 Task: Go to Program & Features. Select Whole Food Market. Add to cart Organic Potatoes-3. Select Amazon Health. Add to cart Magnesium supplement-2. Place order for Denise Davis, _x000D_
Po Box 227_x000D_
Lake Lure, North Carolina(NC), 28746, Cell Number (828) 625-8075
Action: Mouse moved to (350, 26)
Screenshot: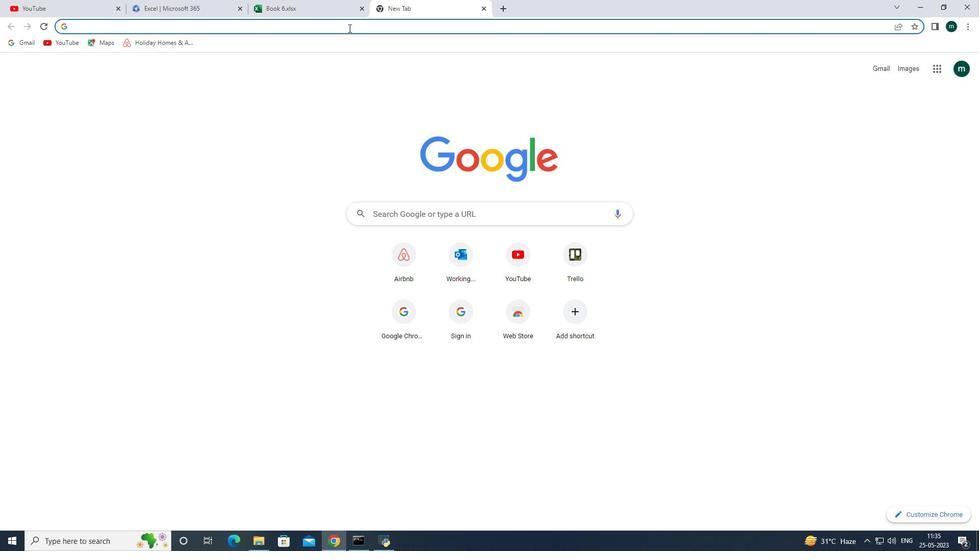
Action: Mouse pressed left at (350, 26)
Screenshot: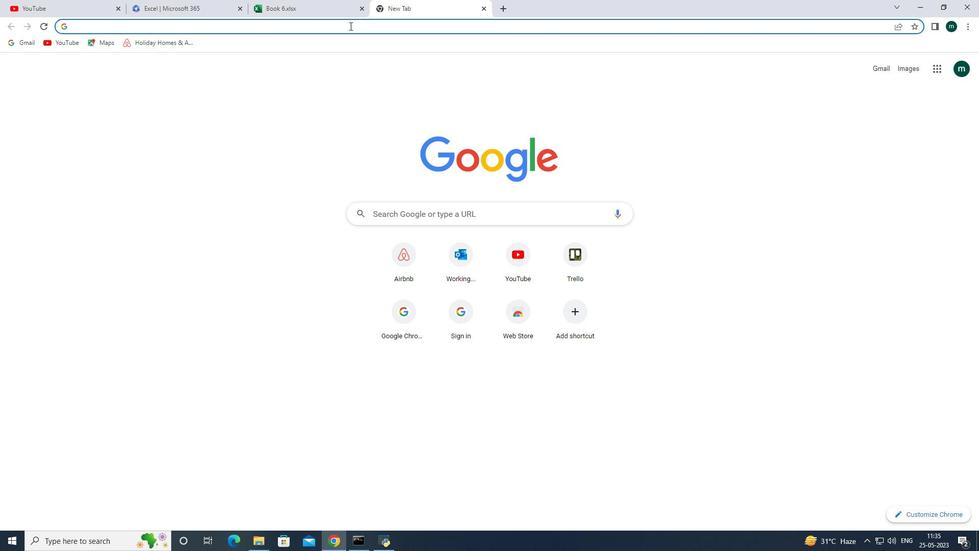 
Action: Mouse moved to (349, 26)
Screenshot: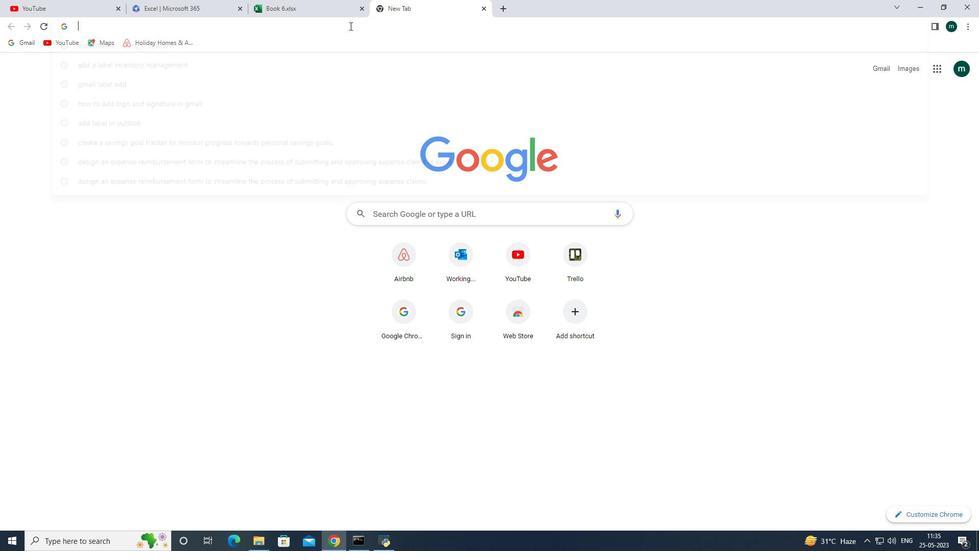 
Action: Key pressed amazon<Key.enter>
Screenshot: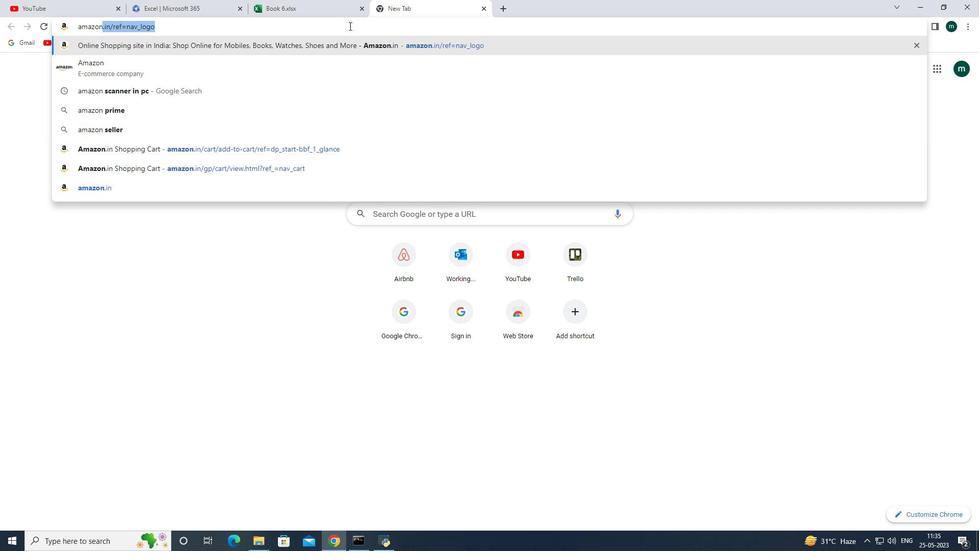 
Action: Mouse moved to (29, 96)
Screenshot: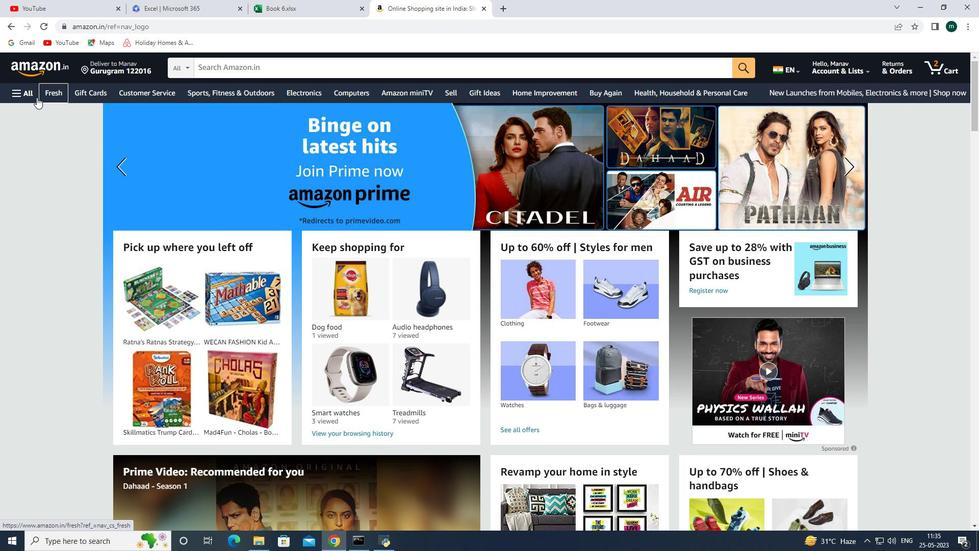 
Action: Mouse pressed left at (29, 96)
Screenshot: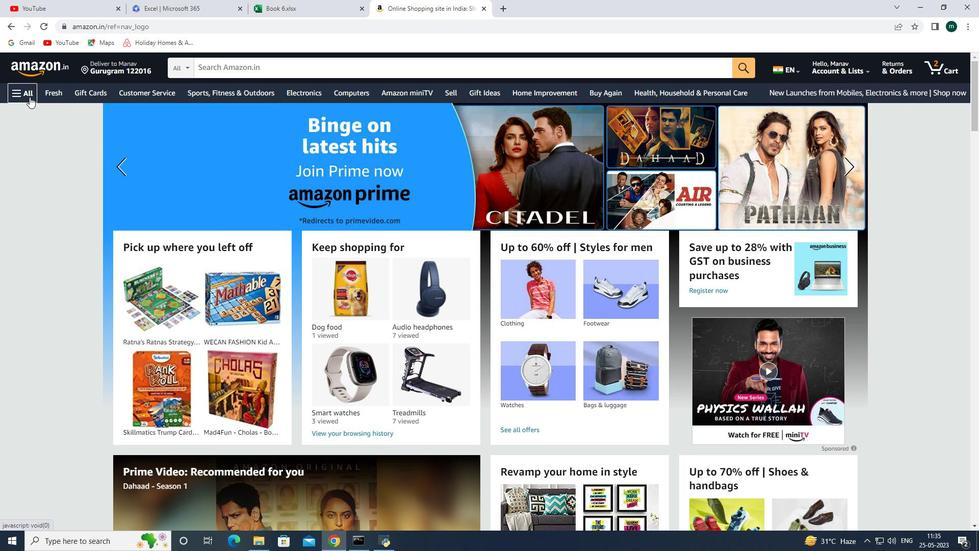 
Action: Mouse moved to (117, 383)
Screenshot: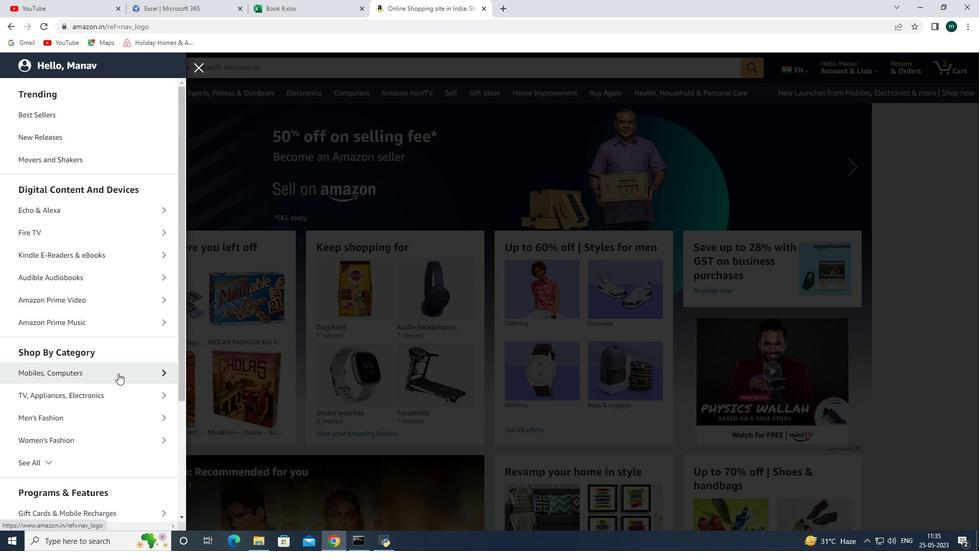 
Action: Mouse scrolled (117, 383) with delta (0, 0)
Screenshot: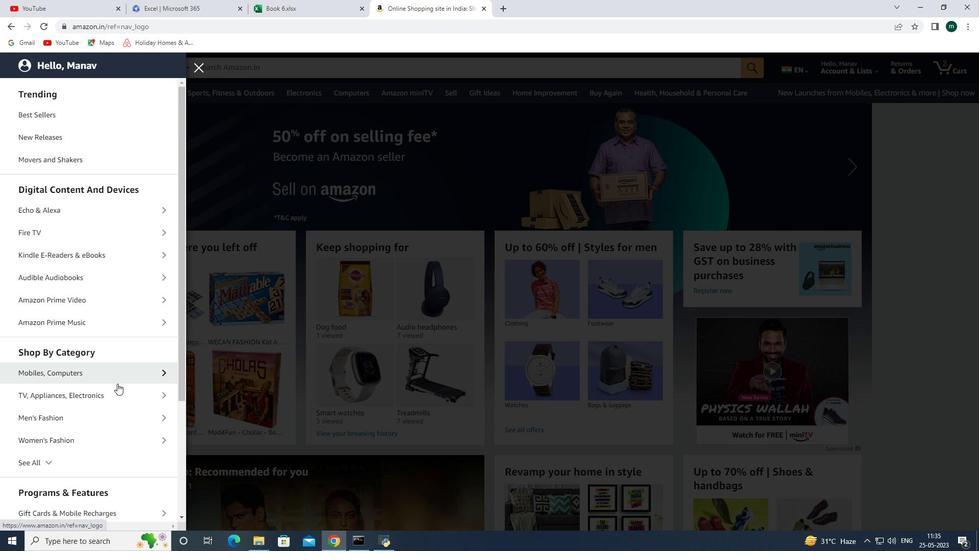 
Action: Mouse scrolled (117, 383) with delta (0, 0)
Screenshot: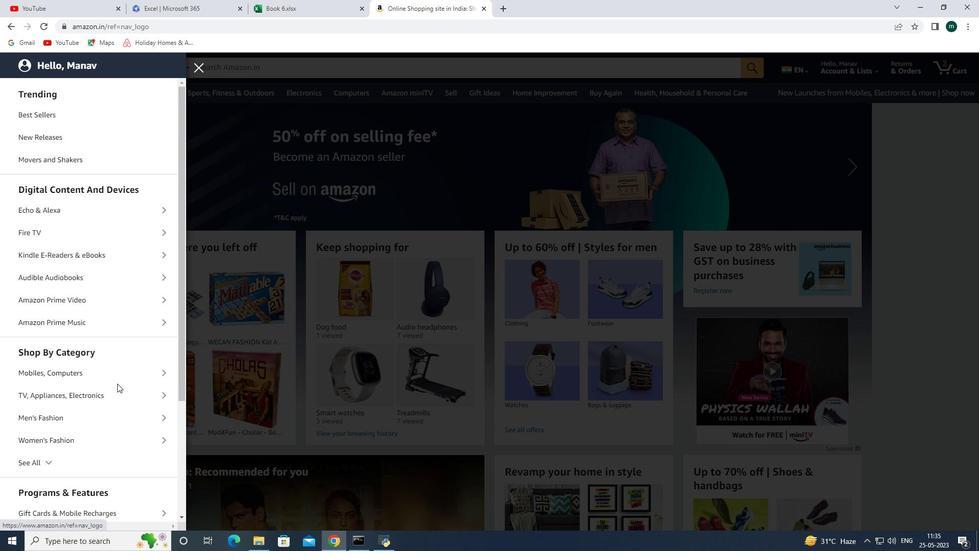 
Action: Mouse scrolled (117, 383) with delta (0, 0)
Screenshot: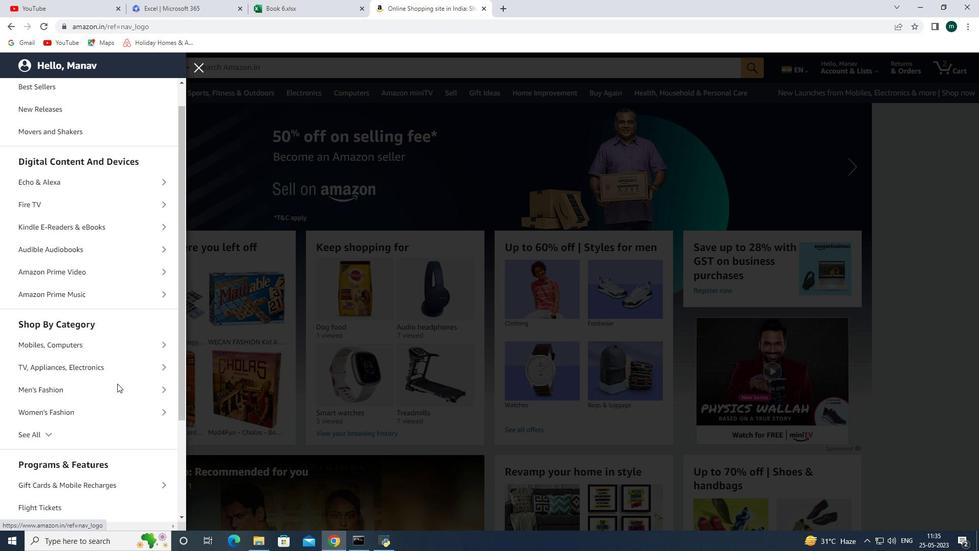 
Action: Mouse scrolled (117, 383) with delta (0, 0)
Screenshot: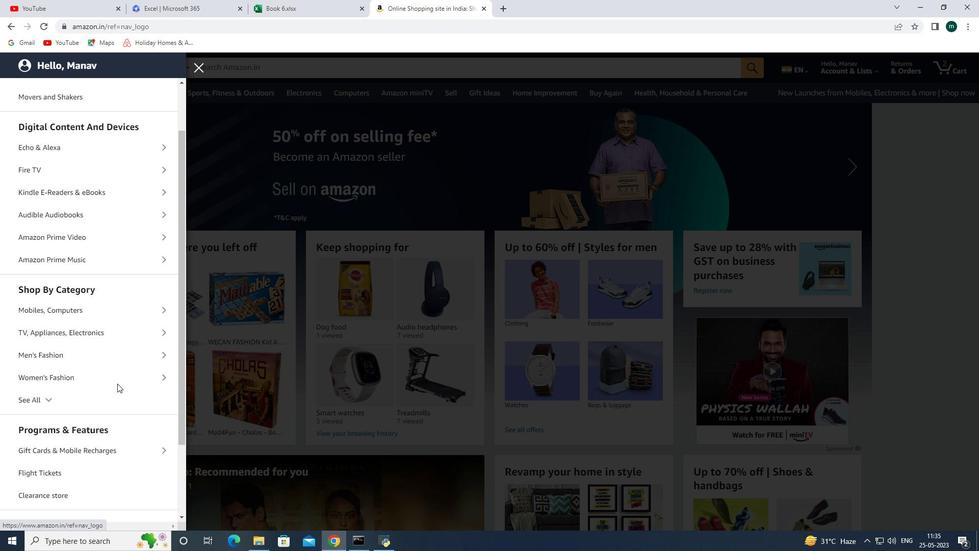 
Action: Mouse moved to (108, 223)
Screenshot: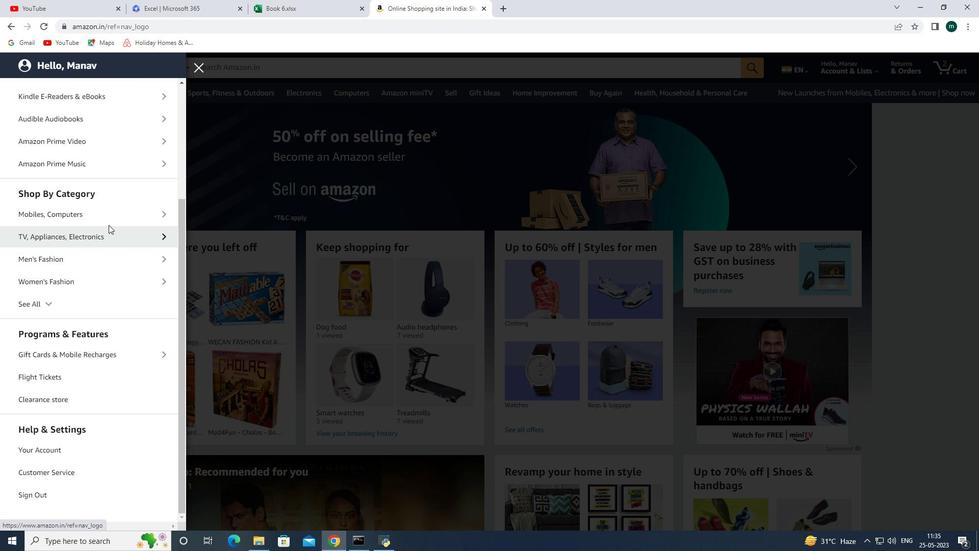 
Action: Mouse scrolled (108, 224) with delta (0, 0)
Screenshot: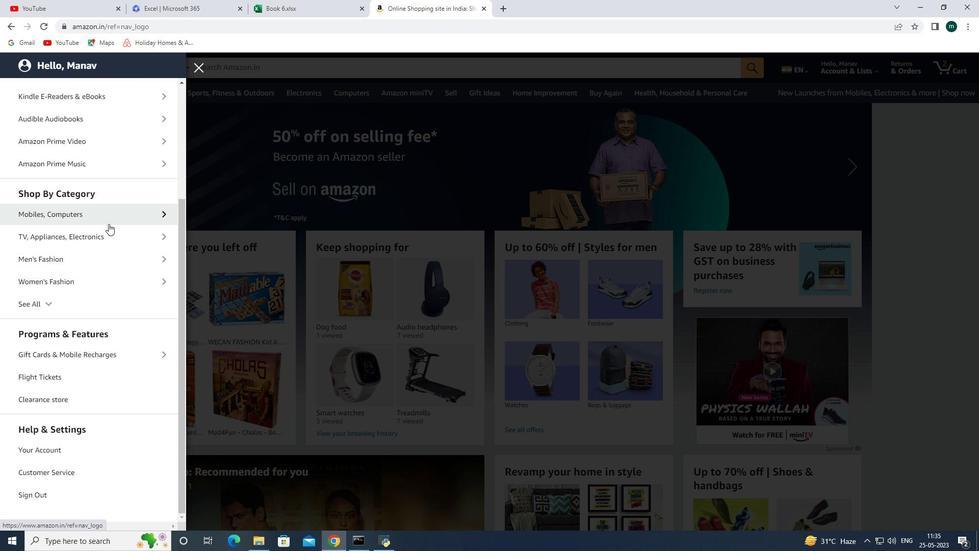 
Action: Mouse scrolled (108, 224) with delta (0, 0)
Screenshot: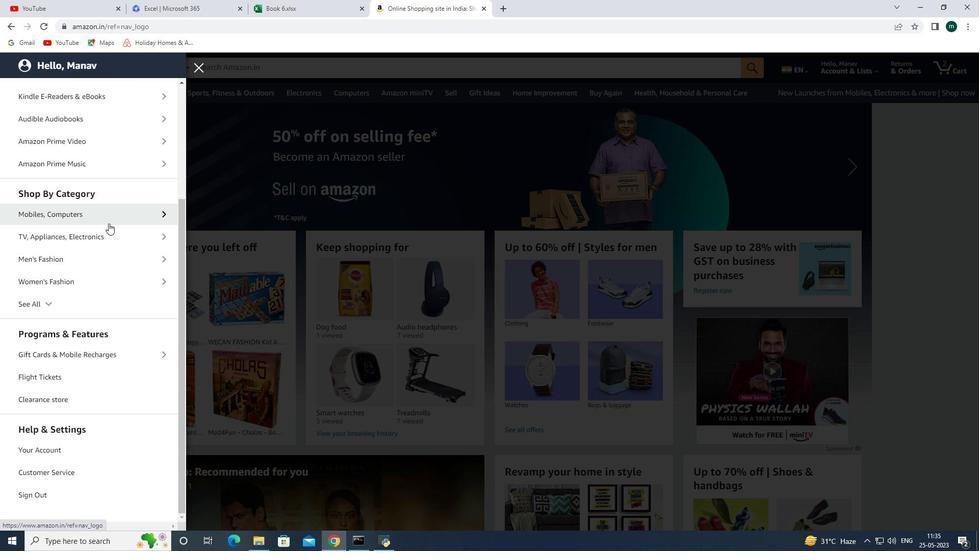 
Action: Mouse scrolled (108, 224) with delta (0, 0)
Screenshot: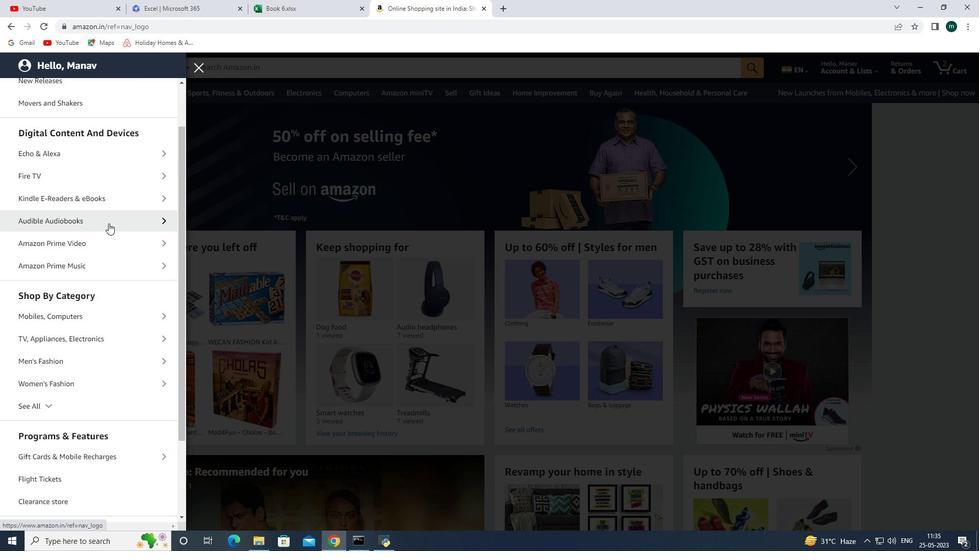 
Action: Mouse scrolled (108, 224) with delta (0, 0)
Screenshot: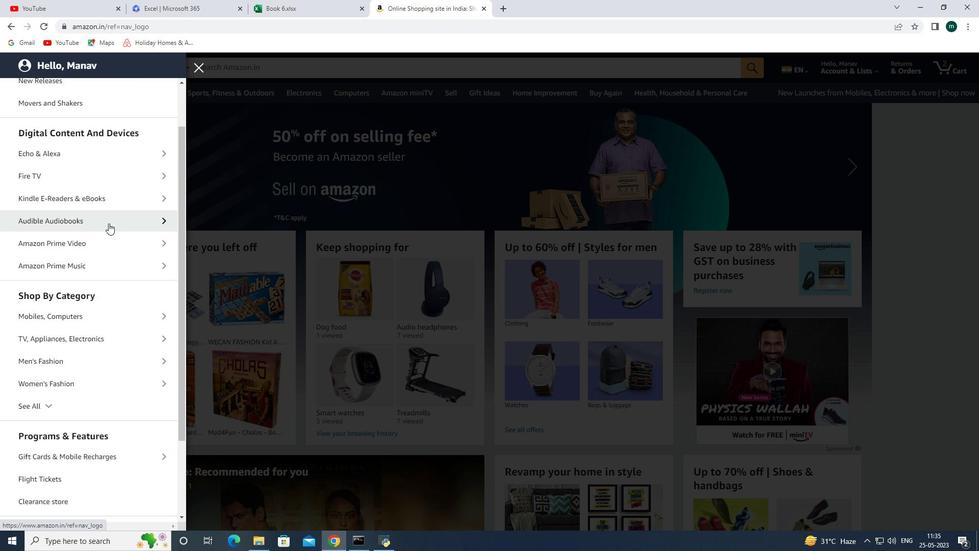 
Action: Mouse moved to (106, 147)
Screenshot: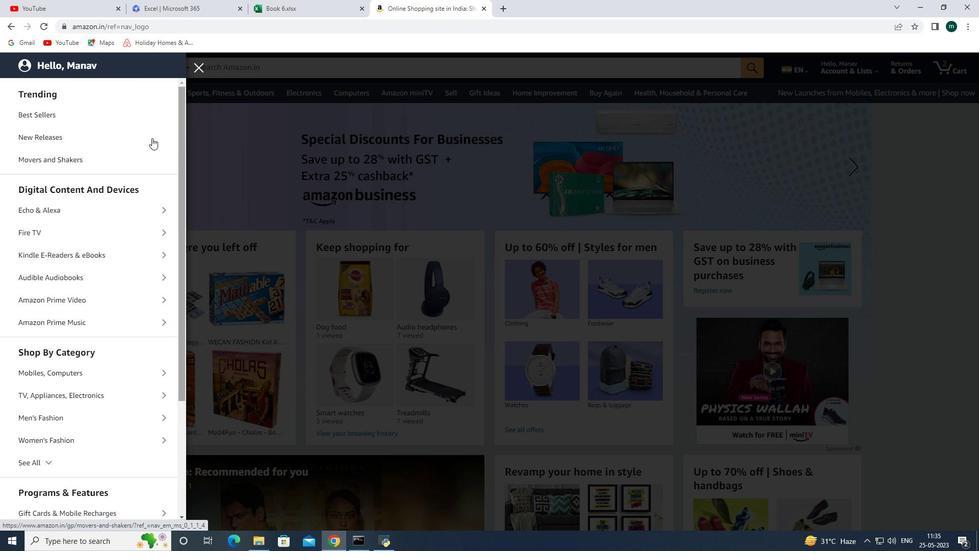 
Action: Mouse scrolled (106, 148) with delta (0, 0)
Screenshot: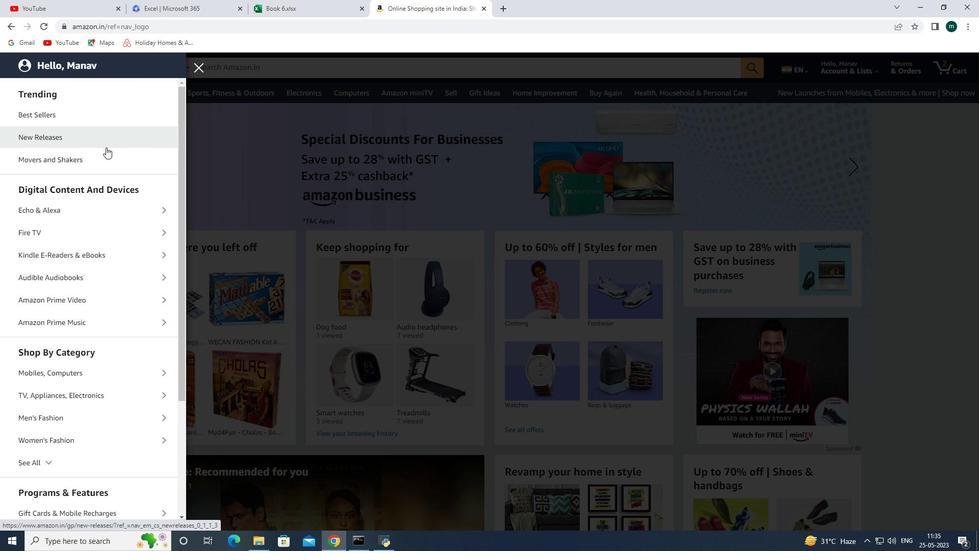 
Action: Mouse scrolled (106, 148) with delta (0, 0)
Screenshot: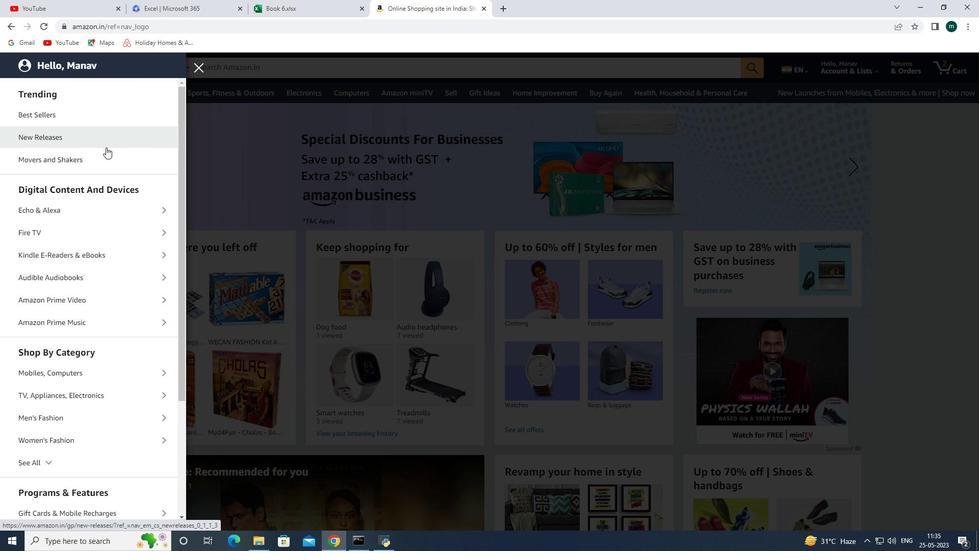 
Action: Mouse scrolled (106, 148) with delta (0, 0)
Screenshot: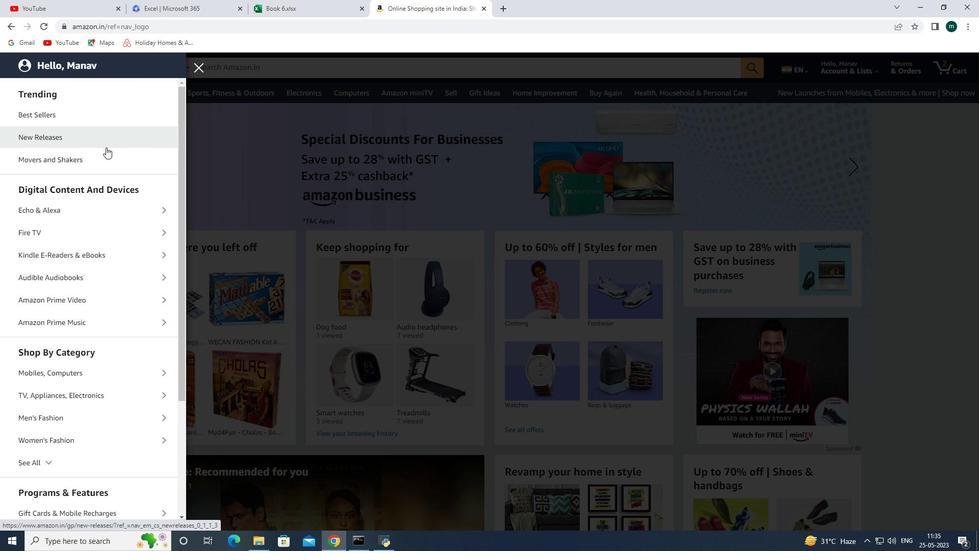 
Action: Mouse scrolled (106, 148) with delta (0, 0)
Screenshot: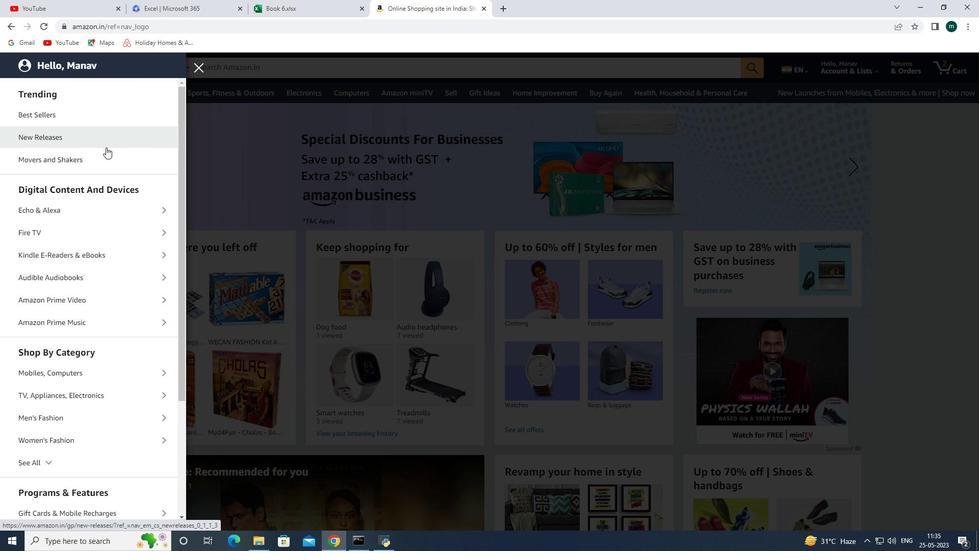 
Action: Mouse moved to (224, 111)
Screenshot: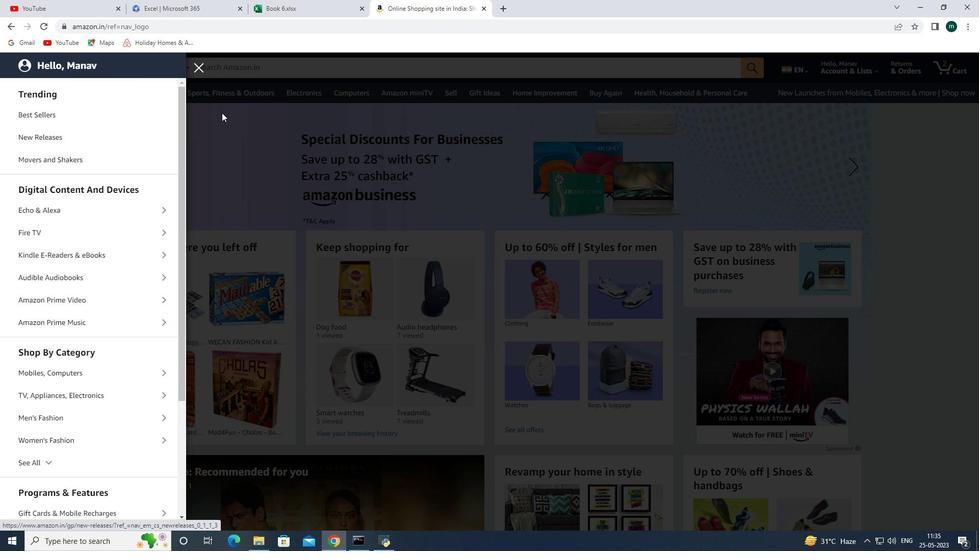 
Action: Mouse pressed left at (224, 111)
Screenshot: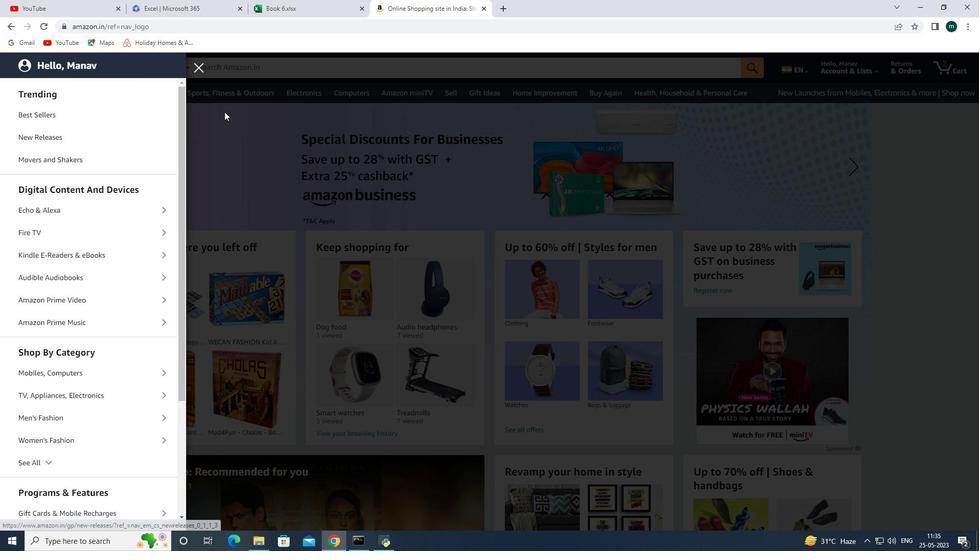
Action: Mouse moved to (59, 77)
Screenshot: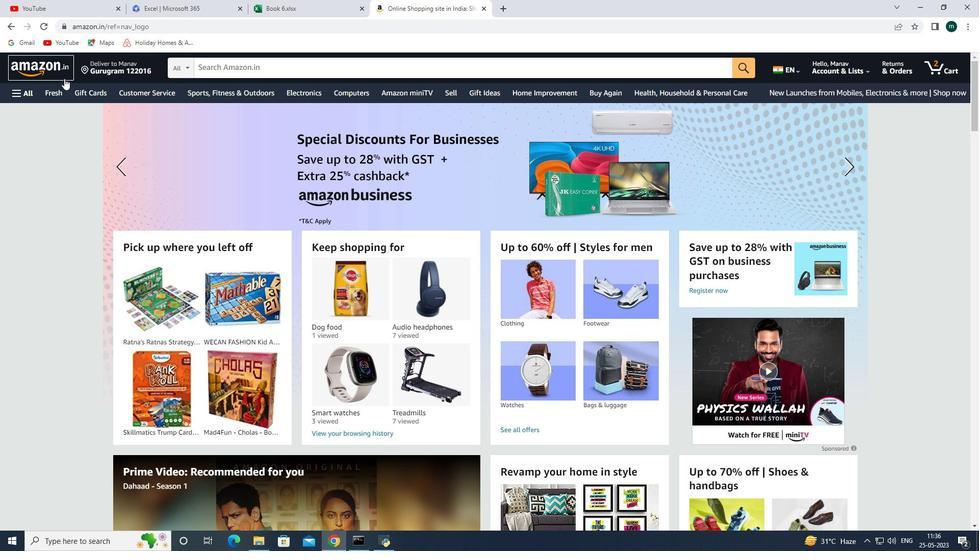 
Action: Mouse pressed left at (59, 77)
Screenshot: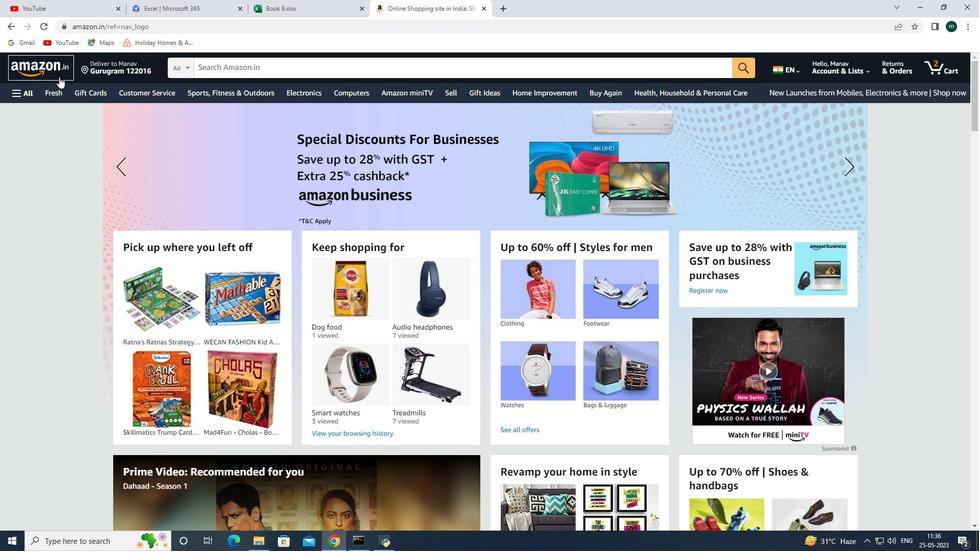 
Action: Mouse moved to (585, 68)
Screenshot: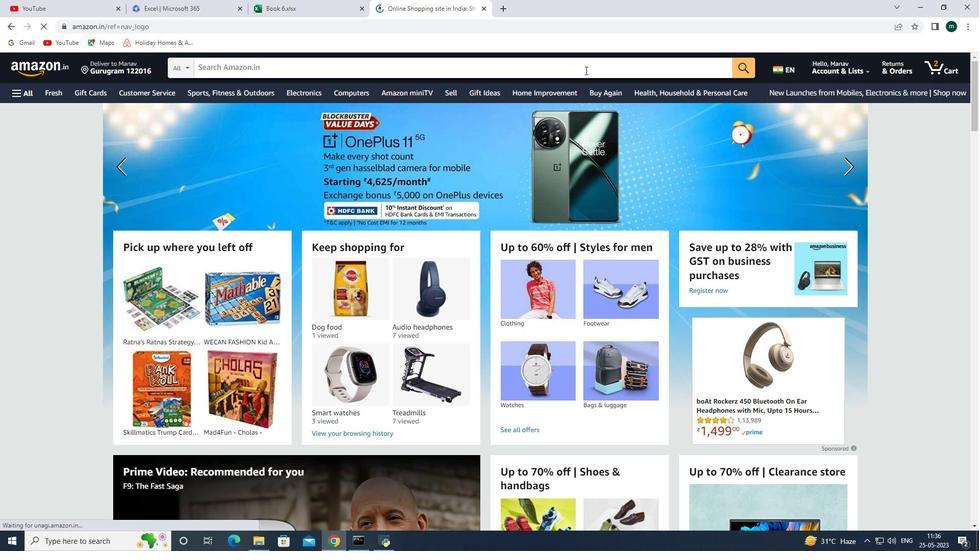 
Action: Mouse pressed left at (585, 68)
Screenshot: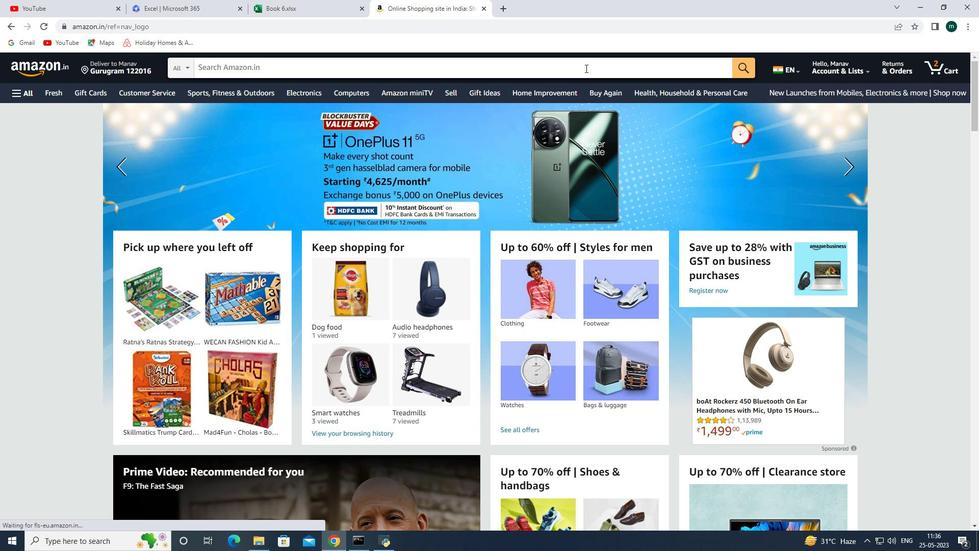 
Action: Key pressed <Key.shift><Key.shift><Key.shift><Key.shift><Key.shift><Key.shift><Key.shift><Key.shift><Key.shift><Key.shift><Key.shift><Key.shift>Program<Key.space><Key.shift>&<Key.space>fe
Screenshot: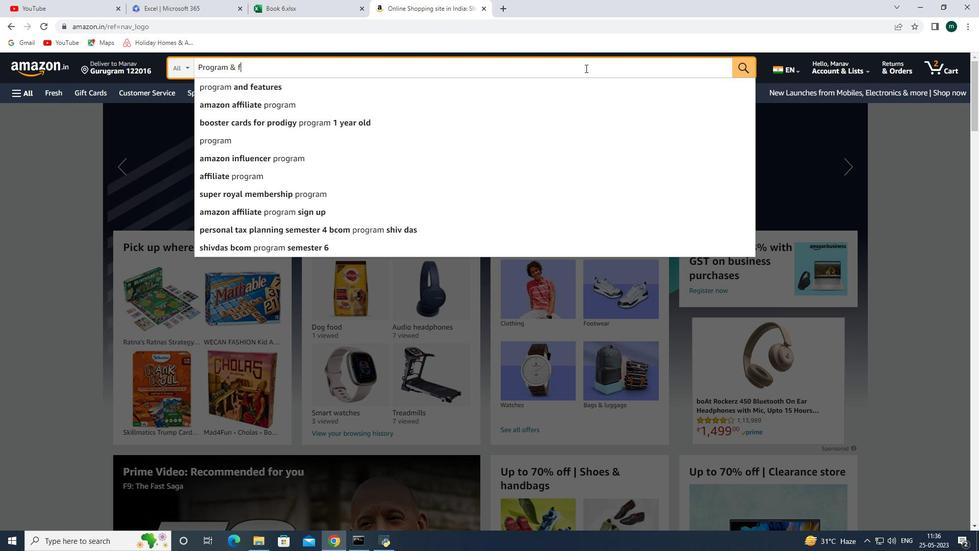 
Action: Mouse moved to (321, 86)
Screenshot: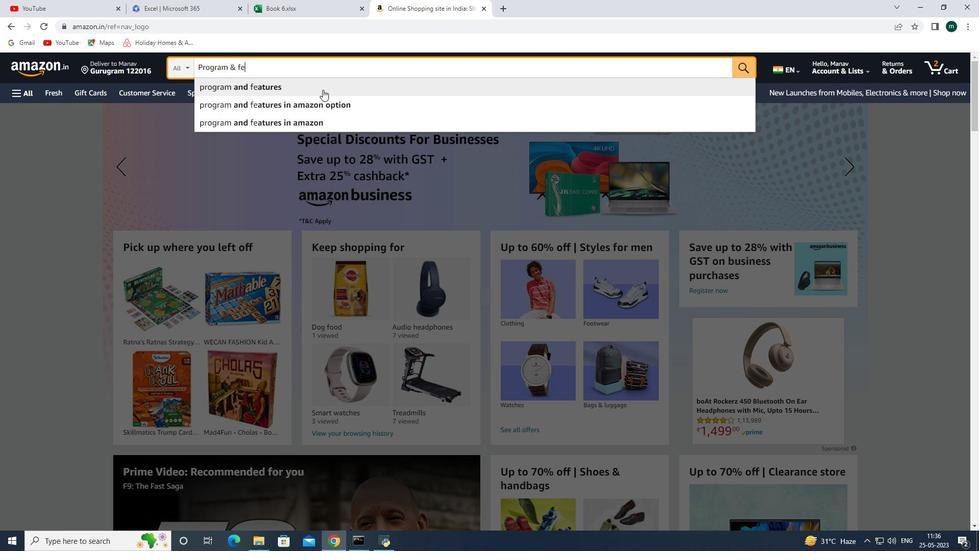 
Action: Mouse pressed left at (321, 86)
Screenshot: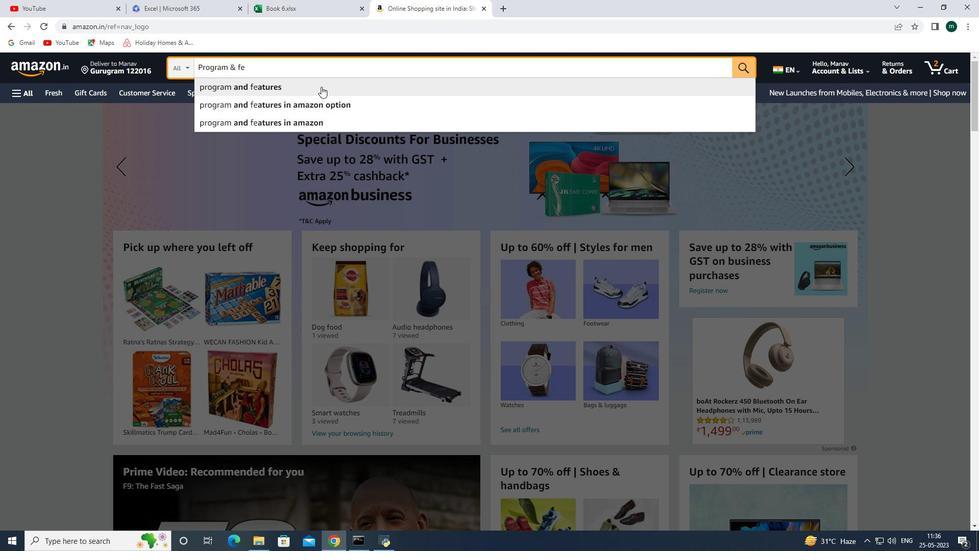 
Action: Mouse moved to (26, 71)
Screenshot: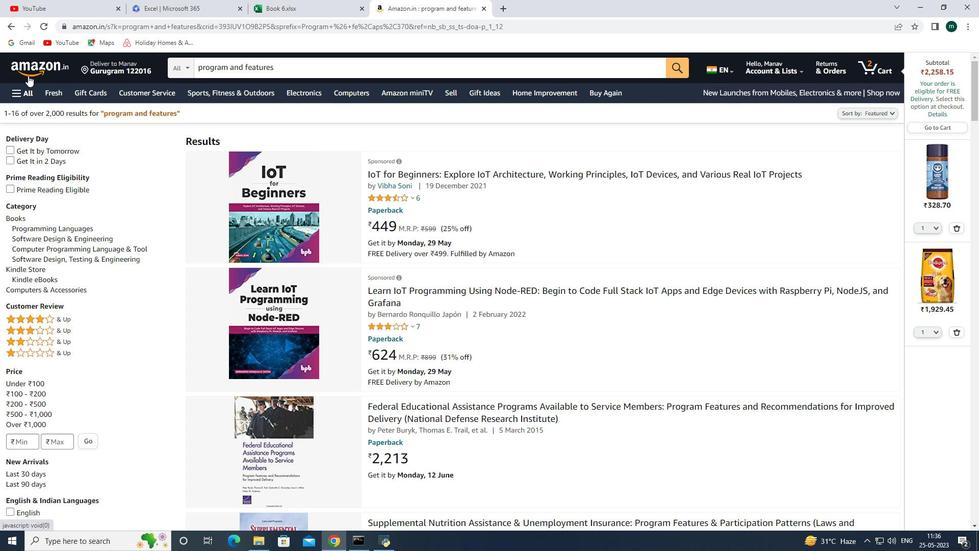 
Action: Mouse pressed left at (26, 71)
Screenshot: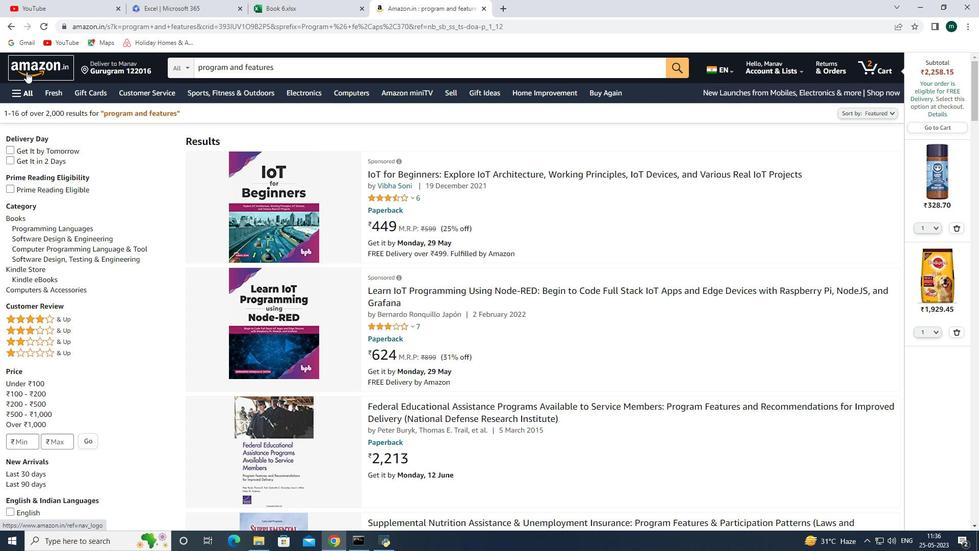
Action: Mouse moved to (26, 92)
Screenshot: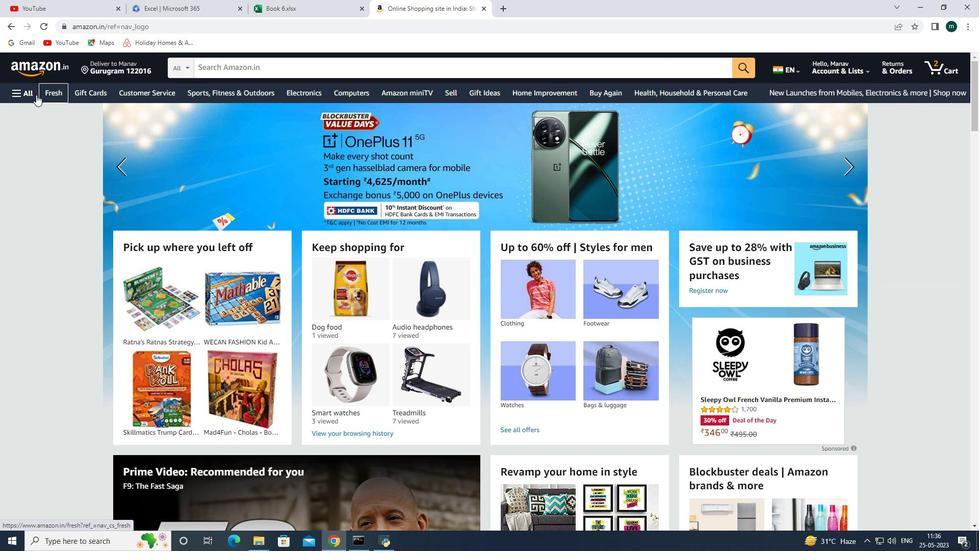 
Action: Mouse pressed left at (26, 92)
Screenshot: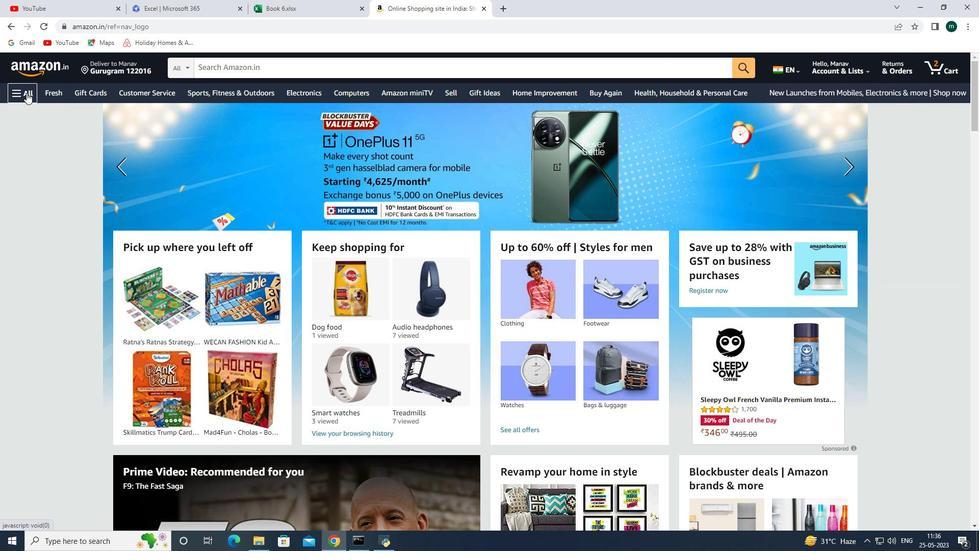 
Action: Mouse moved to (68, 267)
Screenshot: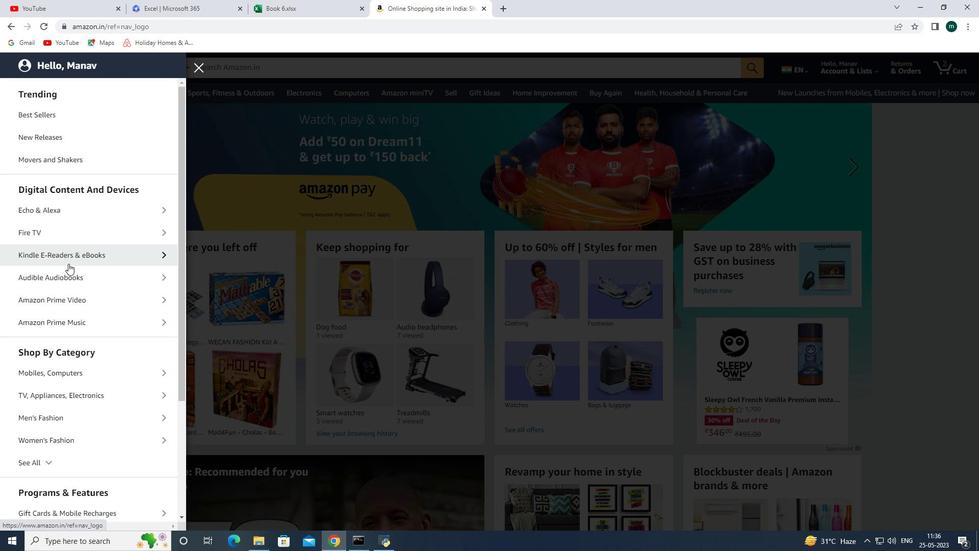 
Action: Mouse scrolled (68, 267) with delta (0, 0)
Screenshot: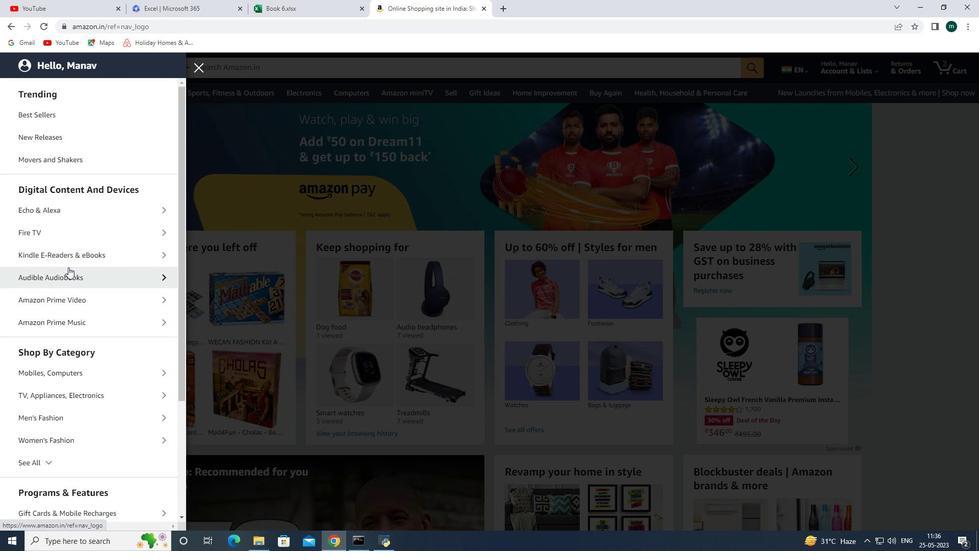 
Action: Mouse scrolled (68, 267) with delta (0, 0)
Screenshot: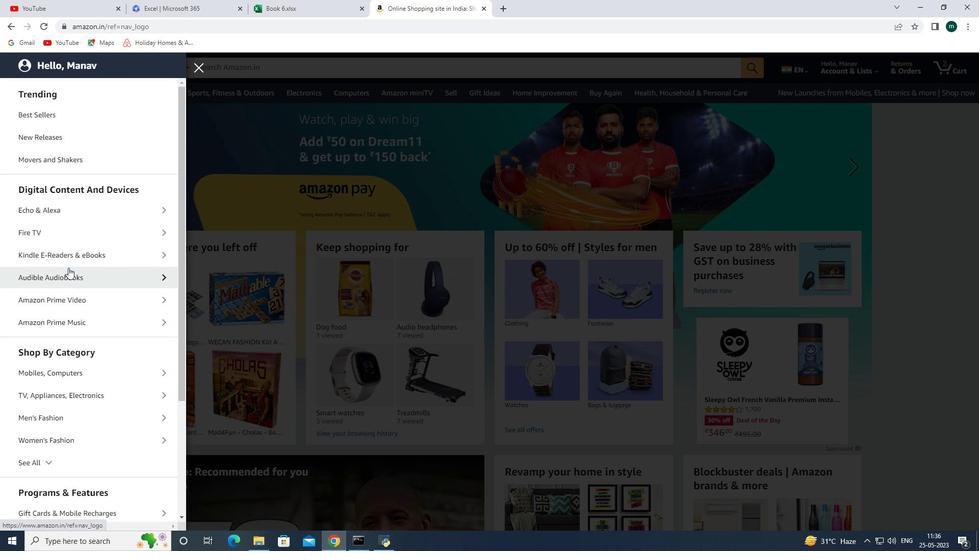 
Action: Mouse scrolled (68, 267) with delta (0, 0)
Screenshot: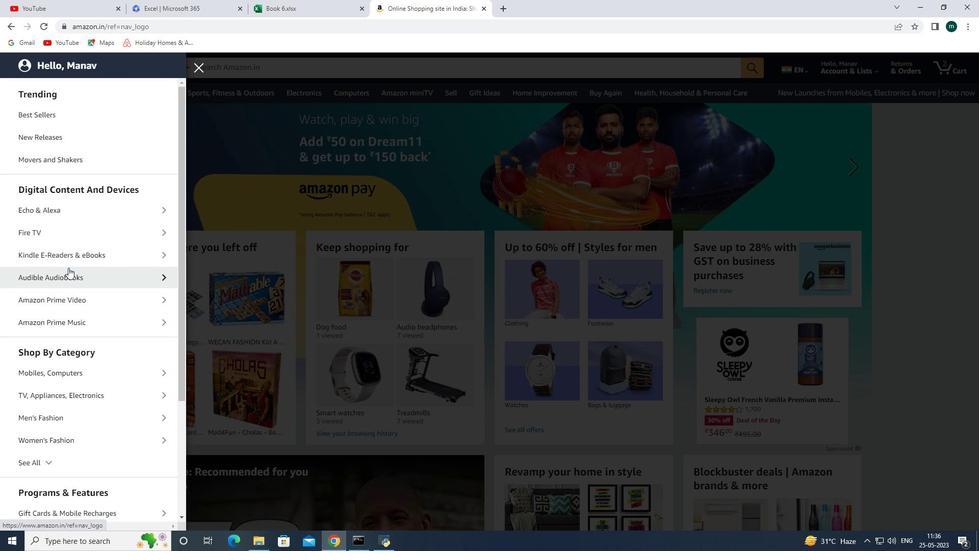 
Action: Mouse scrolled (68, 267) with delta (0, 0)
Screenshot: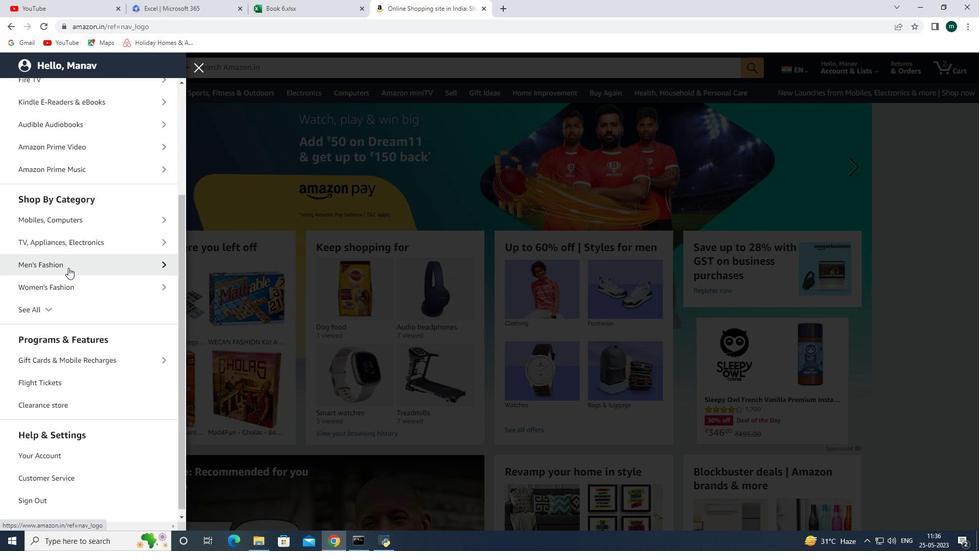 
Action: Mouse scrolled (68, 267) with delta (0, 0)
Screenshot: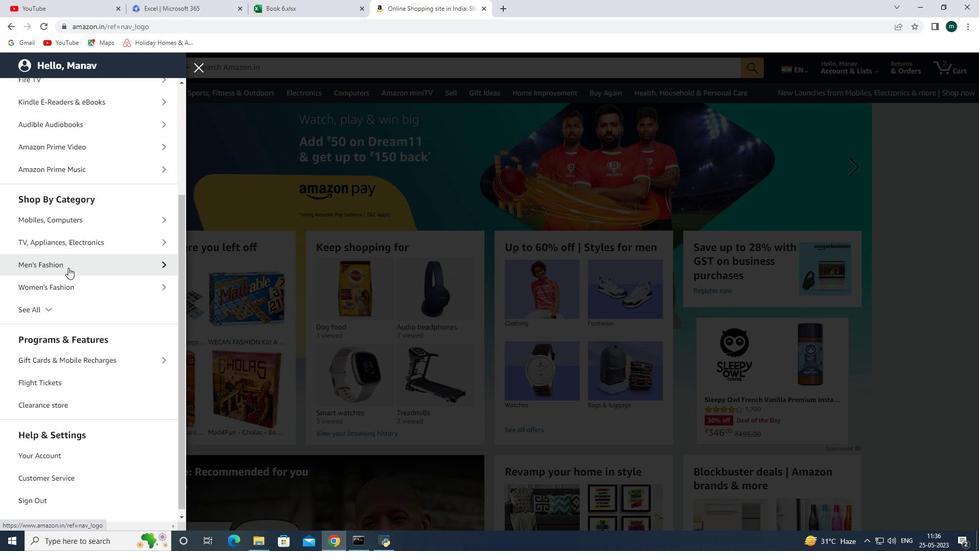 
Action: Mouse scrolled (68, 267) with delta (0, 0)
Screenshot: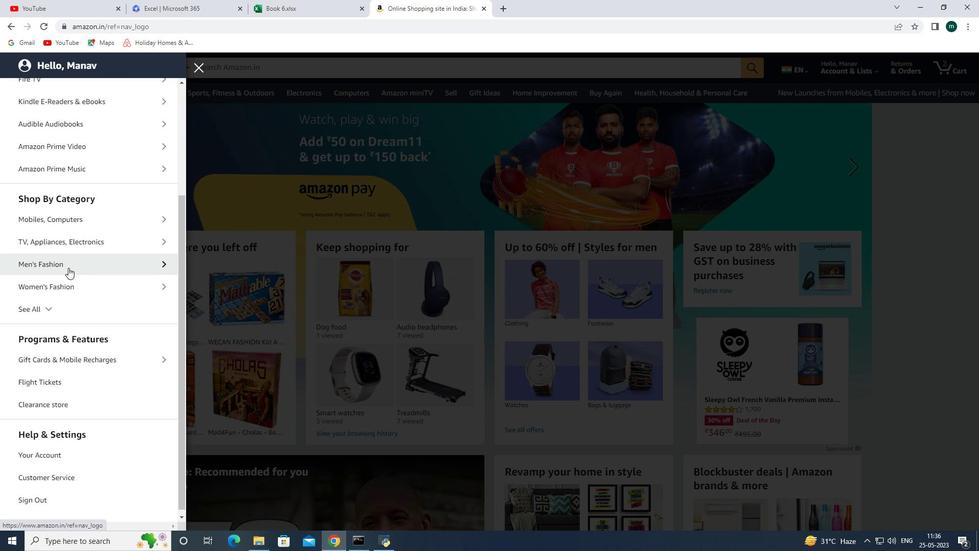 
Action: Mouse moved to (217, 164)
Screenshot: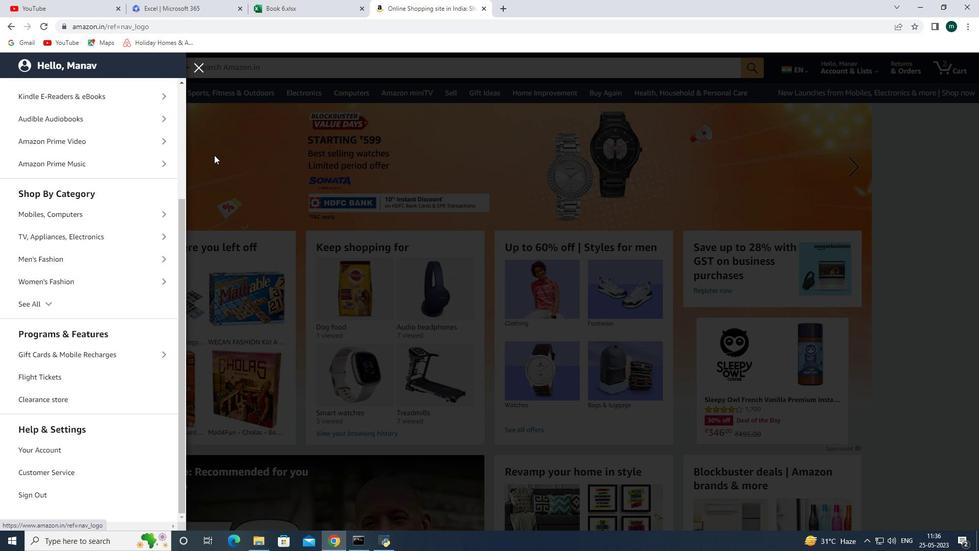 
Action: Mouse scrolled (217, 164) with delta (0, 0)
Screenshot: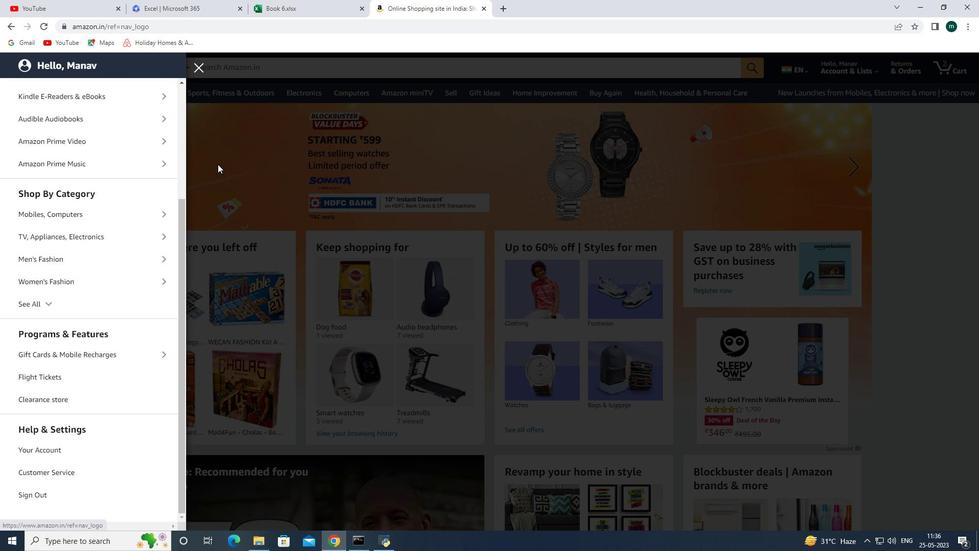 
Action: Mouse scrolled (217, 164) with delta (0, 0)
Screenshot: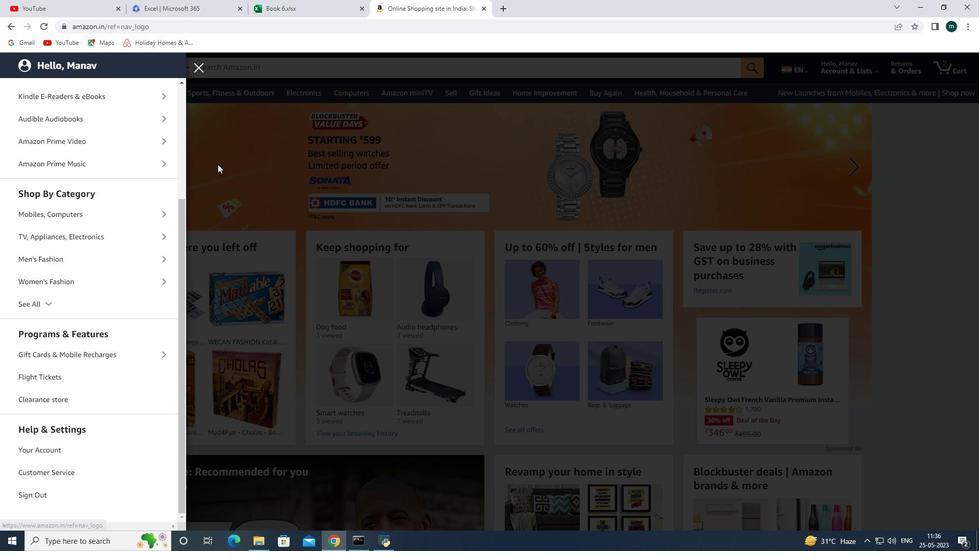 
Action: Mouse scrolled (217, 164) with delta (0, 0)
Screenshot: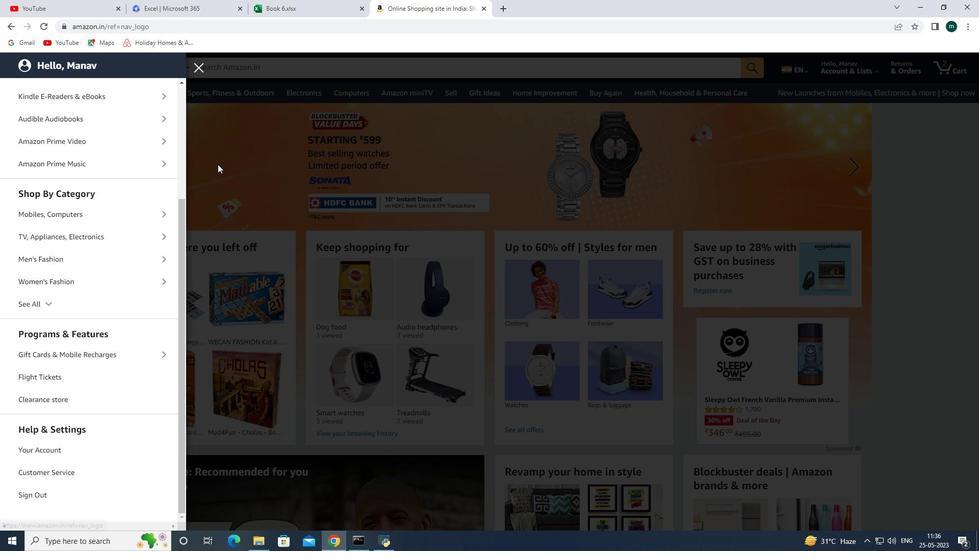 
Action: Mouse moved to (242, 148)
Screenshot: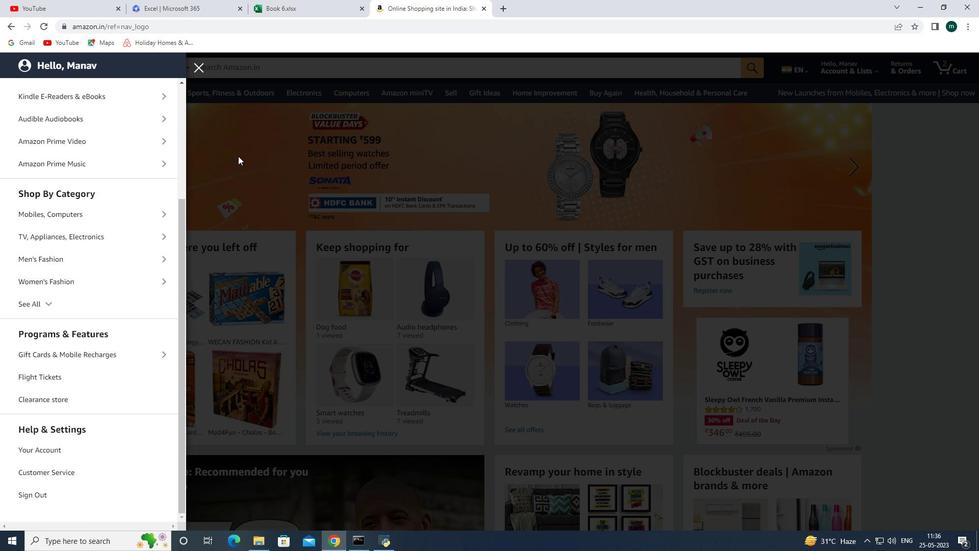 
Action: Mouse pressed left at (242, 148)
Screenshot: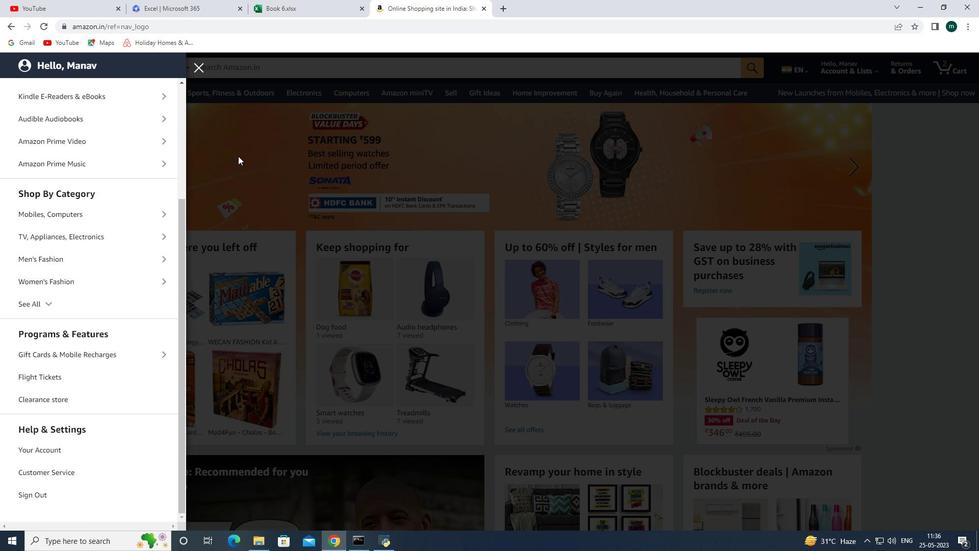 
Action: Mouse moved to (503, 7)
Screenshot: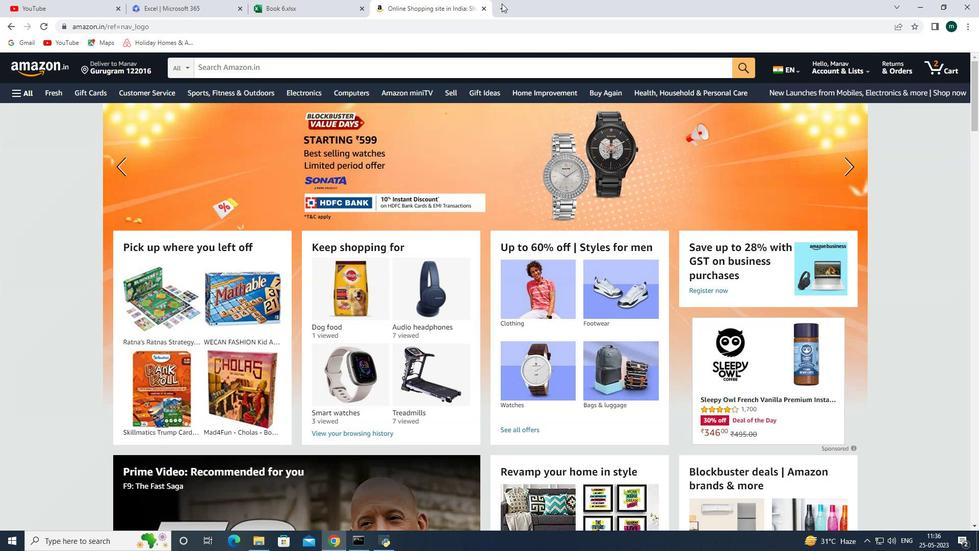 
Action: Mouse pressed left at (503, 7)
Screenshot: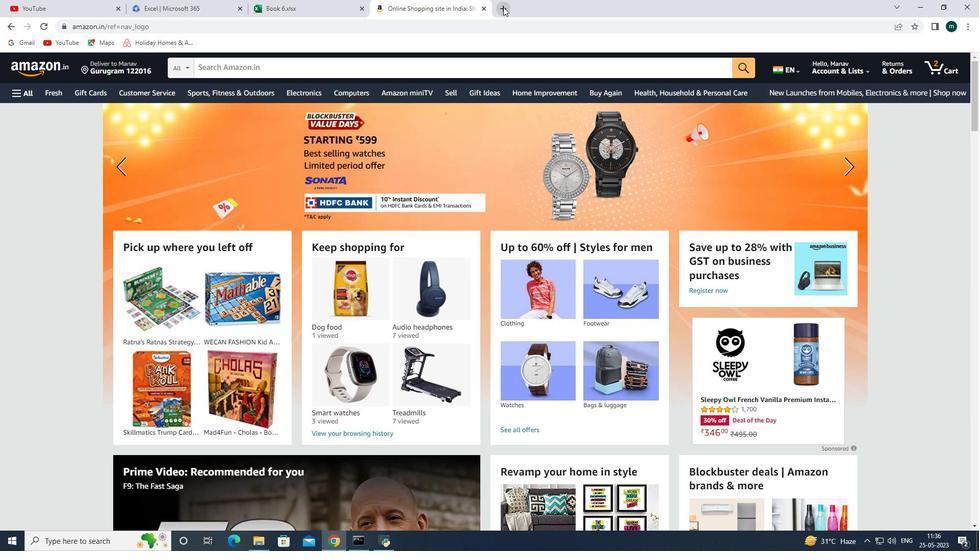 
Action: Mouse moved to (209, 30)
Screenshot: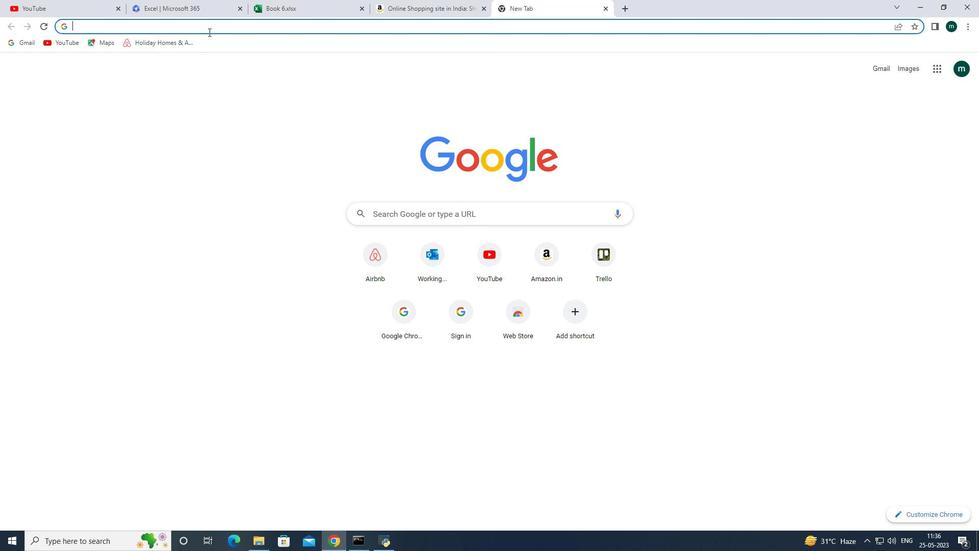 
Action: Key pressed how<Key.space>to<Key.space>ap<Key.backspace><Key.backspace>opr<Key.backspace>en<Key.space>program<Key.space>and<Key.space><Key.shift><Key.shift>Features<Key.space>in<Key.space>amazon<Key.enter>
Screenshot: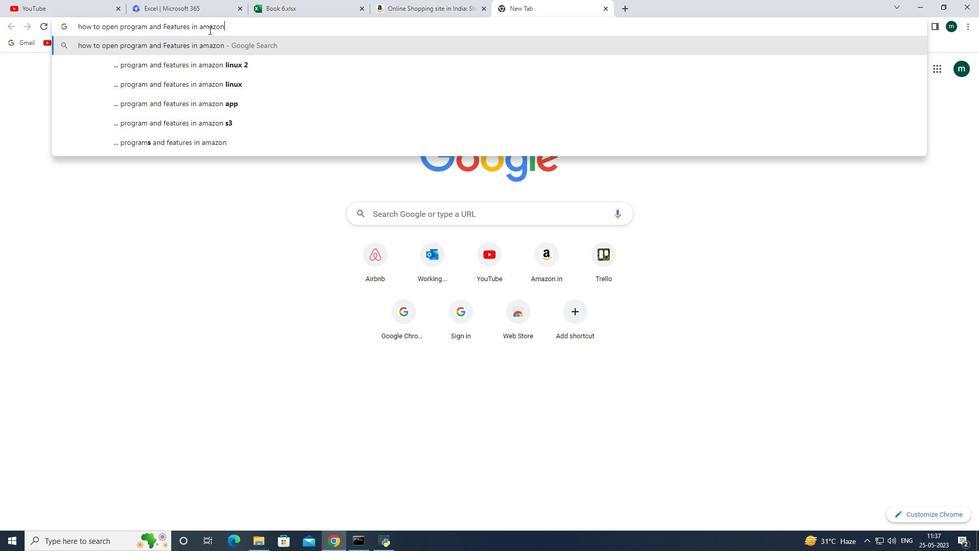 
Action: Mouse moved to (251, 247)
Screenshot: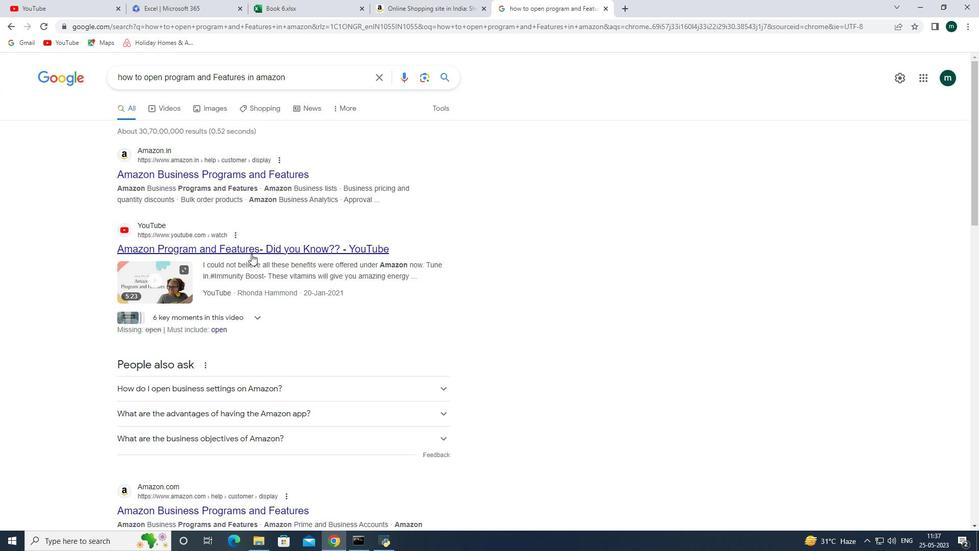 
Action: Mouse pressed left at (251, 247)
Screenshot: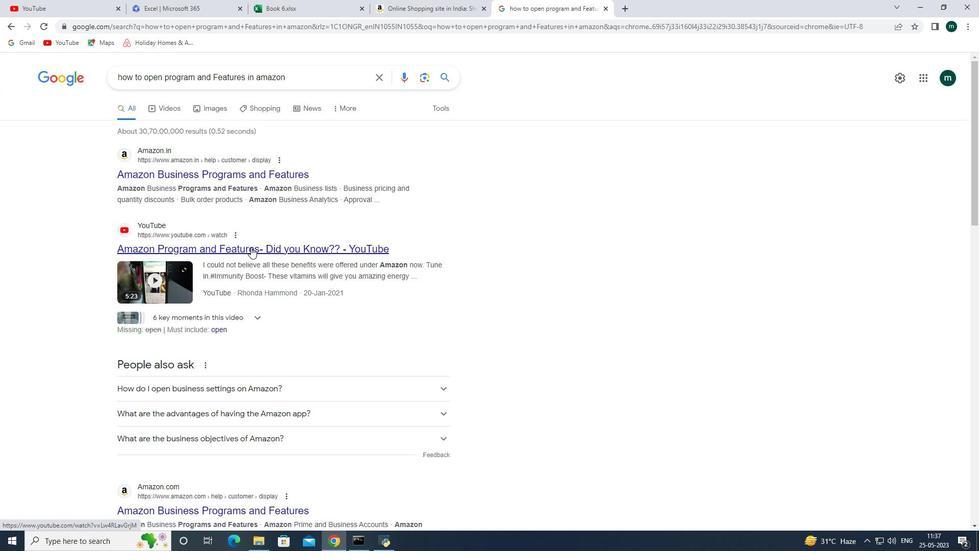 
Action: Mouse moved to (692, 447)
Screenshot: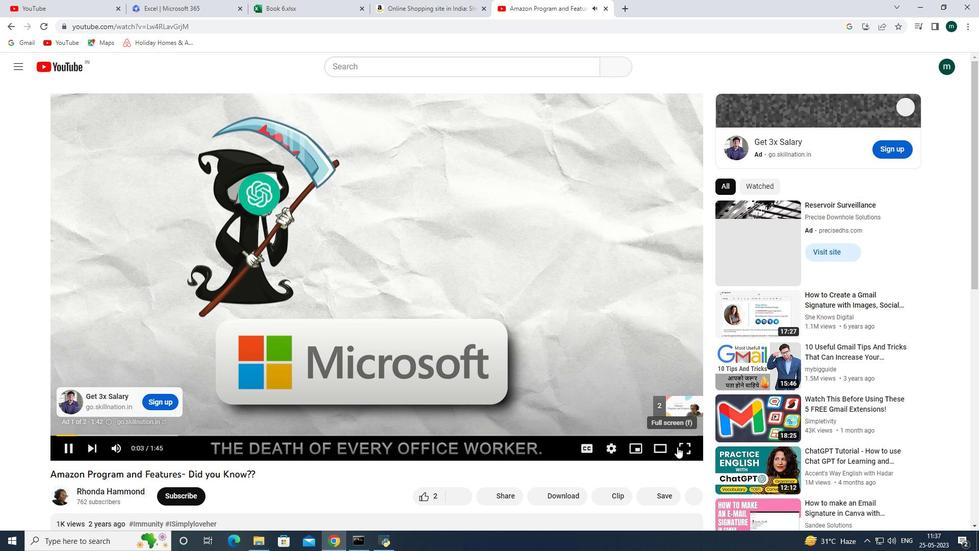 
Action: Mouse pressed left at (692, 447)
Screenshot: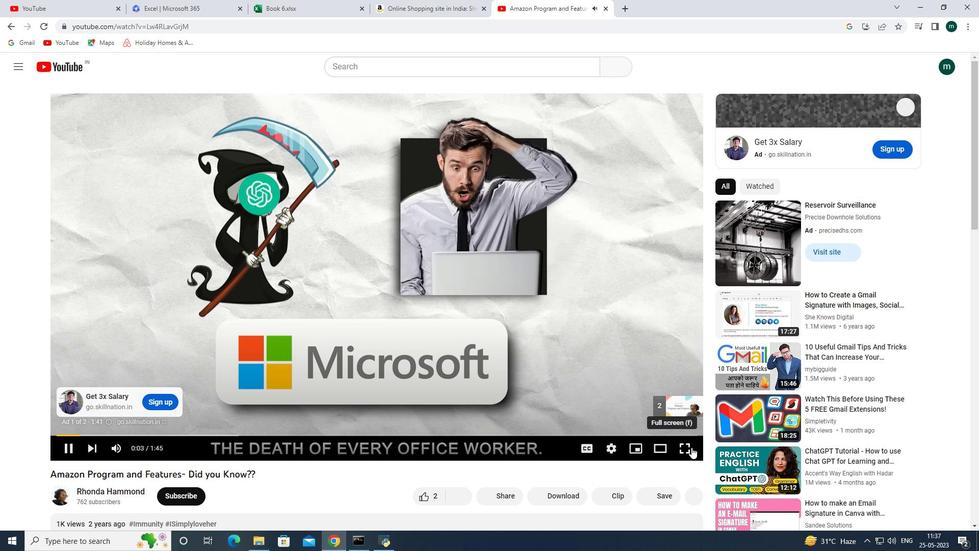 
Action: Mouse moved to (968, 492)
Screenshot: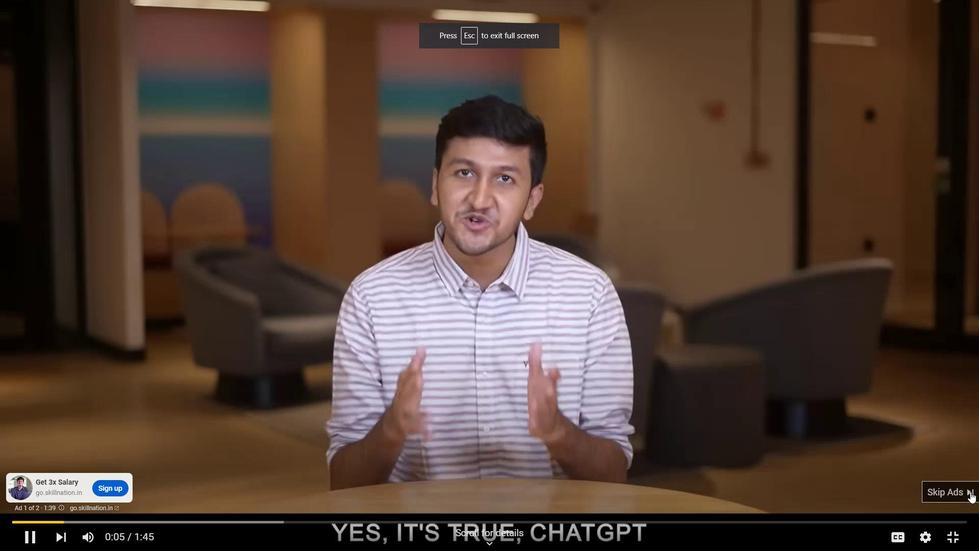 
Action: Mouse pressed left at (968, 492)
Screenshot: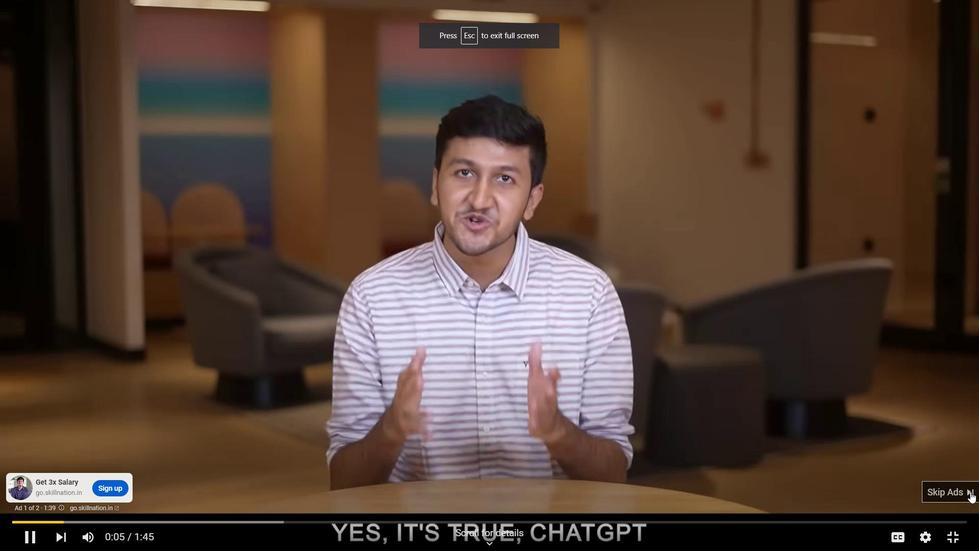 
Action: Mouse moved to (691, 292)
Screenshot: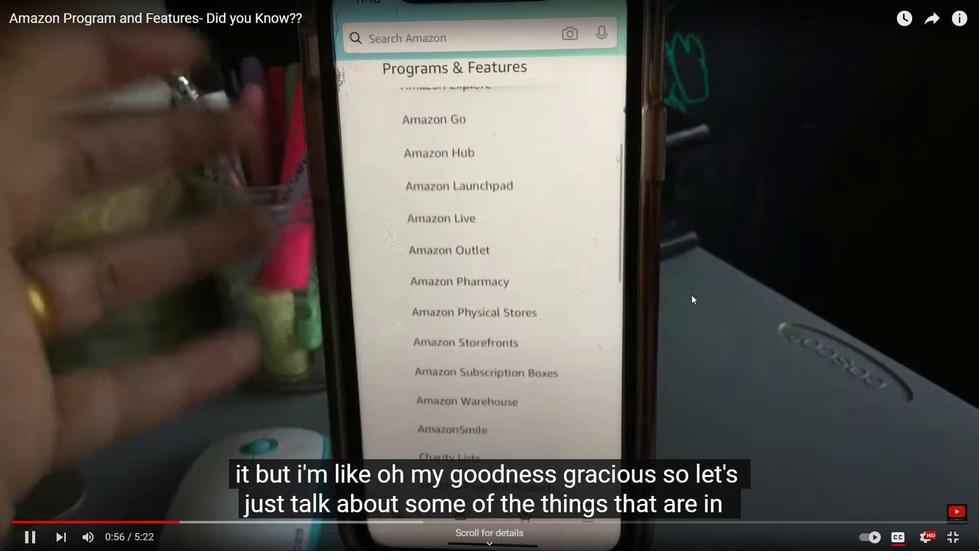 
Action: Mouse pressed left at (691, 292)
Screenshot: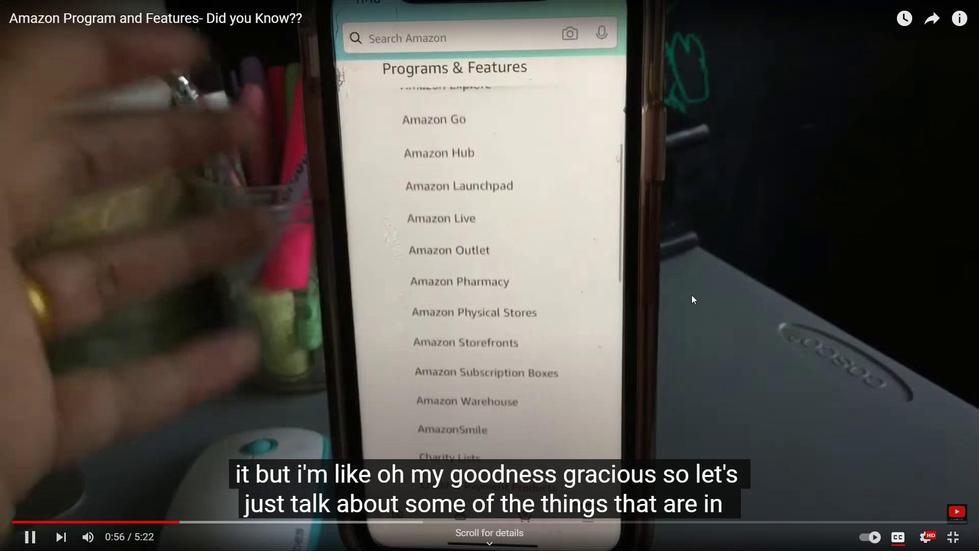 
Action: Mouse pressed left at (691, 292)
Screenshot: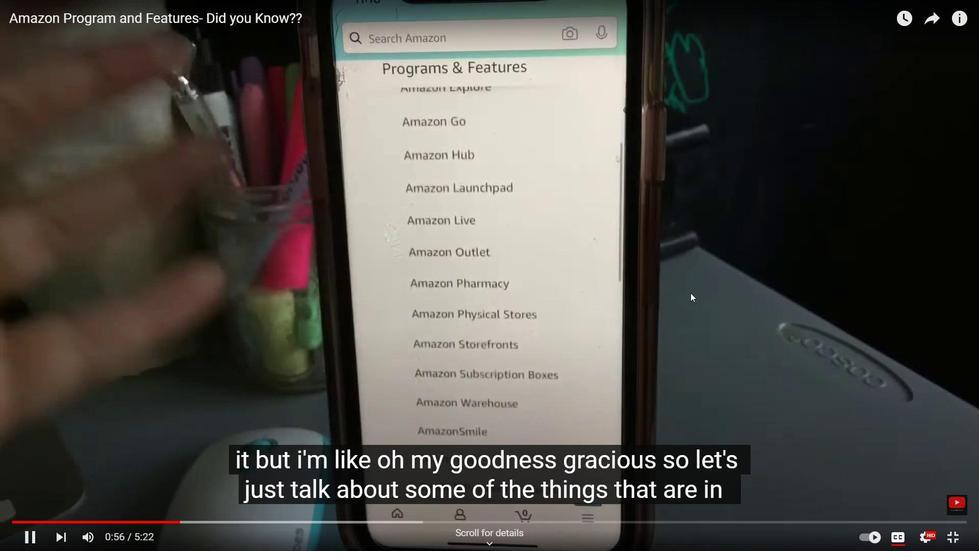 
Action: Mouse moved to (349, 286)
Screenshot: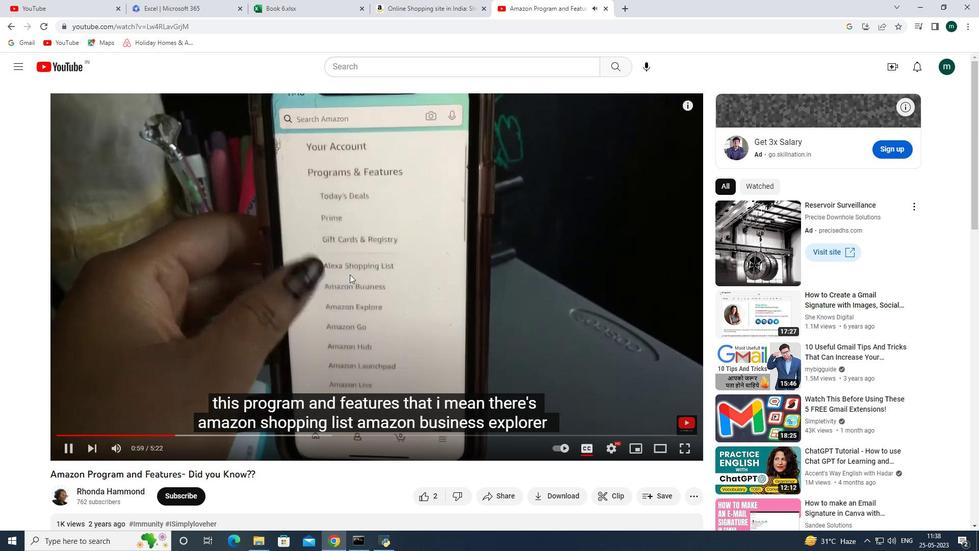 
Action: Mouse pressed left at (349, 286)
Screenshot: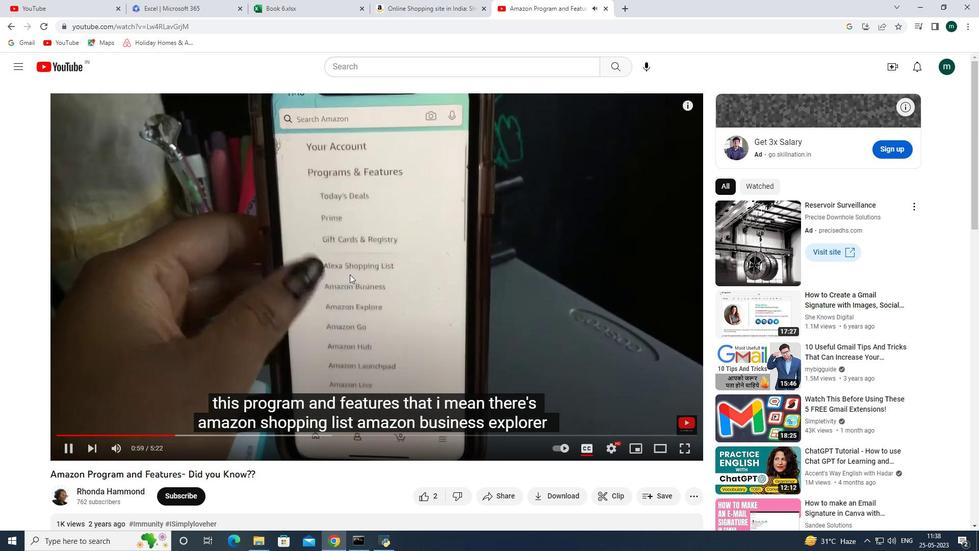 
Action: Mouse moved to (411, 10)
Screenshot: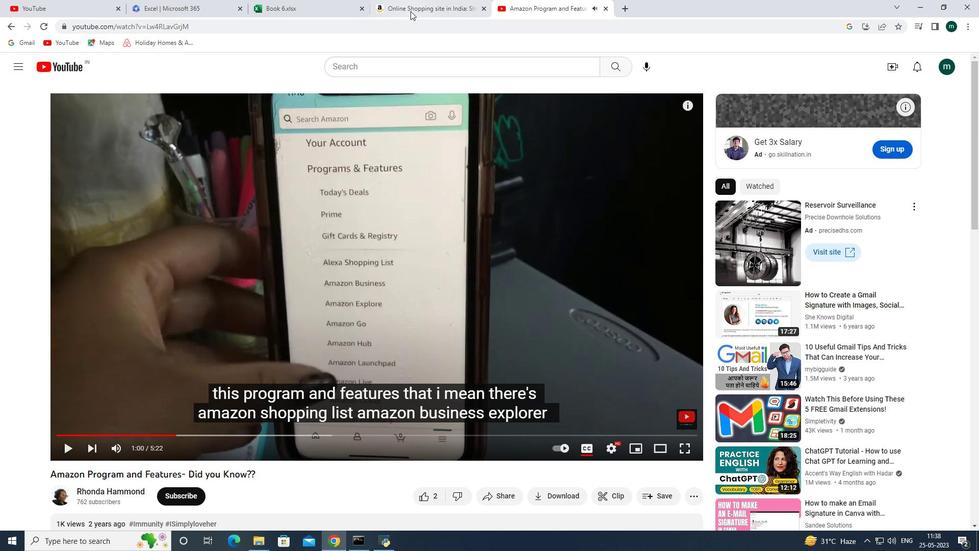 
Action: Mouse pressed left at (411, 10)
Screenshot: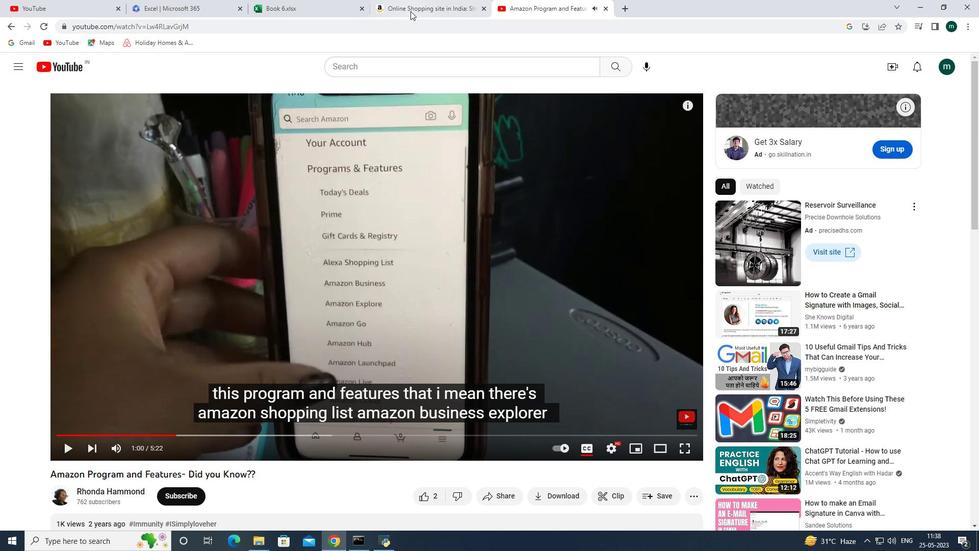 
Action: Mouse moved to (24, 95)
Screenshot: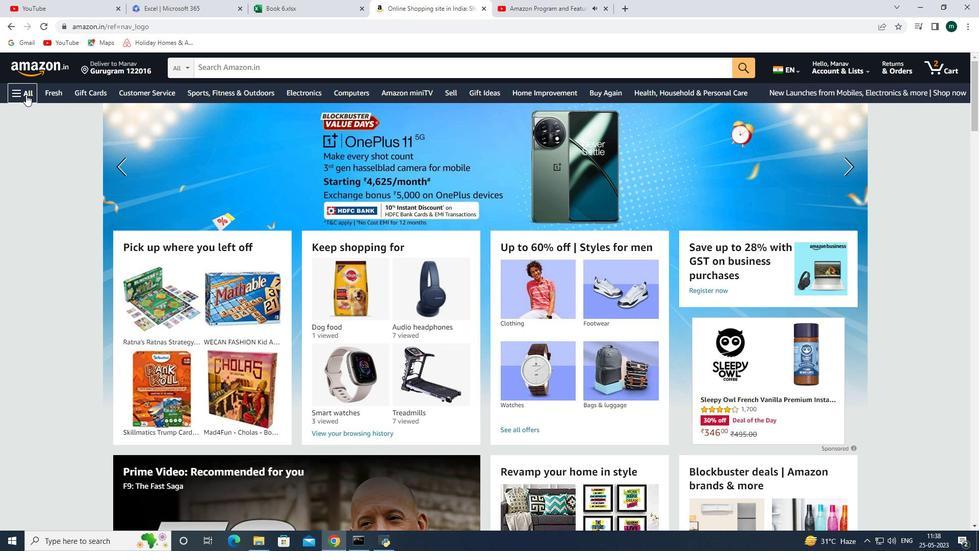 
Action: Mouse pressed left at (24, 95)
Screenshot: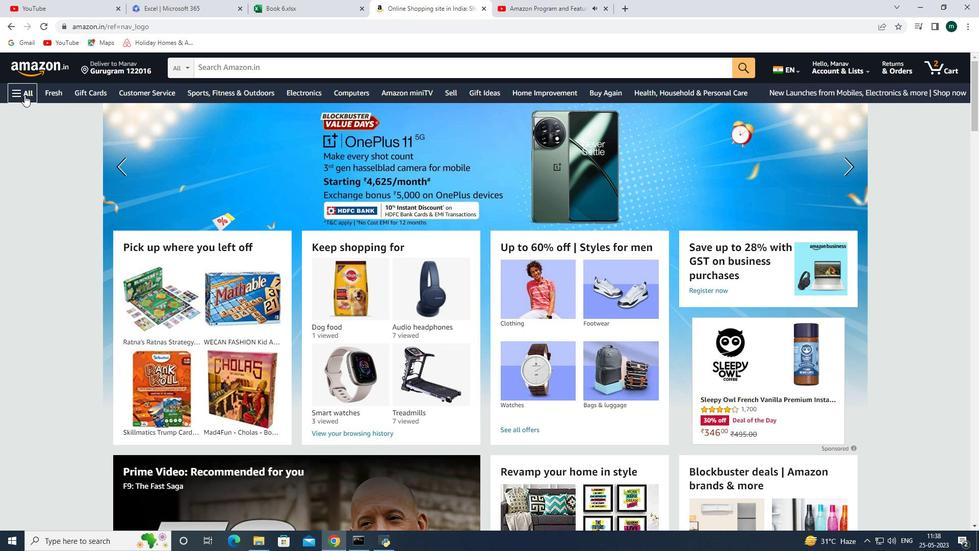 
Action: Mouse moved to (66, 358)
Screenshot: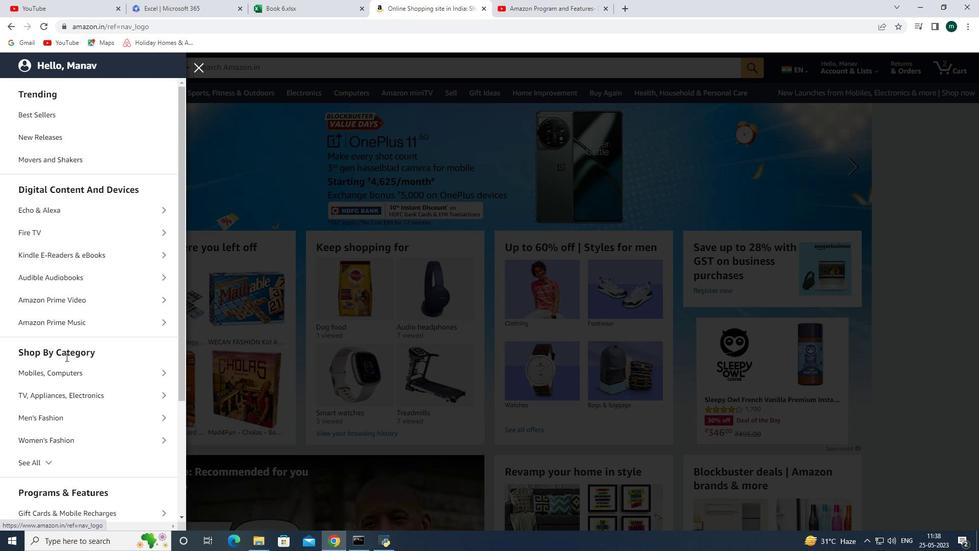 
Action: Mouse scrolled (66, 357) with delta (0, 0)
Screenshot: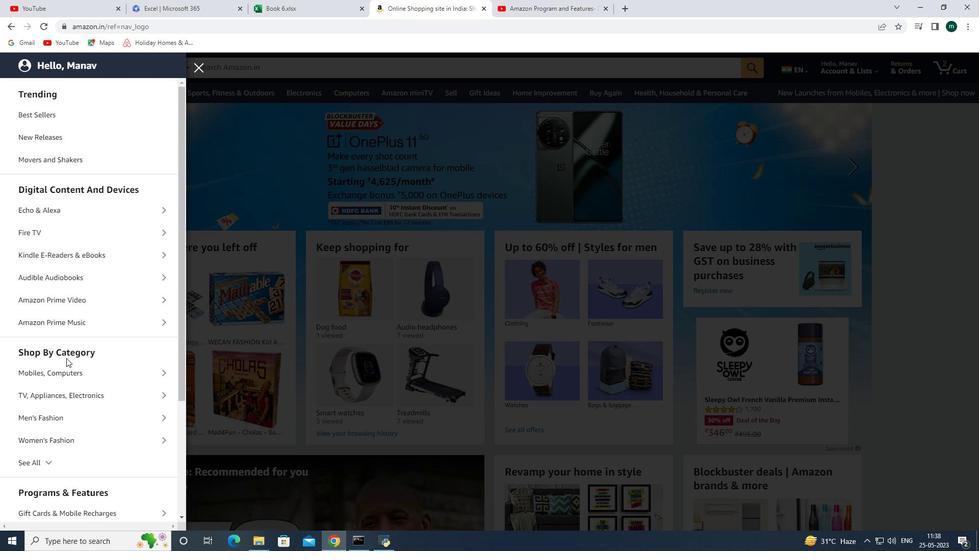 
Action: Mouse moved to (84, 414)
Screenshot: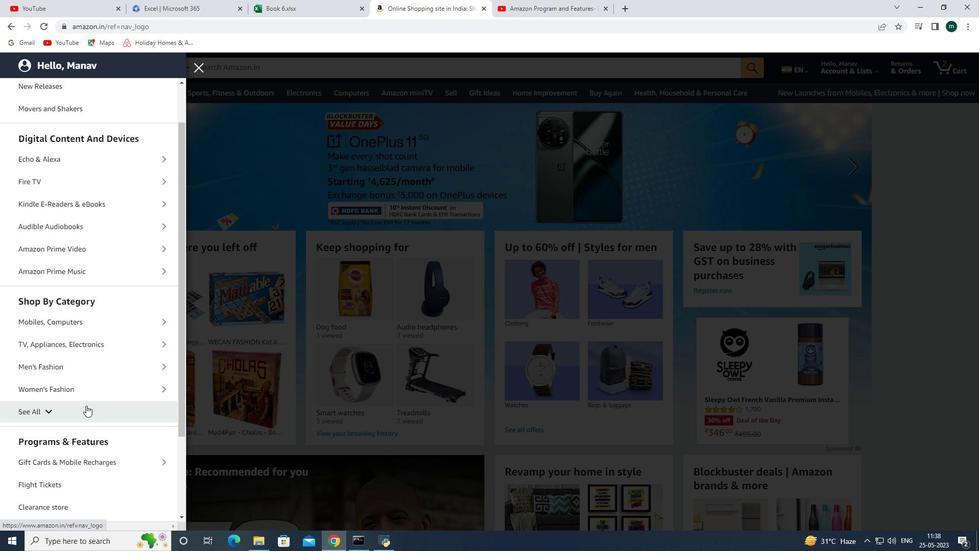 
Action: Mouse pressed left at (84, 414)
Screenshot: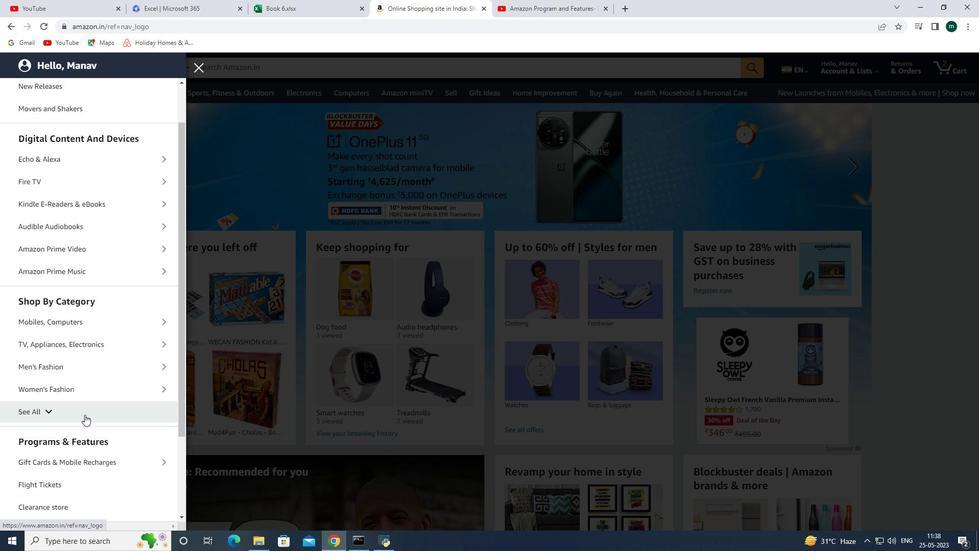 
Action: Mouse moved to (85, 319)
Screenshot: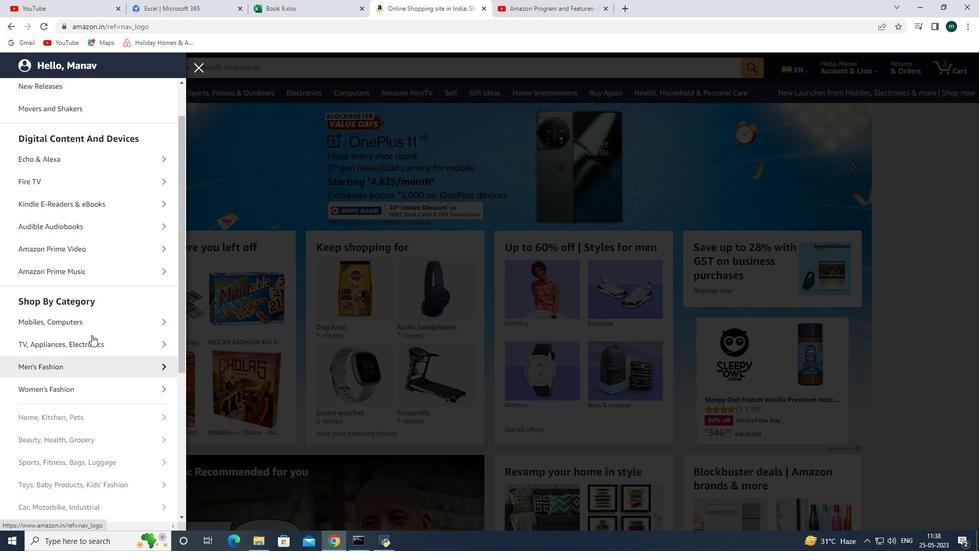 
Action: Mouse scrolled (85, 318) with delta (0, 0)
Screenshot: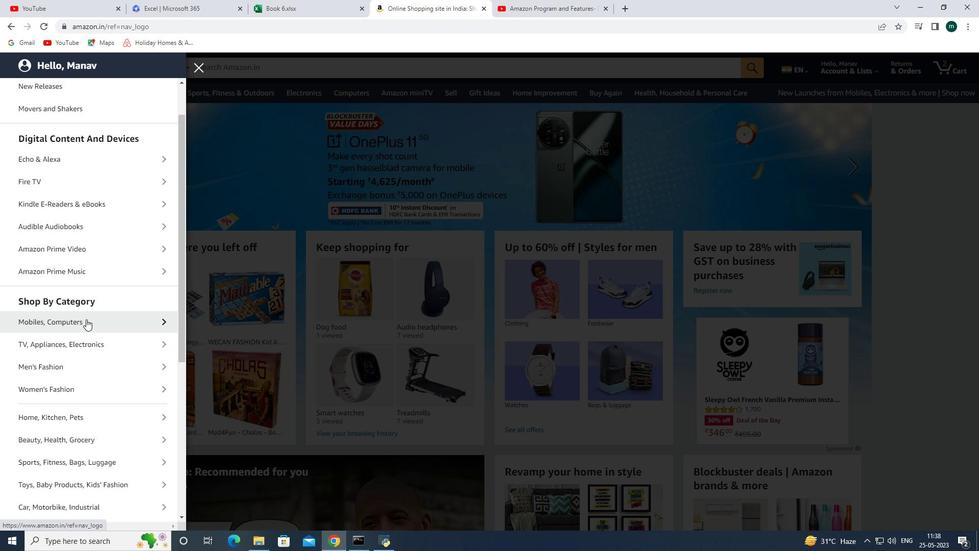 
Action: Mouse scrolled (85, 318) with delta (0, 0)
Screenshot: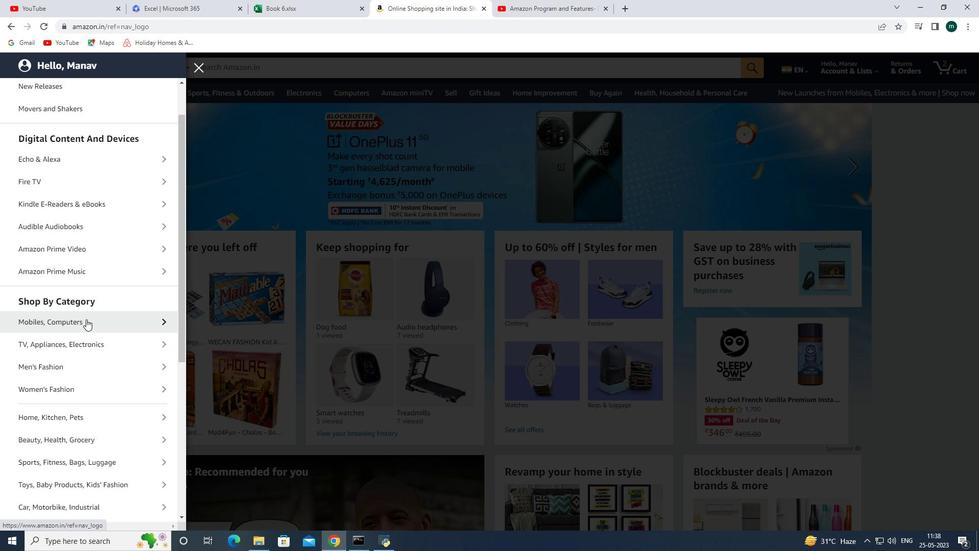 
Action: Mouse scrolled (85, 318) with delta (0, 0)
Screenshot: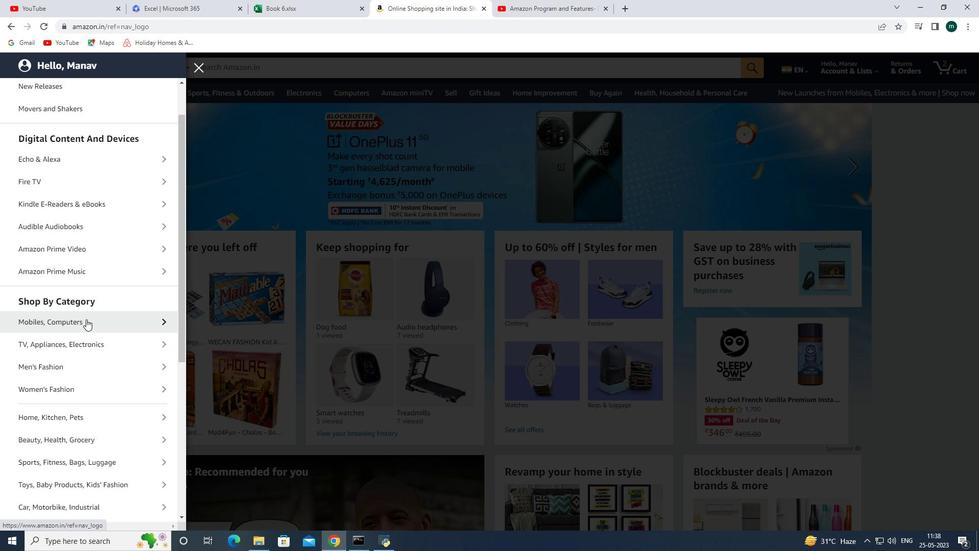 
Action: Mouse scrolled (85, 318) with delta (0, 0)
Screenshot: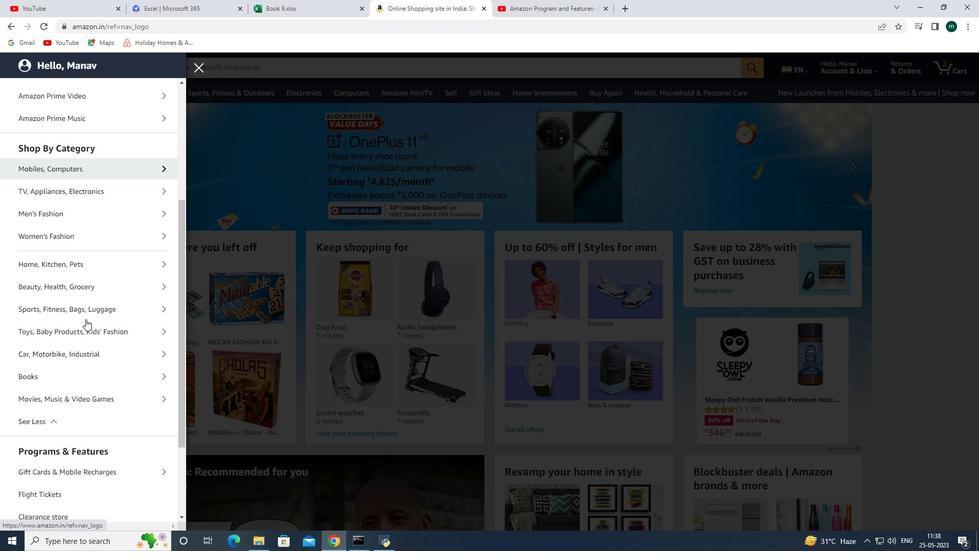 
Action: Mouse scrolled (85, 320) with delta (0, 0)
Screenshot: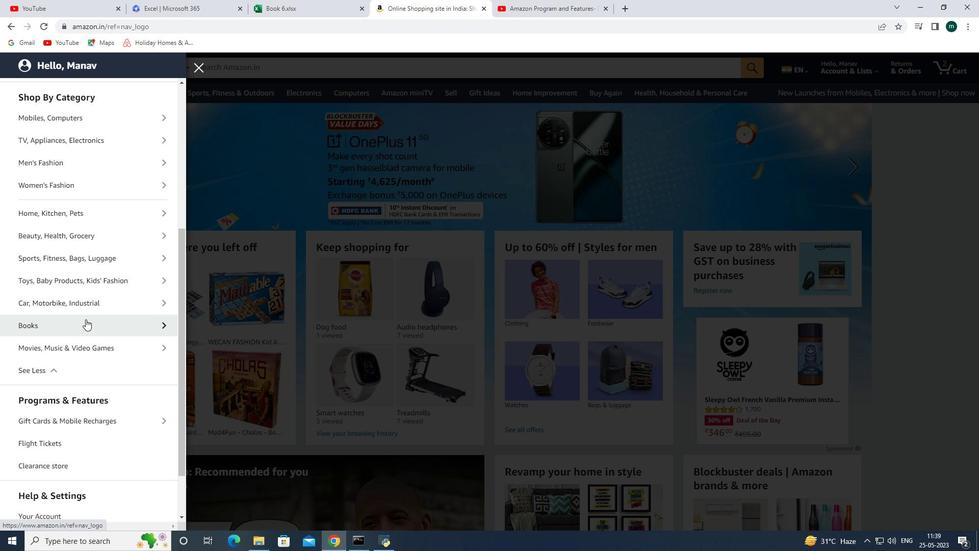 
Action: Mouse scrolled (85, 318) with delta (0, 0)
Screenshot: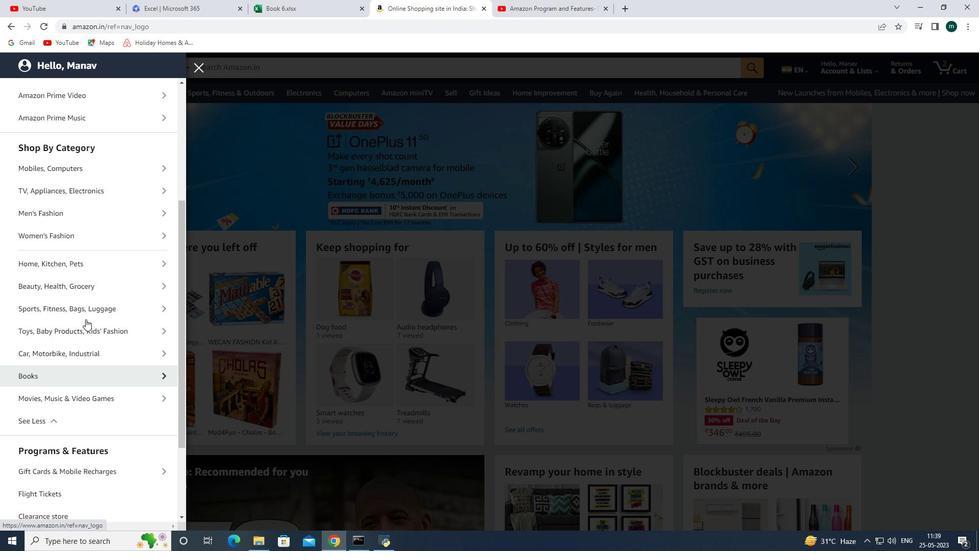 
Action: Mouse scrolled (85, 318) with delta (0, 0)
Screenshot: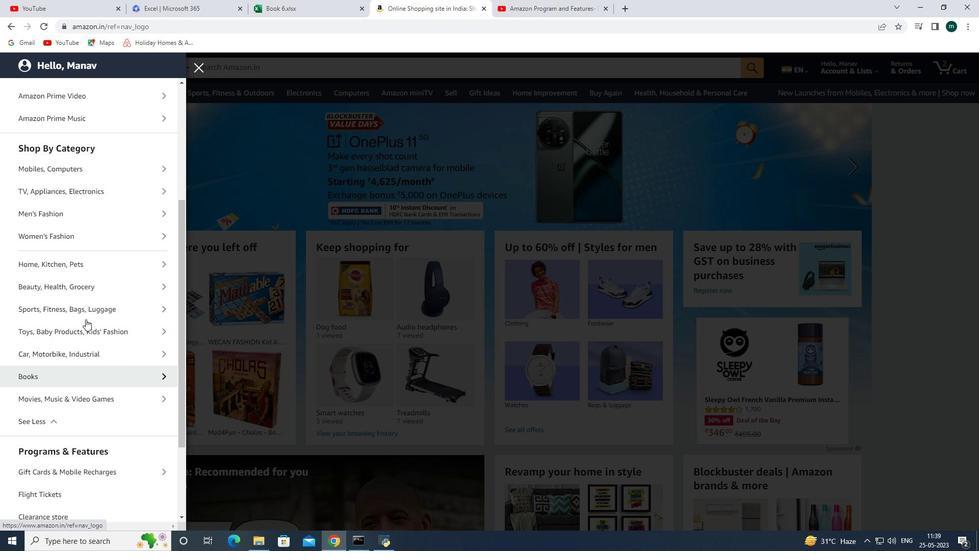 
Action: Mouse scrolled (85, 318) with delta (0, 0)
Screenshot: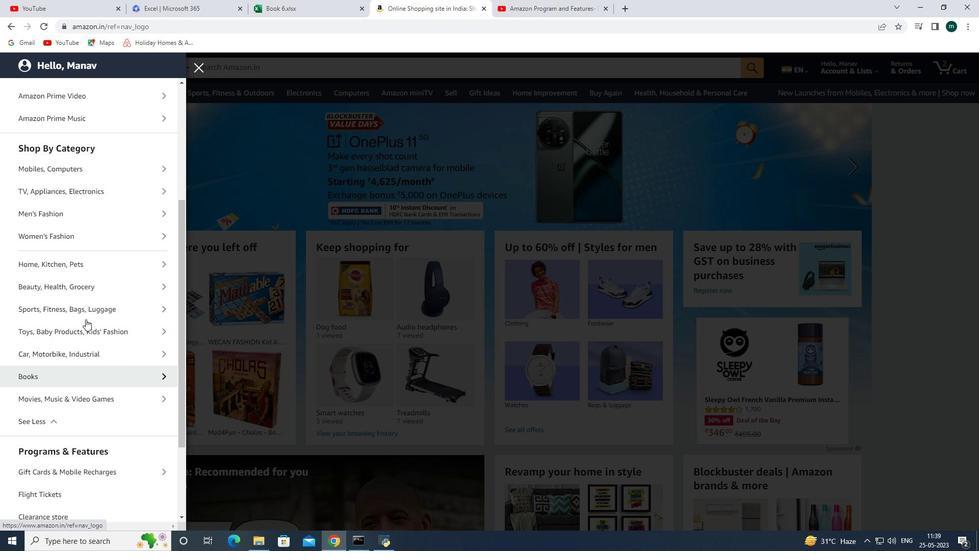 
Action: Mouse scrolled (85, 318) with delta (0, 0)
Screenshot: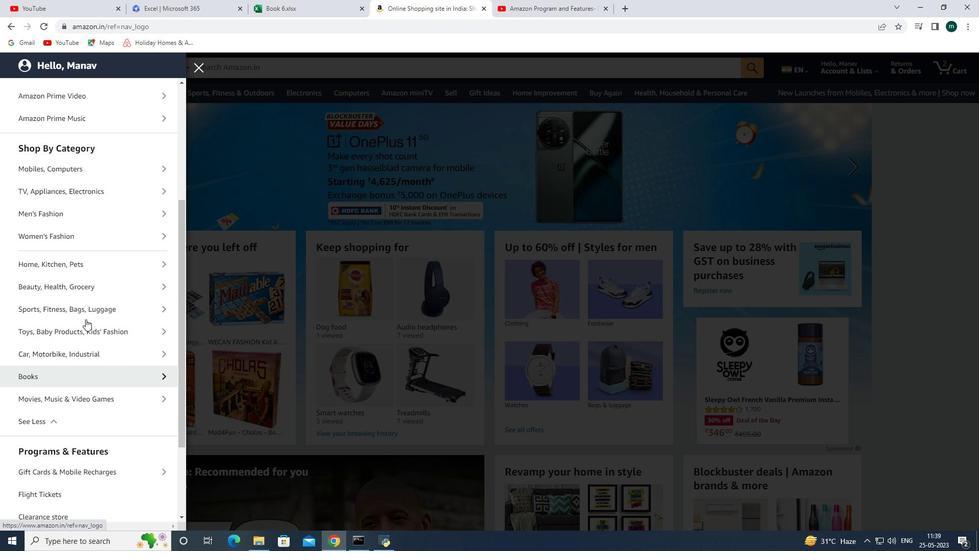 
Action: Mouse scrolled (85, 318) with delta (0, 0)
Screenshot: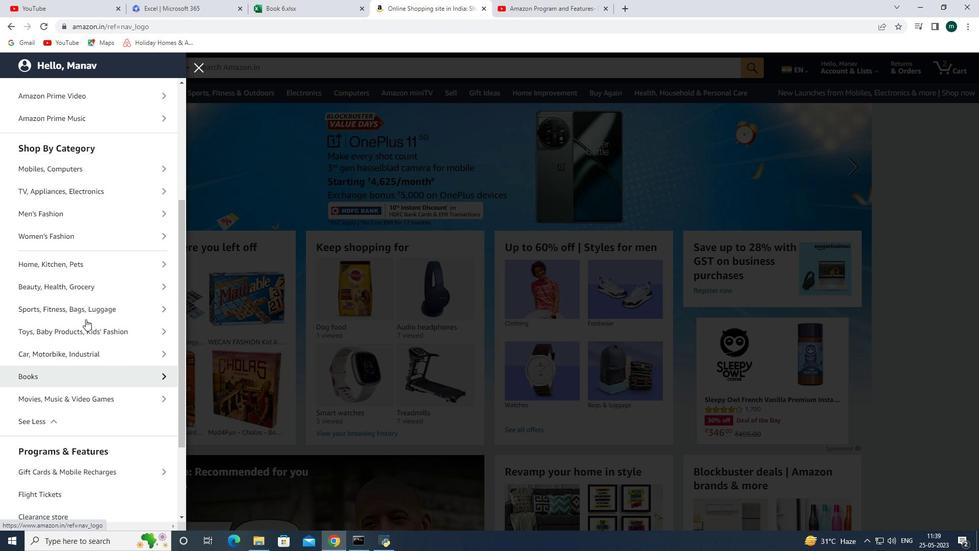 
Action: Mouse scrolled (85, 318) with delta (0, 0)
Screenshot: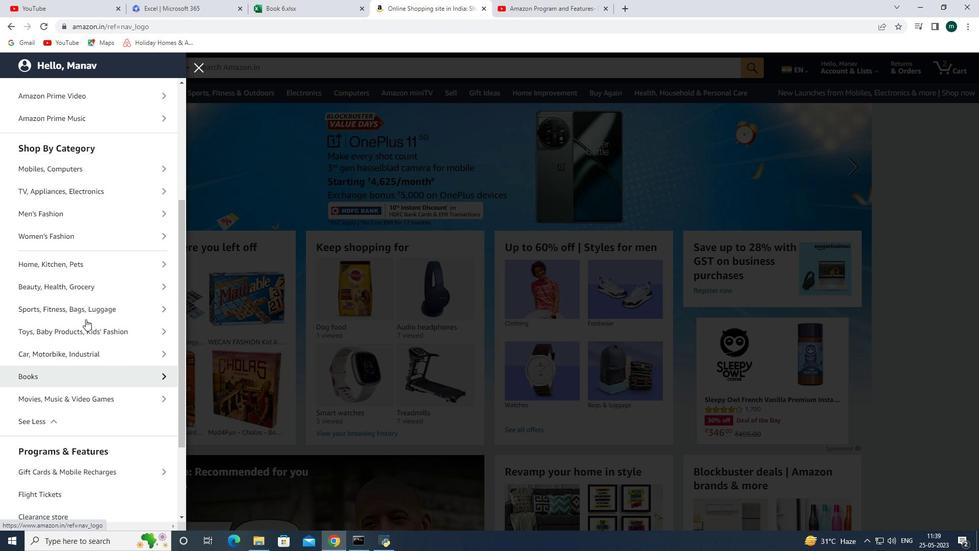 
Action: Mouse moved to (83, 262)
Screenshot: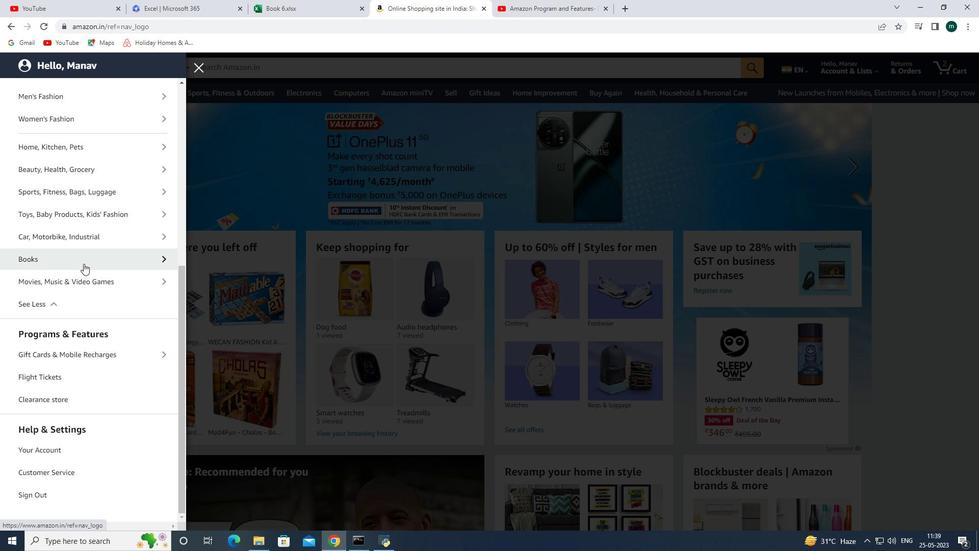 
Action: Mouse scrolled (83, 263) with delta (0, 0)
Screenshot: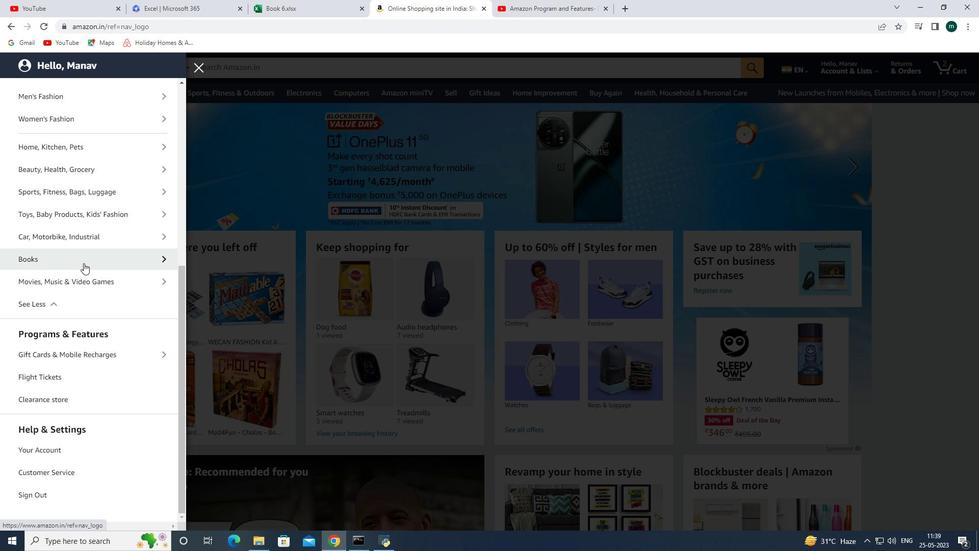 
Action: Mouse scrolled (83, 263) with delta (0, 0)
Screenshot: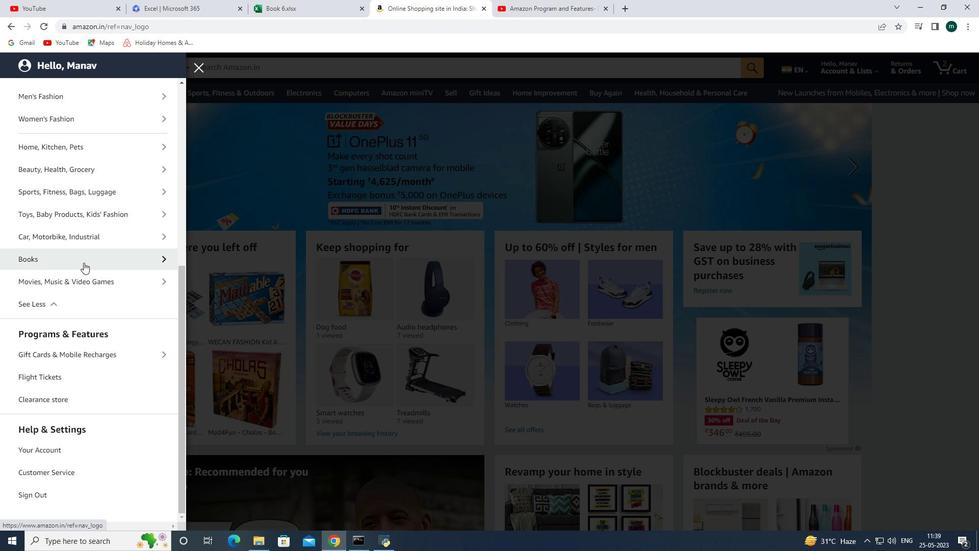 
Action: Mouse moved to (82, 444)
Screenshot: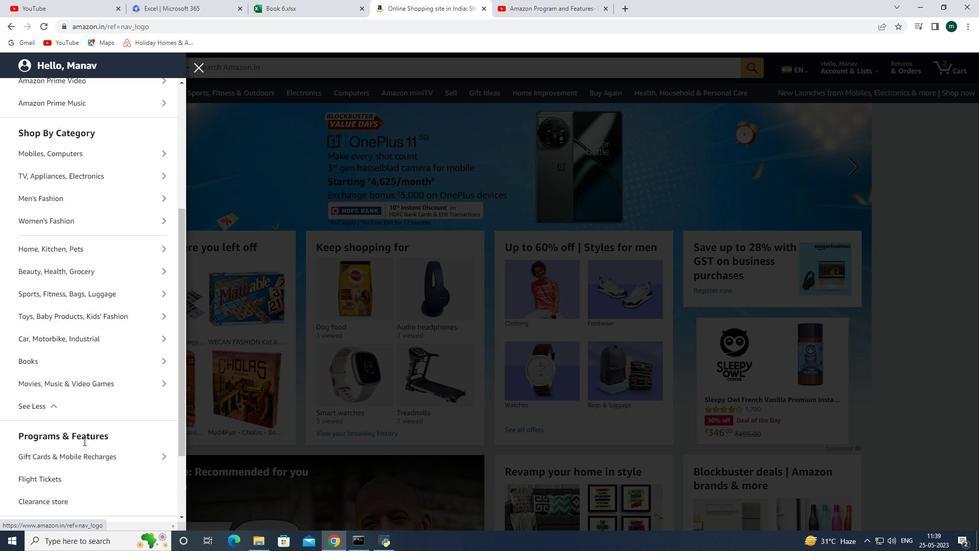 
Action: Mouse scrolled (82, 443) with delta (0, 0)
Screenshot: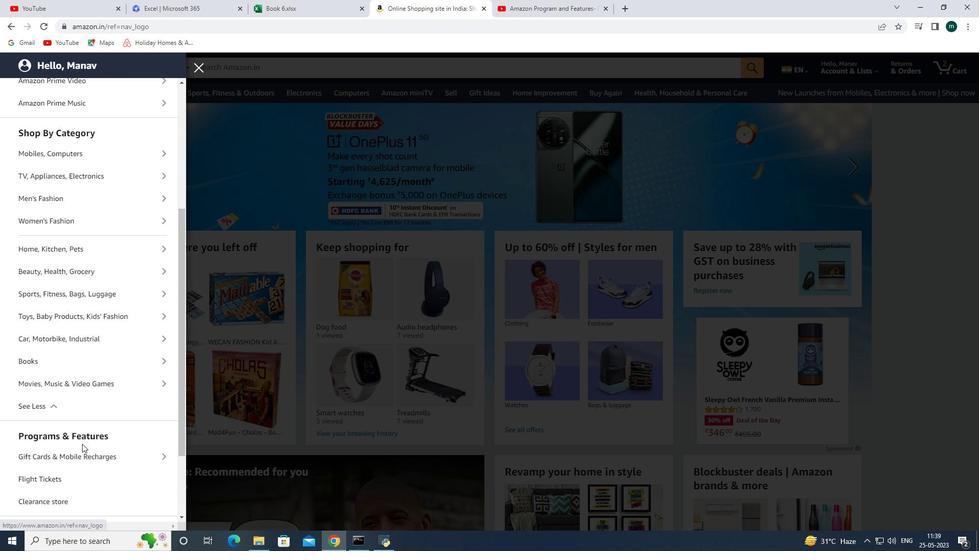 
Action: Mouse scrolled (82, 443) with delta (0, 0)
Screenshot: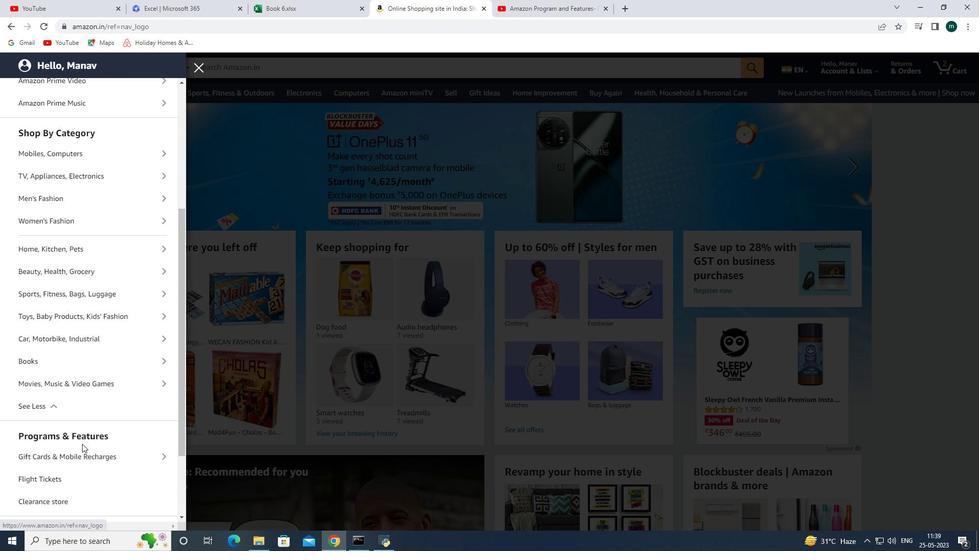 
Action: Mouse scrolled (82, 443) with delta (0, 0)
Screenshot: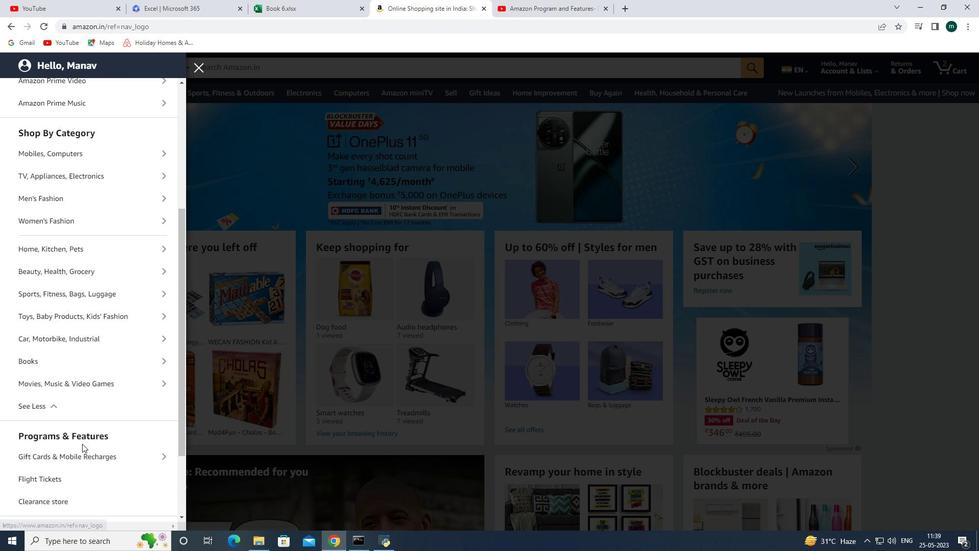 
Action: Mouse scrolled (82, 443) with delta (0, 0)
Screenshot: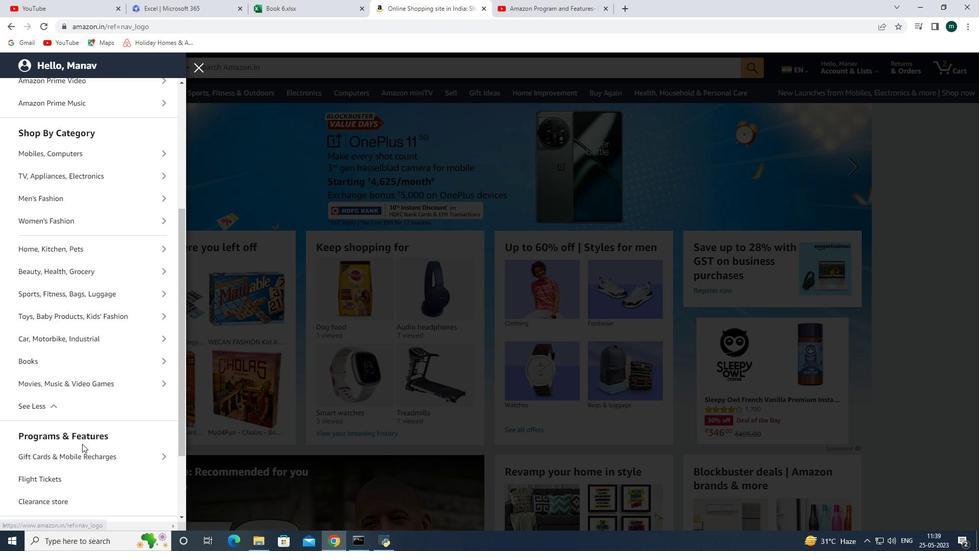 
Action: Mouse scrolled (82, 443) with delta (0, 0)
Screenshot: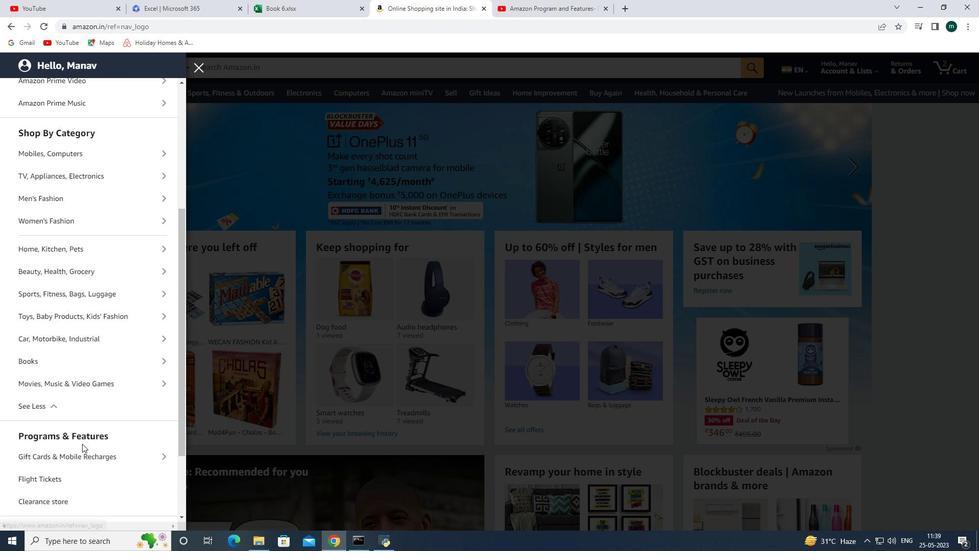 
Action: Mouse scrolled (82, 443) with delta (0, 0)
Screenshot: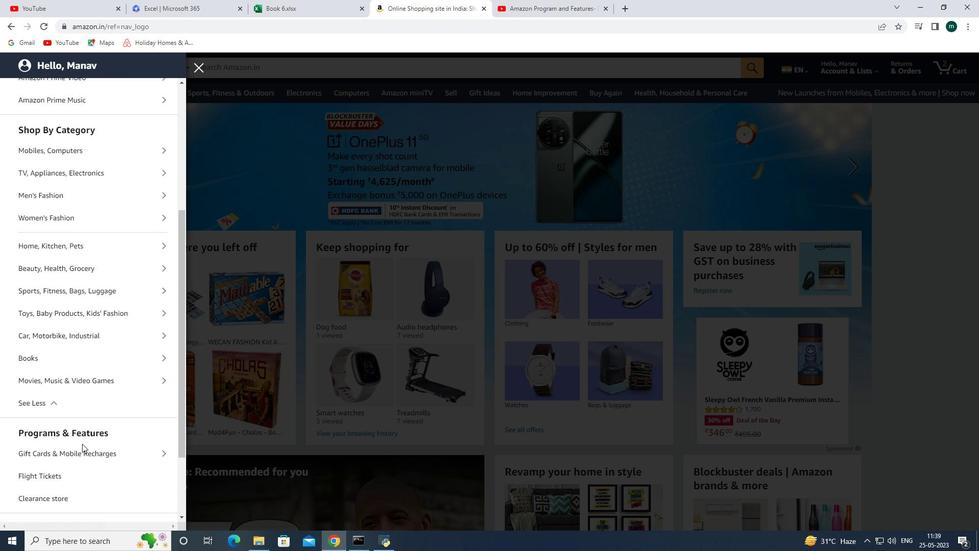 
Action: Mouse moved to (305, 156)
Screenshot: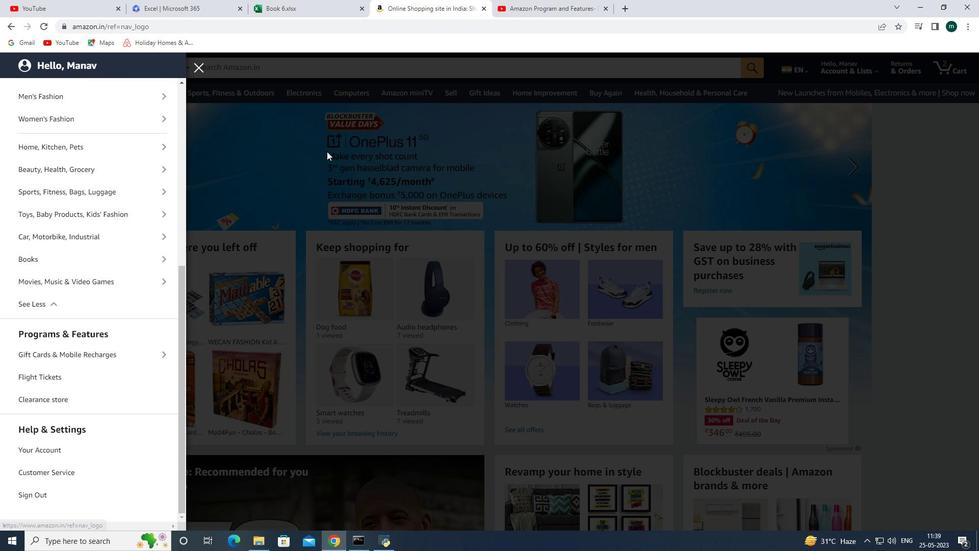 
Action: Mouse pressed left at (305, 156)
Screenshot: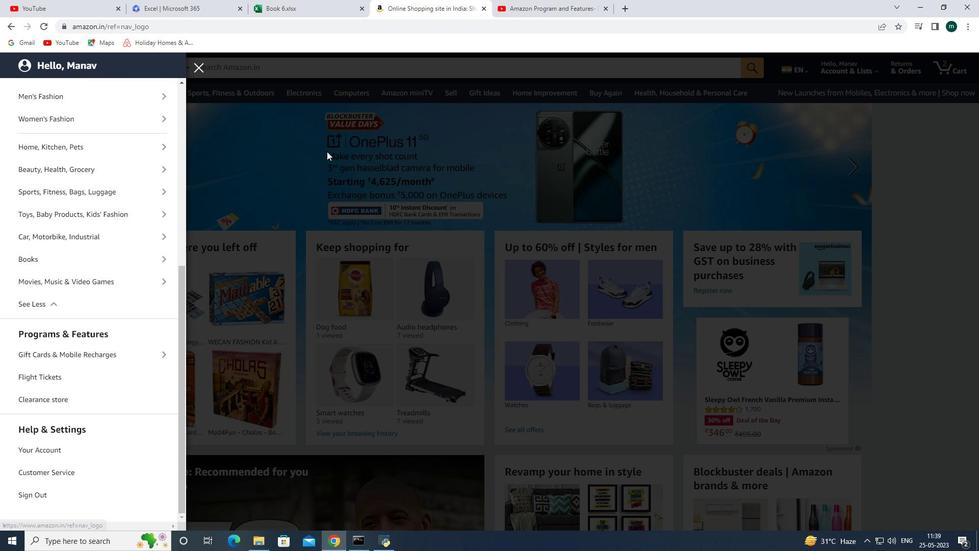 
Action: Mouse moved to (56, 91)
Screenshot: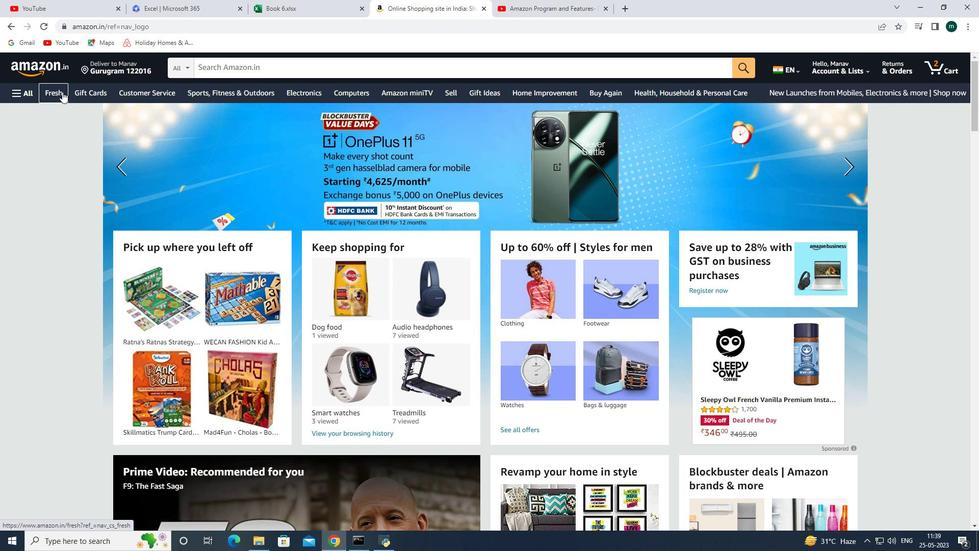 
Action: Mouse pressed left at (56, 91)
Screenshot: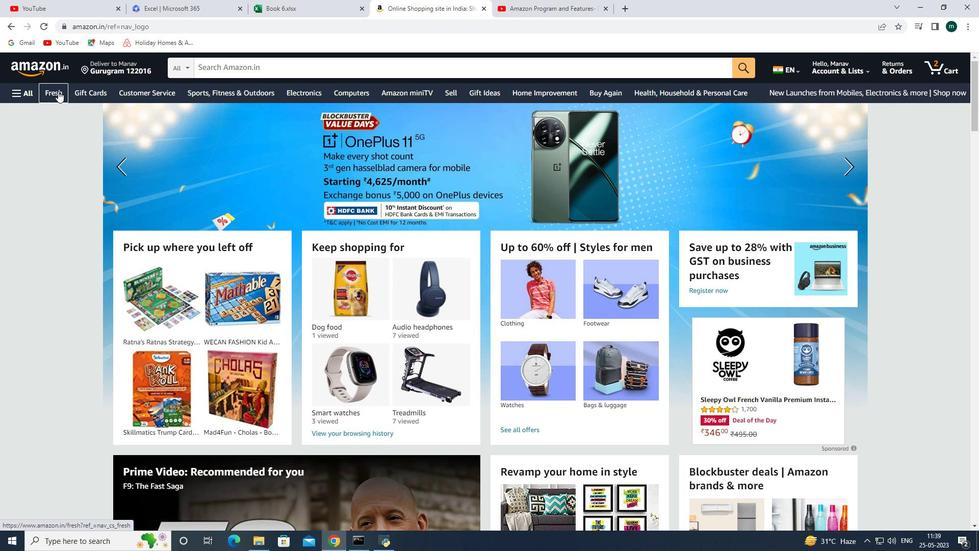 
Action: Mouse moved to (183, 138)
Screenshot: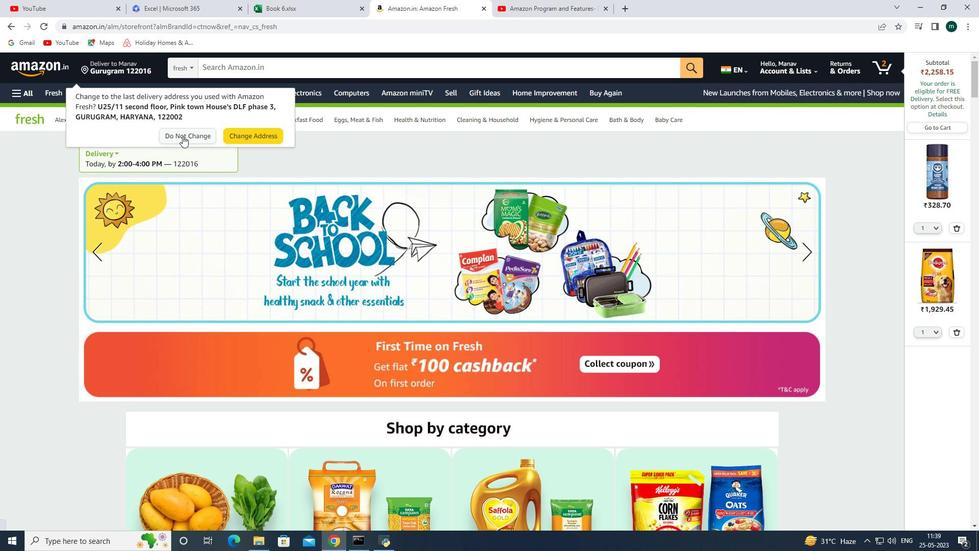
Action: Mouse pressed left at (183, 138)
Screenshot: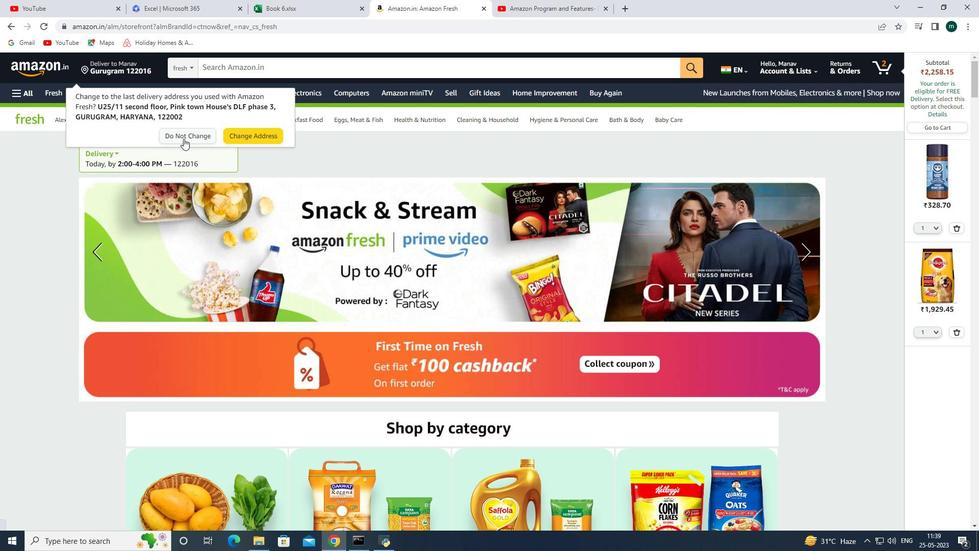 
Action: Mouse moved to (379, 202)
Screenshot: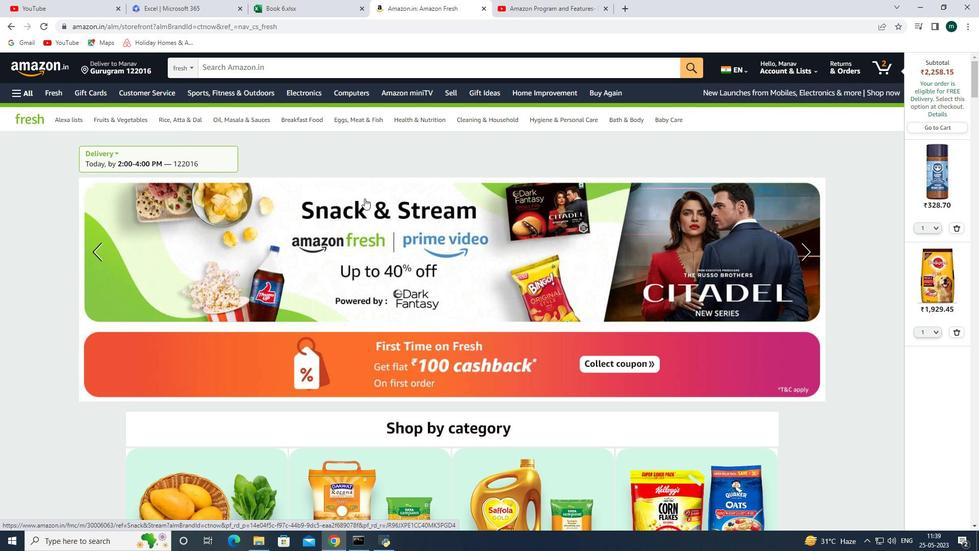 
Action: Mouse scrolled (379, 201) with delta (0, 0)
Screenshot: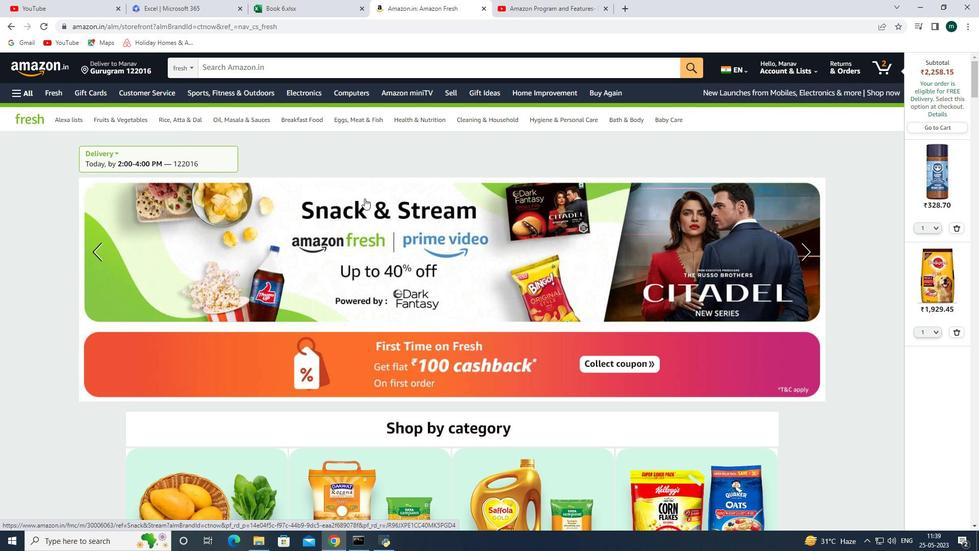 
Action: Mouse moved to (380, 202)
Screenshot: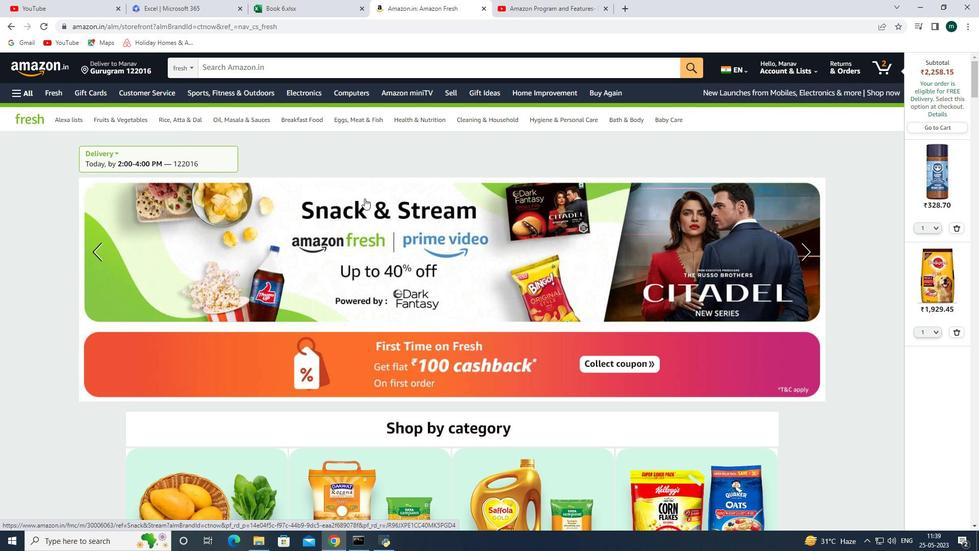 
Action: Mouse scrolled (380, 202) with delta (0, 0)
Screenshot: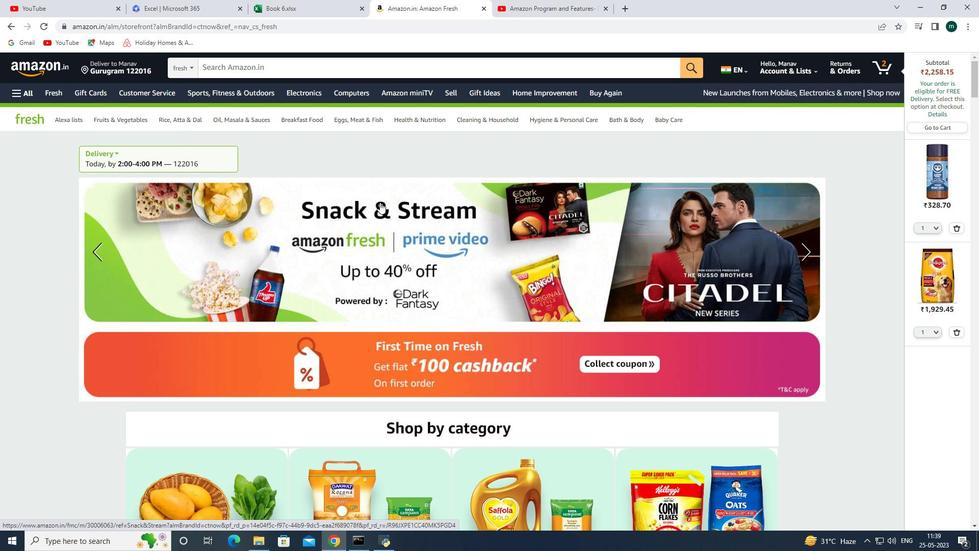 
Action: Mouse scrolled (380, 202) with delta (0, 0)
Screenshot: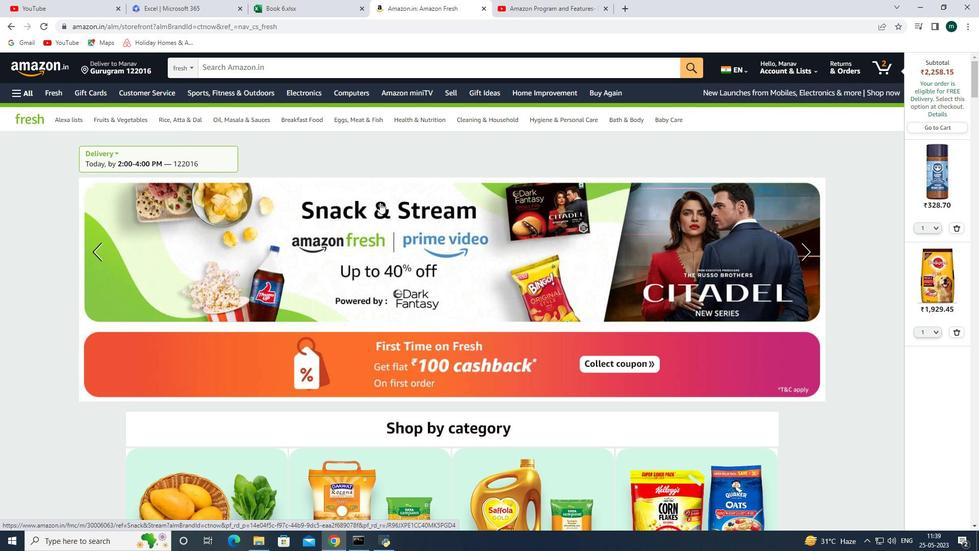 
Action: Mouse scrolled (380, 202) with delta (0, 0)
Screenshot: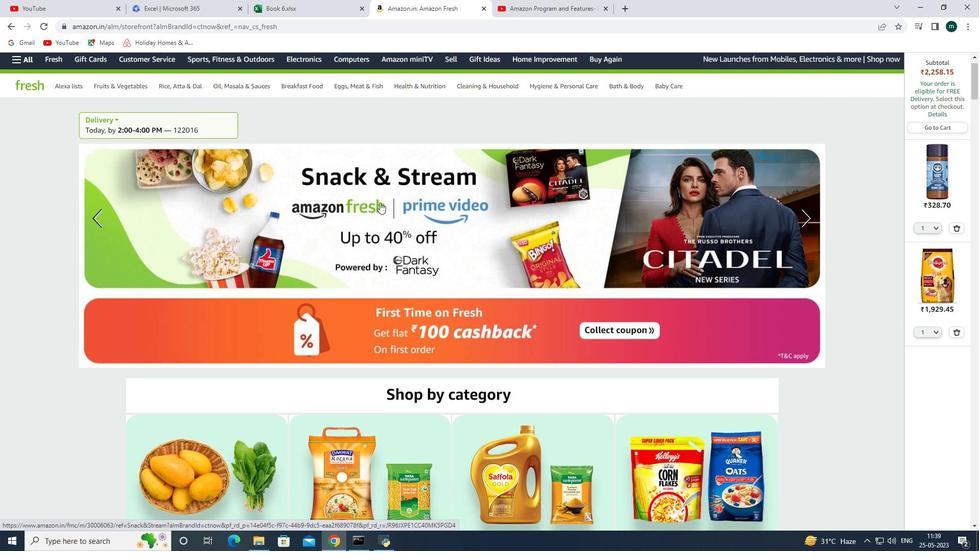 
Action: Mouse scrolled (380, 202) with delta (0, 0)
Screenshot: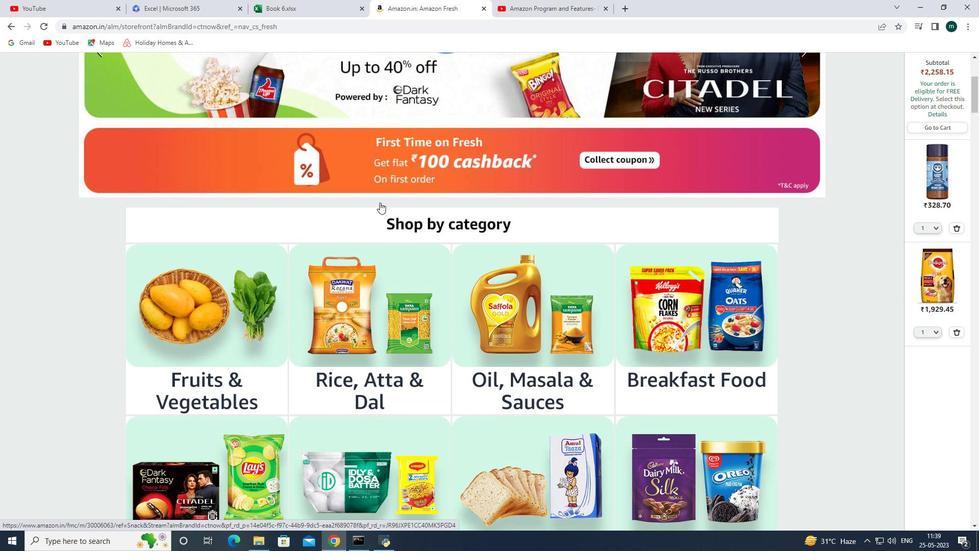 
Action: Mouse scrolled (380, 202) with delta (0, 0)
Screenshot: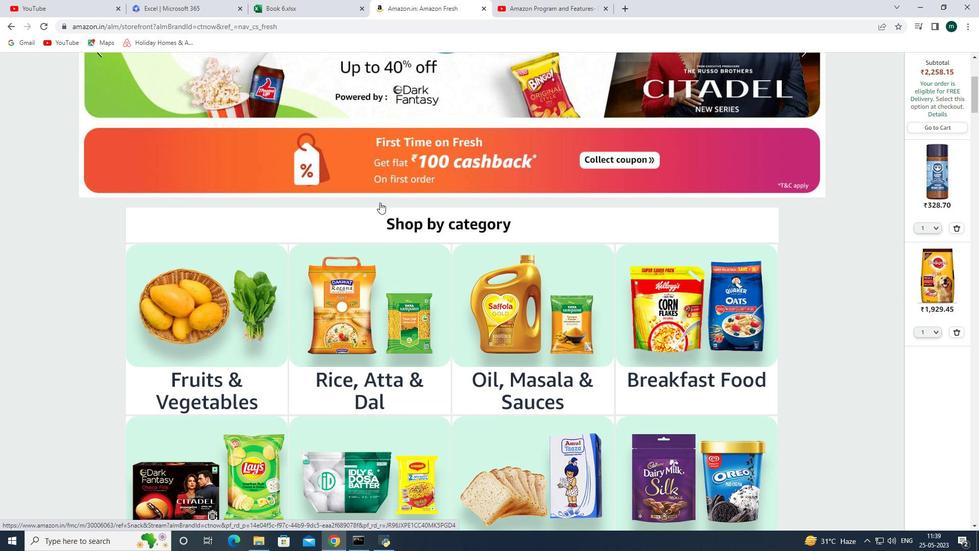 
Action: Mouse scrolled (380, 202) with delta (0, 0)
Screenshot: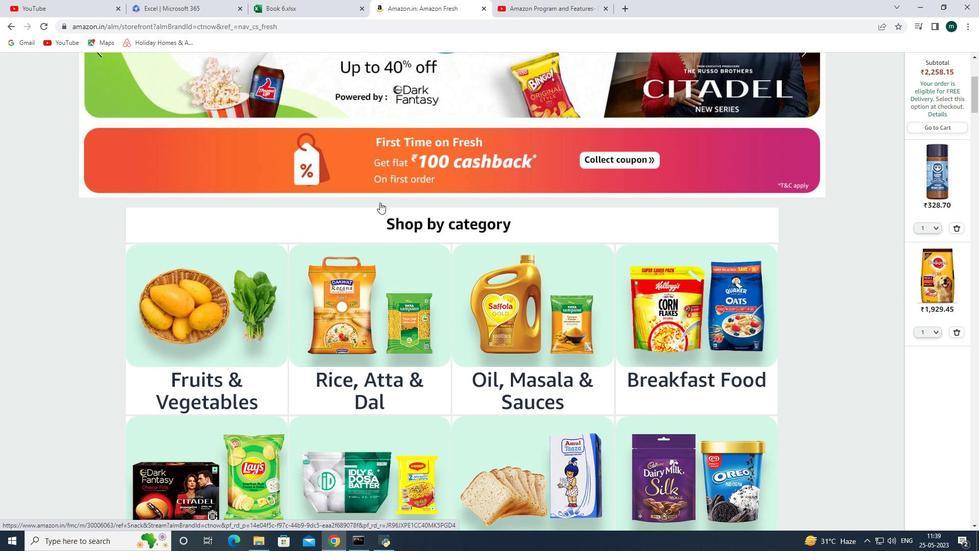 
Action: Mouse scrolled (380, 202) with delta (0, 0)
Screenshot: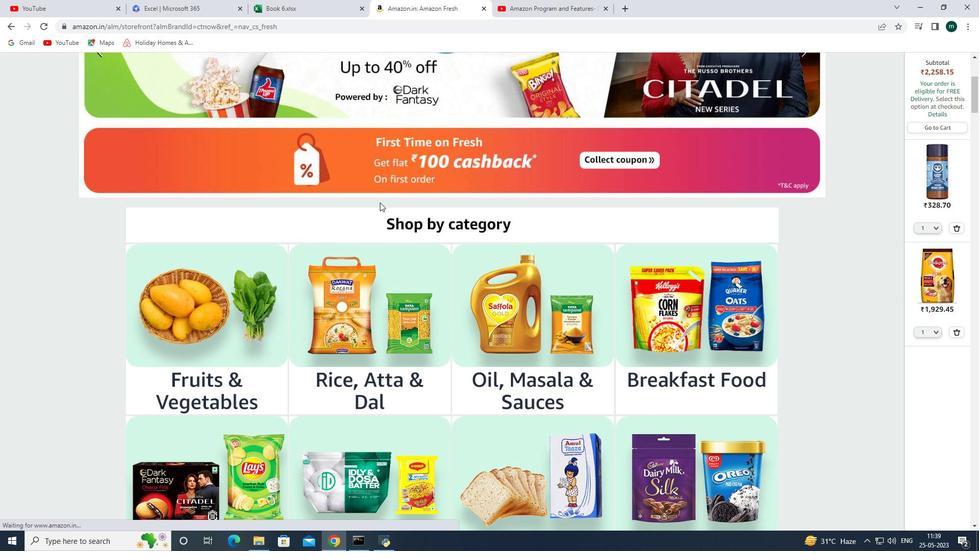 
Action: Mouse scrolled (380, 203) with delta (0, 0)
Screenshot: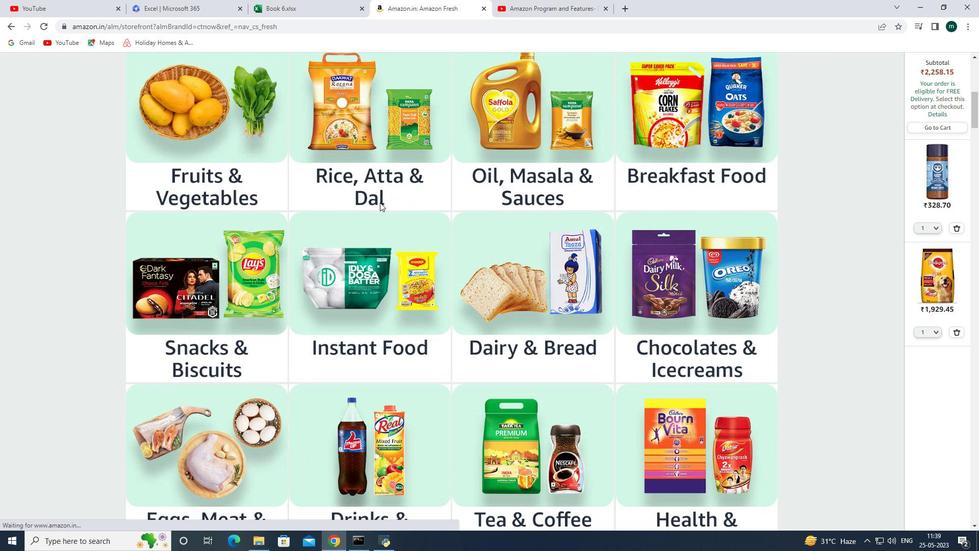 
Action: Mouse scrolled (380, 203) with delta (0, 0)
Screenshot: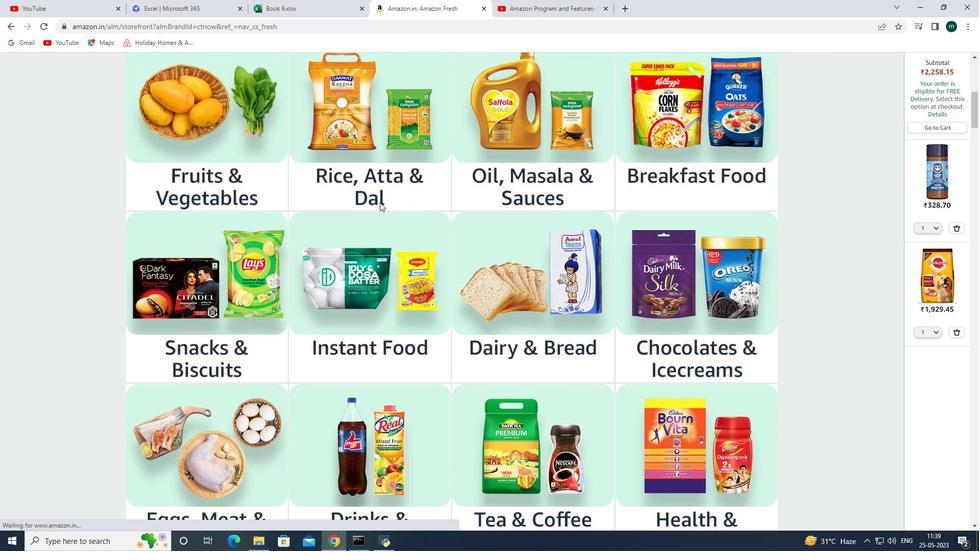 
Action: Mouse scrolled (380, 202) with delta (0, 0)
Screenshot: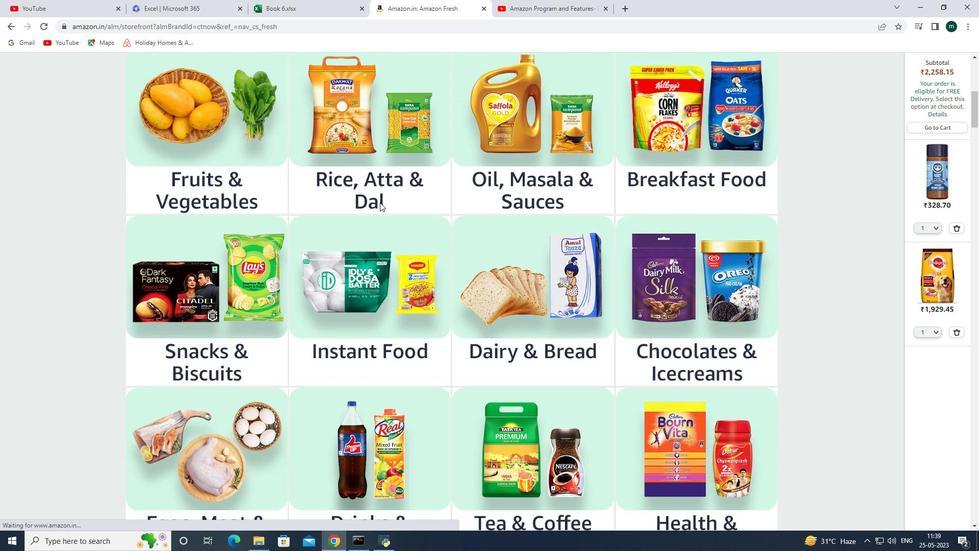 
Action: Mouse moved to (224, 186)
Screenshot: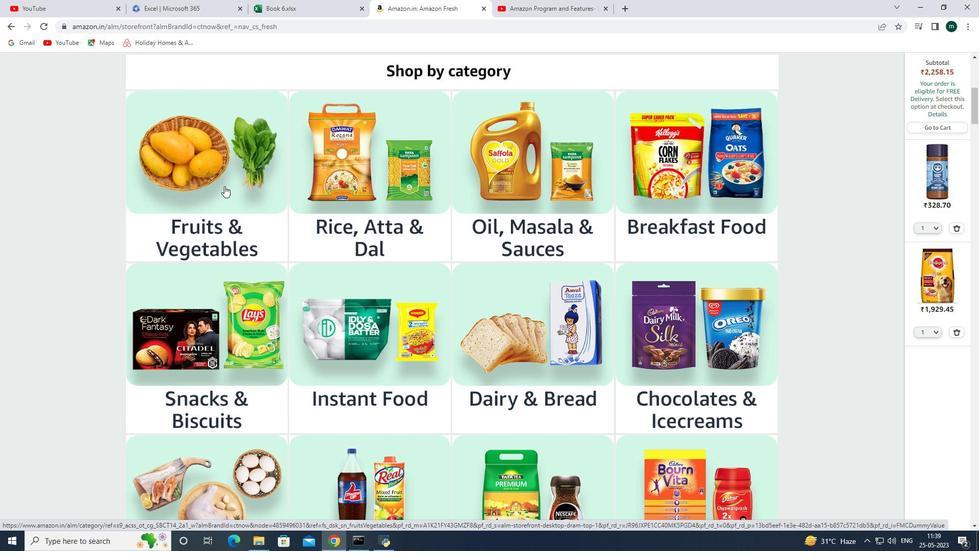 
Action: Mouse pressed left at (224, 186)
Screenshot: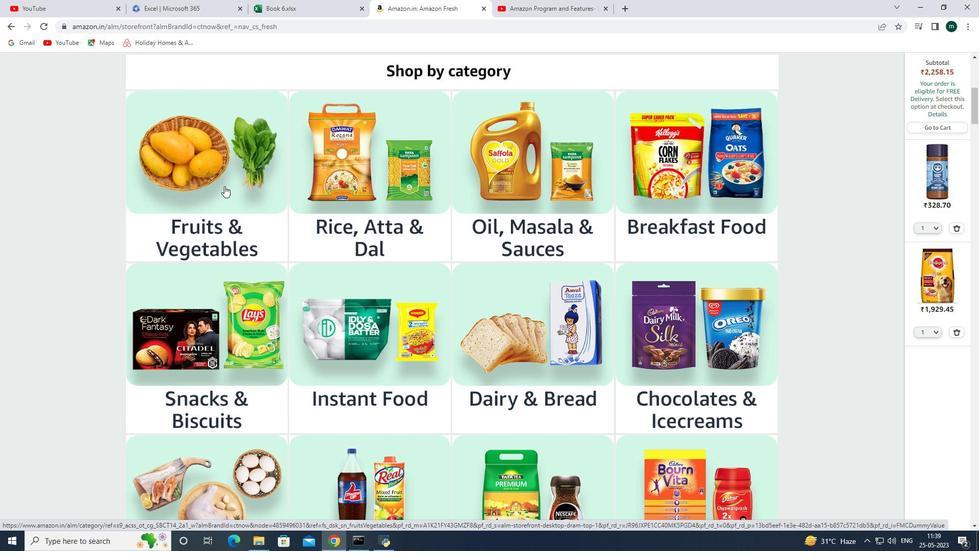 
Action: Mouse moved to (402, 280)
Screenshot: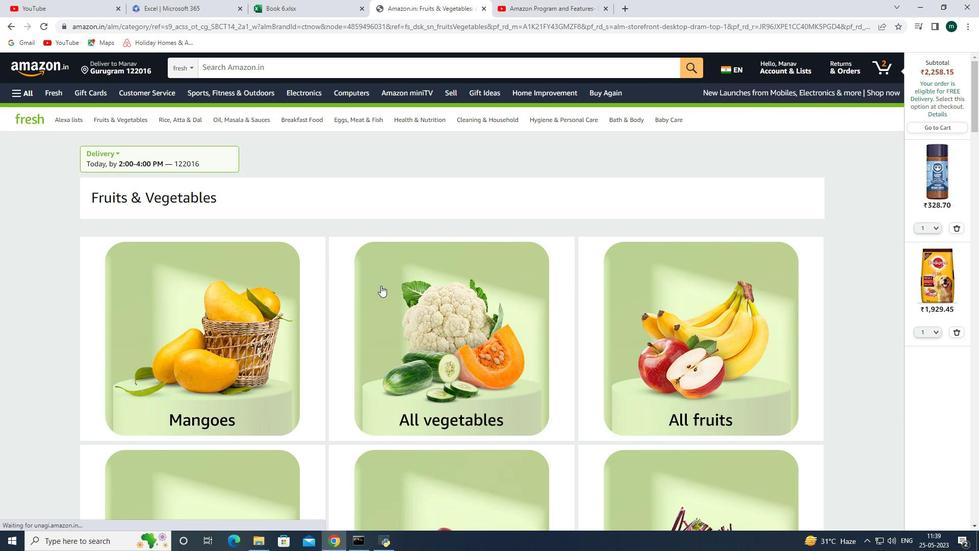 
Action: Mouse scrolled (402, 280) with delta (0, 0)
Screenshot: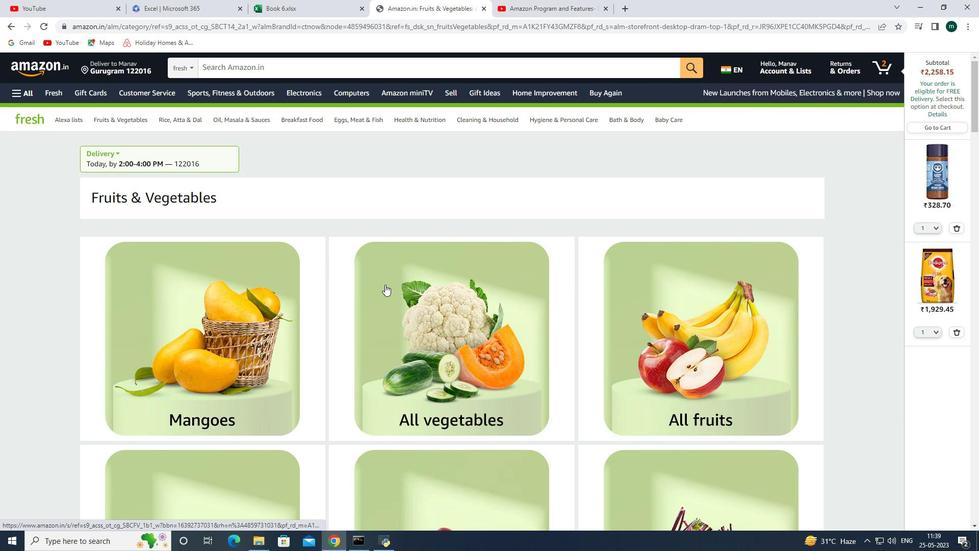 
Action: Mouse scrolled (402, 280) with delta (0, 0)
Screenshot: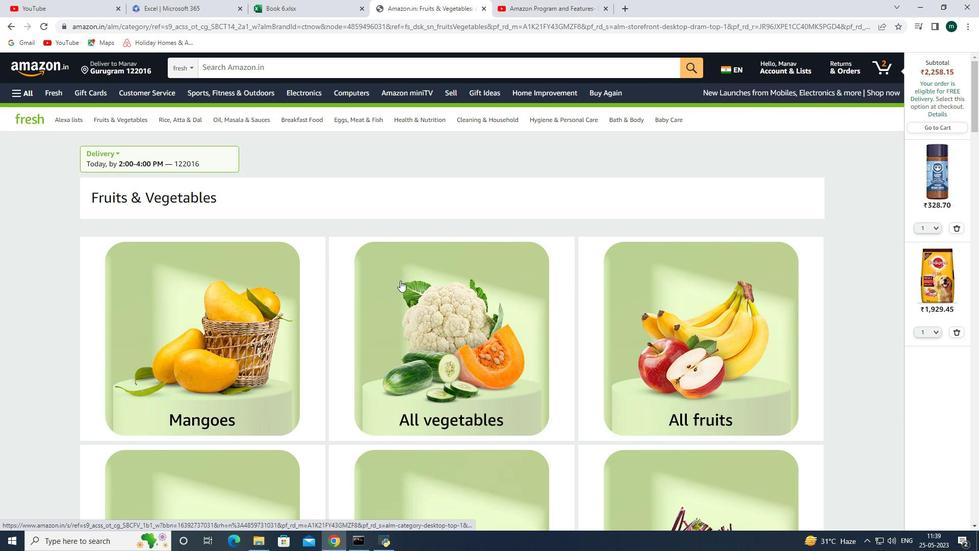 
Action: Mouse scrolled (402, 280) with delta (0, 0)
Screenshot: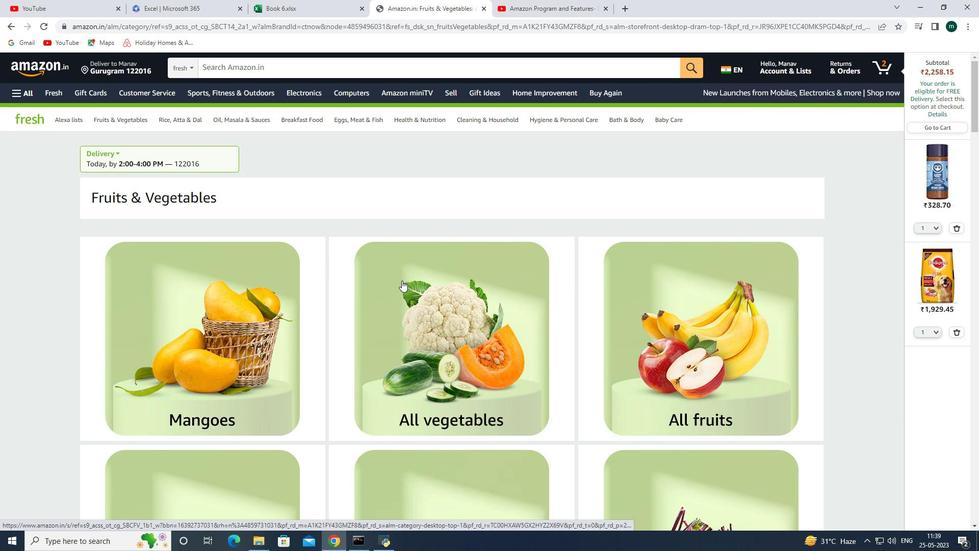 
Action: Mouse moved to (445, 223)
Screenshot: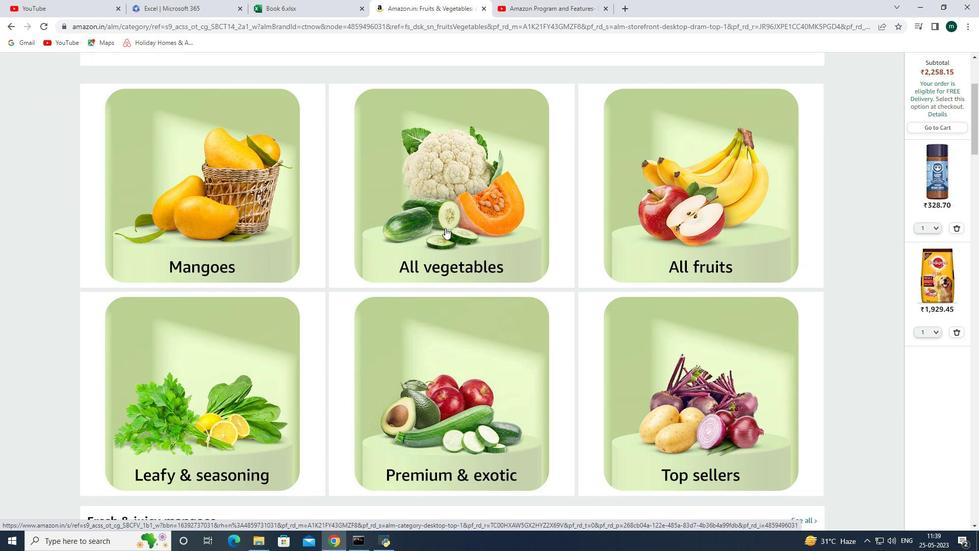 
Action: Mouse pressed left at (445, 223)
Screenshot: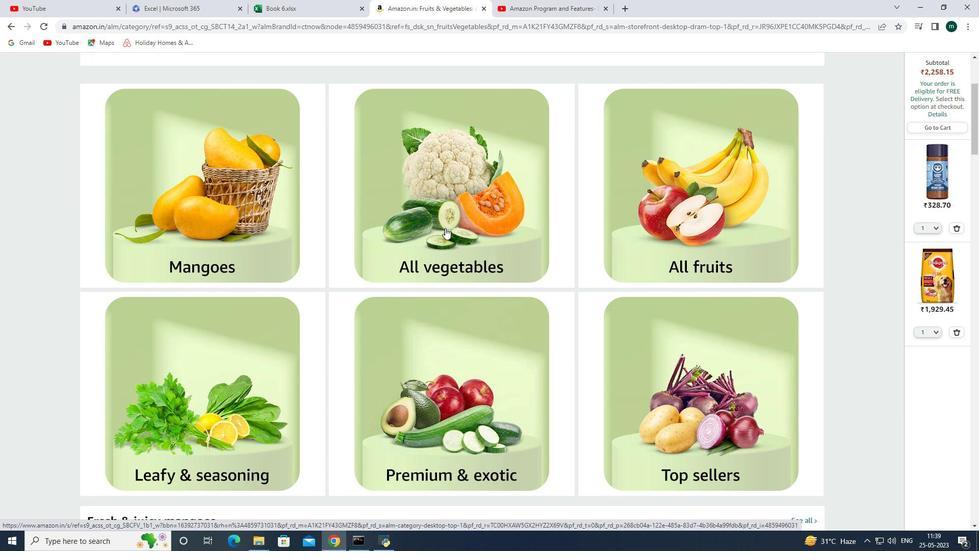 
Action: Mouse moved to (409, 269)
Screenshot: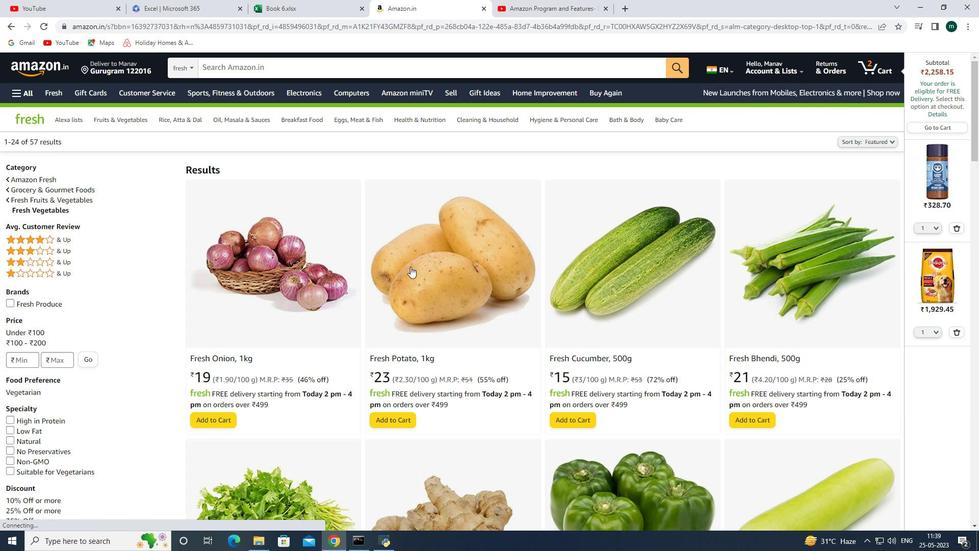 
Action: Mouse scrolled (409, 268) with delta (0, 0)
Screenshot: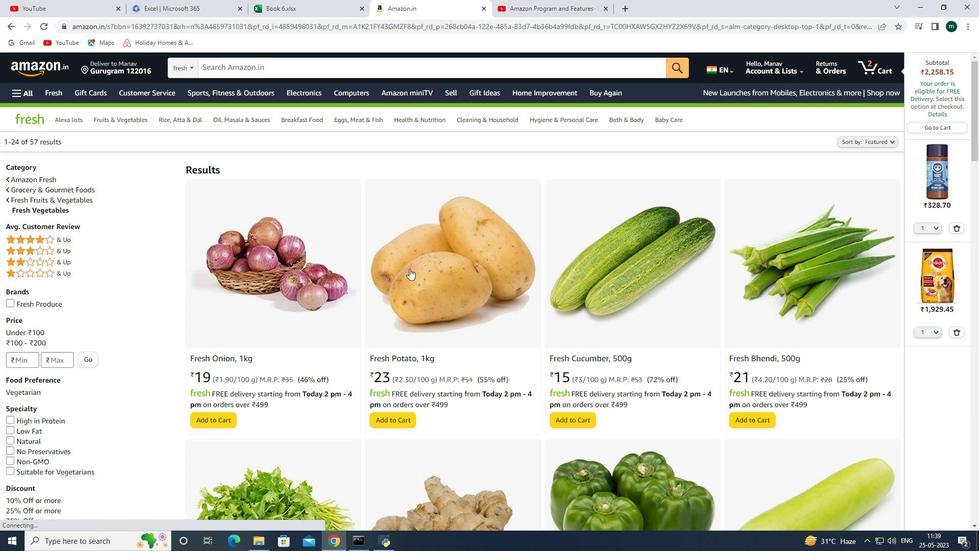 
Action: Mouse moved to (403, 367)
Screenshot: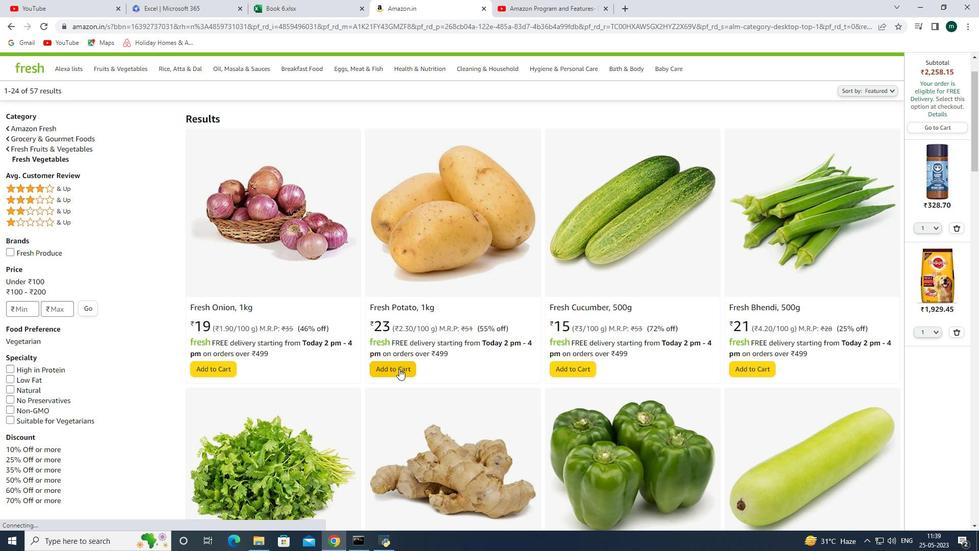 
Action: Mouse pressed left at (403, 367)
Screenshot: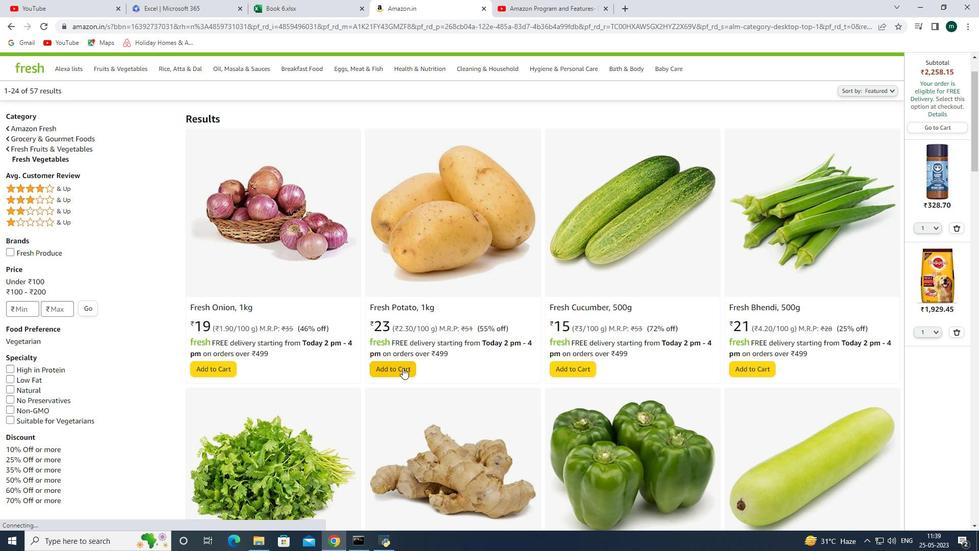 
Action: Mouse moved to (407, 385)
Screenshot: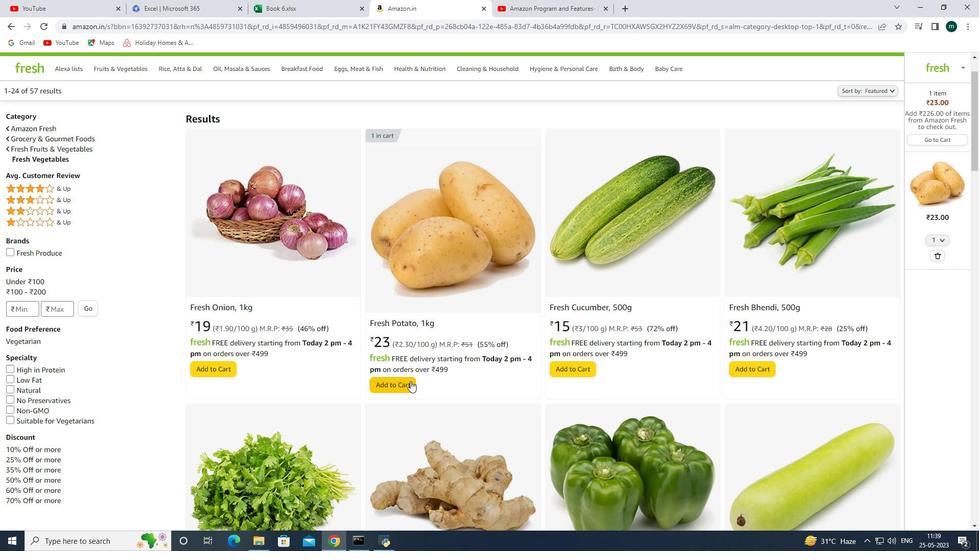 
Action: Mouse pressed left at (407, 385)
Screenshot: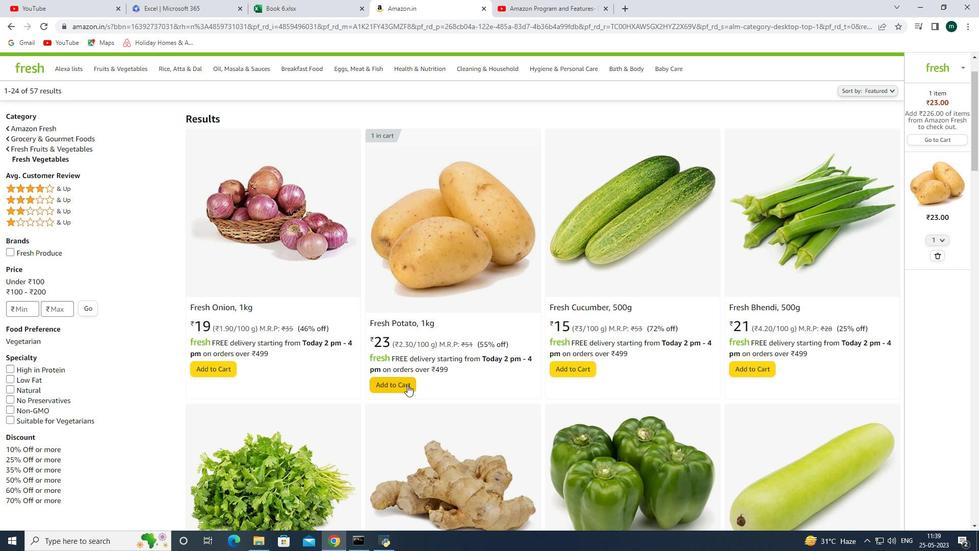 
Action: Mouse pressed left at (407, 385)
Screenshot: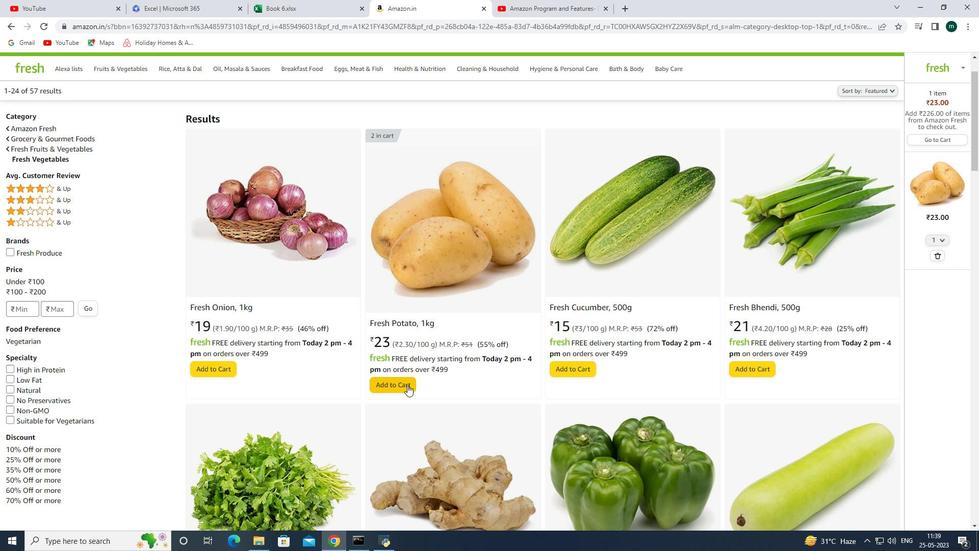 
Action: Mouse moved to (488, 300)
Screenshot: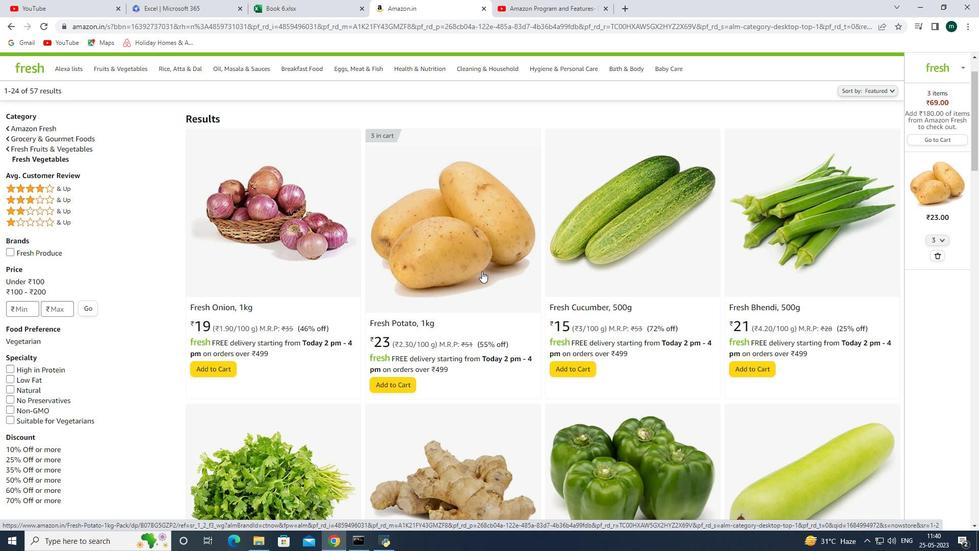 
Action: Mouse scrolled (488, 299) with delta (0, 0)
Screenshot: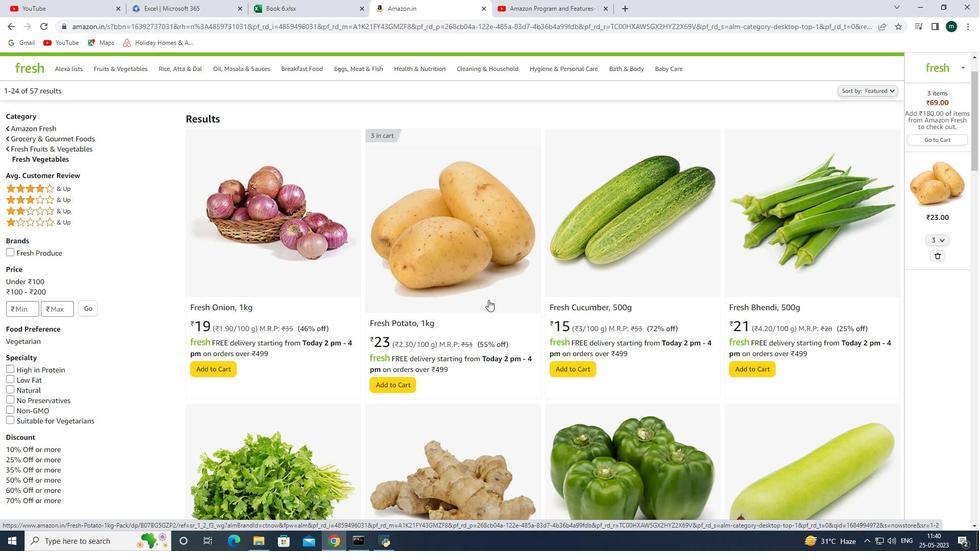 
Action: Mouse scrolled (488, 299) with delta (0, 0)
Screenshot: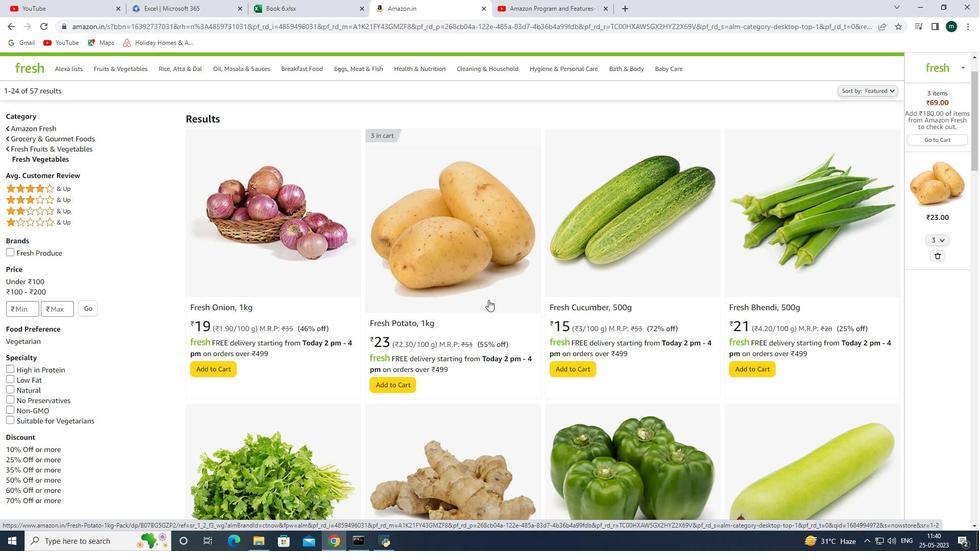 
Action: Mouse scrolled (488, 299) with delta (0, 0)
Screenshot: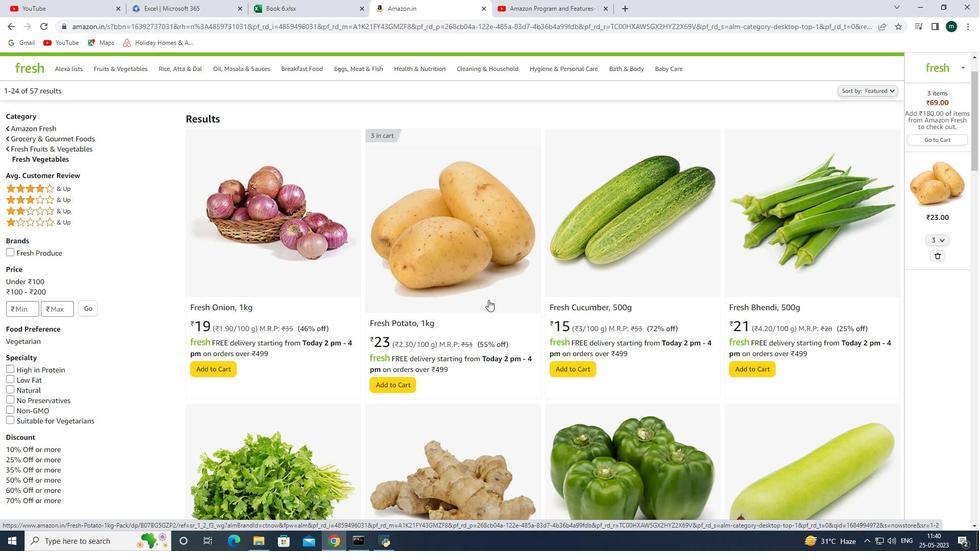 
Action: Mouse scrolled (488, 299) with delta (0, 0)
Screenshot: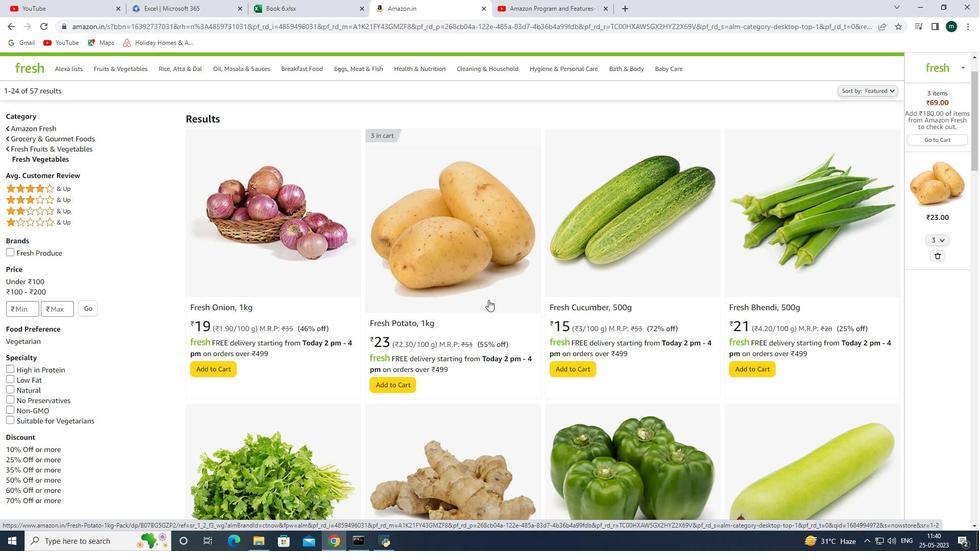 
Action: Mouse moved to (488, 300)
Screenshot: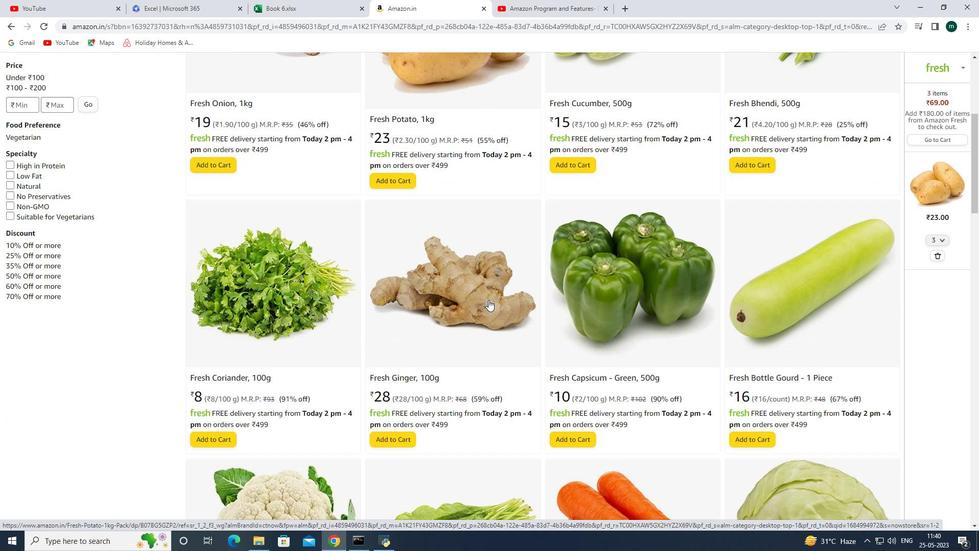 
Action: Mouse scrolled (488, 299) with delta (0, 0)
Screenshot: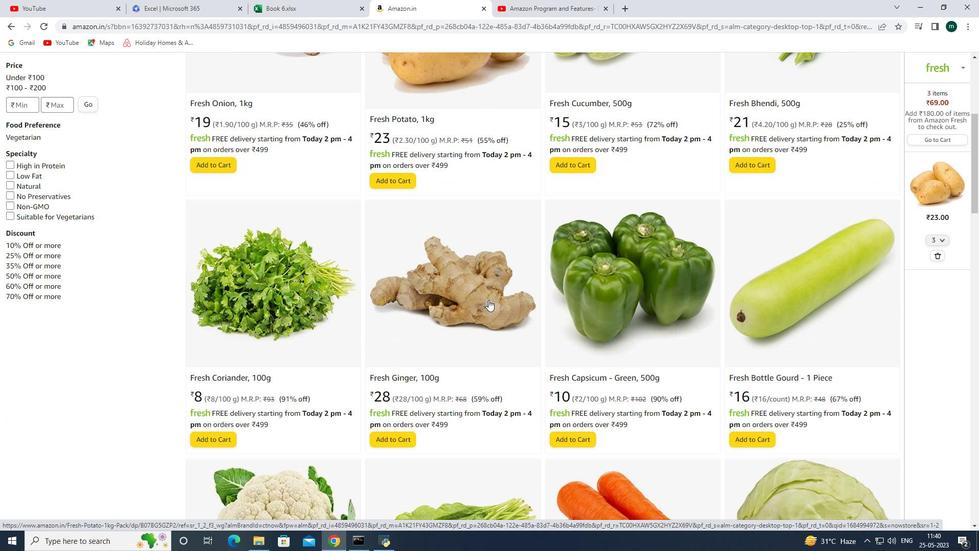 
Action: Mouse scrolled (488, 299) with delta (0, 0)
Screenshot: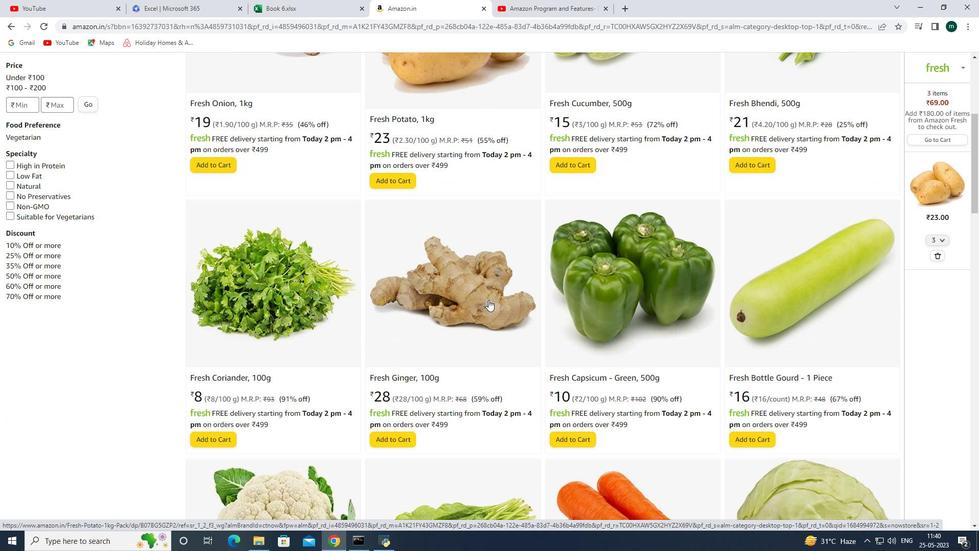 
Action: Mouse scrolled (488, 299) with delta (0, 0)
Screenshot: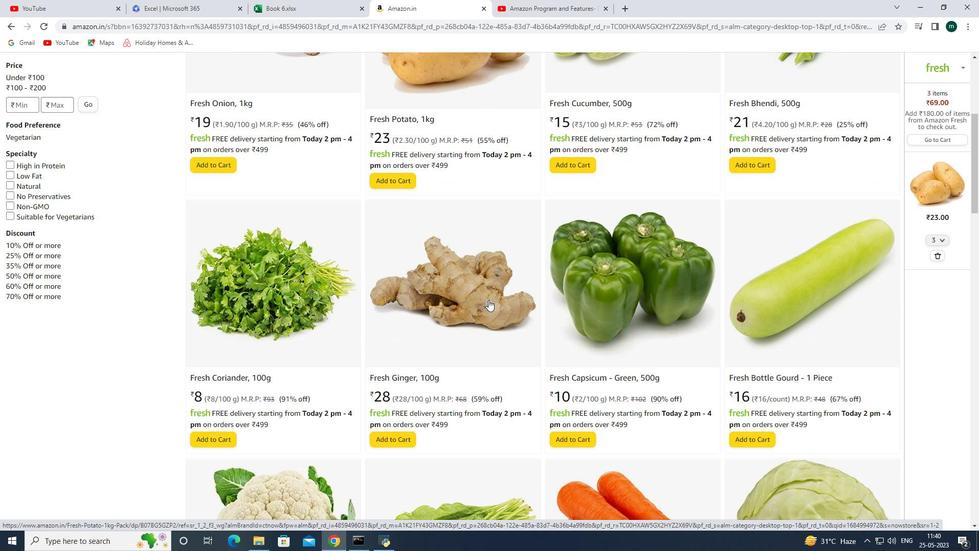 
Action: Mouse moved to (487, 300)
Screenshot: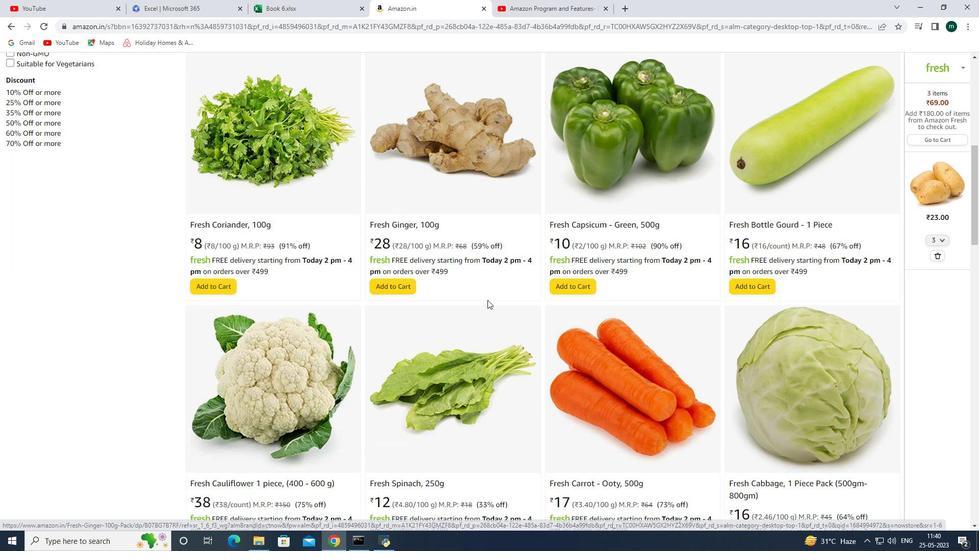 
Action: Mouse scrolled (487, 299) with delta (0, 0)
Screenshot: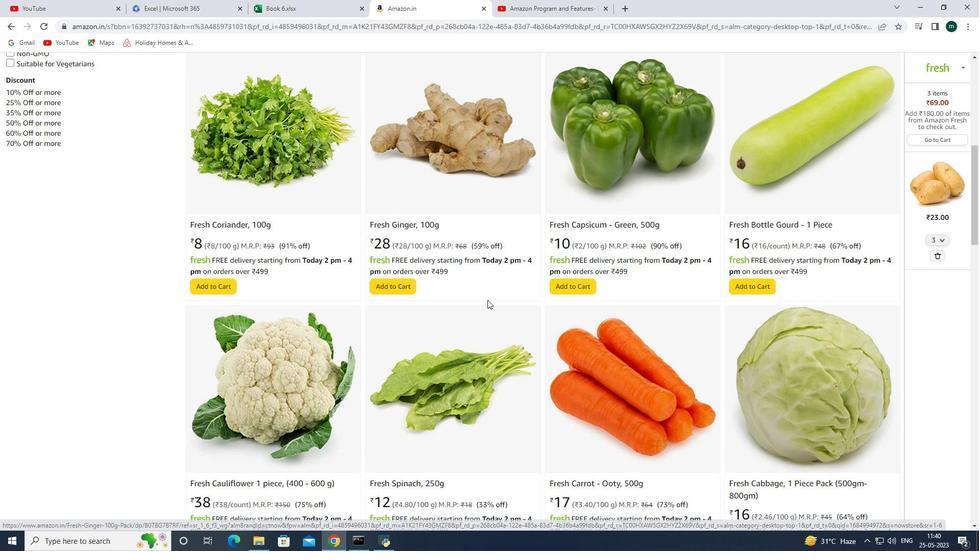 
Action: Mouse scrolled (487, 299) with delta (0, 0)
Screenshot: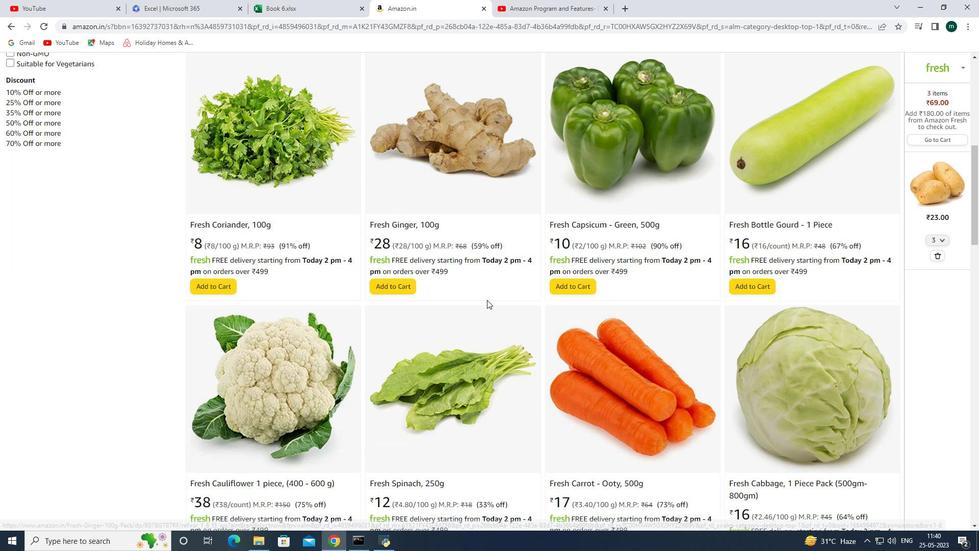 
Action: Mouse moved to (487, 300)
Screenshot: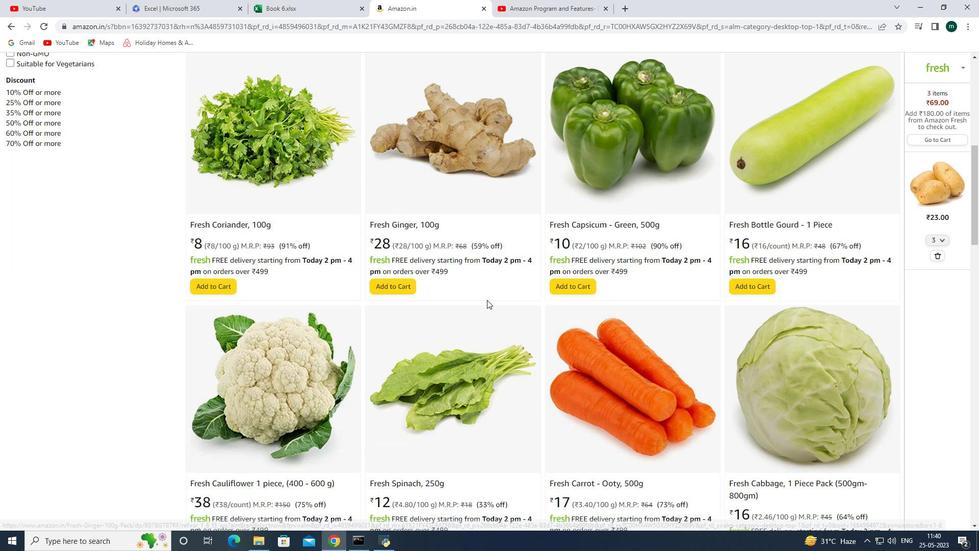 
Action: Mouse scrolled (487, 299) with delta (0, 0)
Screenshot: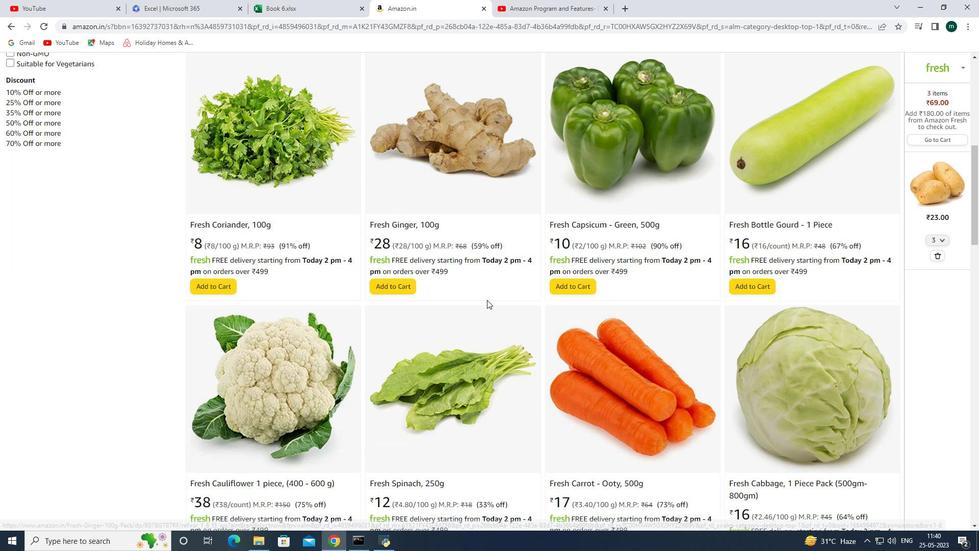 
Action: Mouse moved to (486, 299)
Screenshot: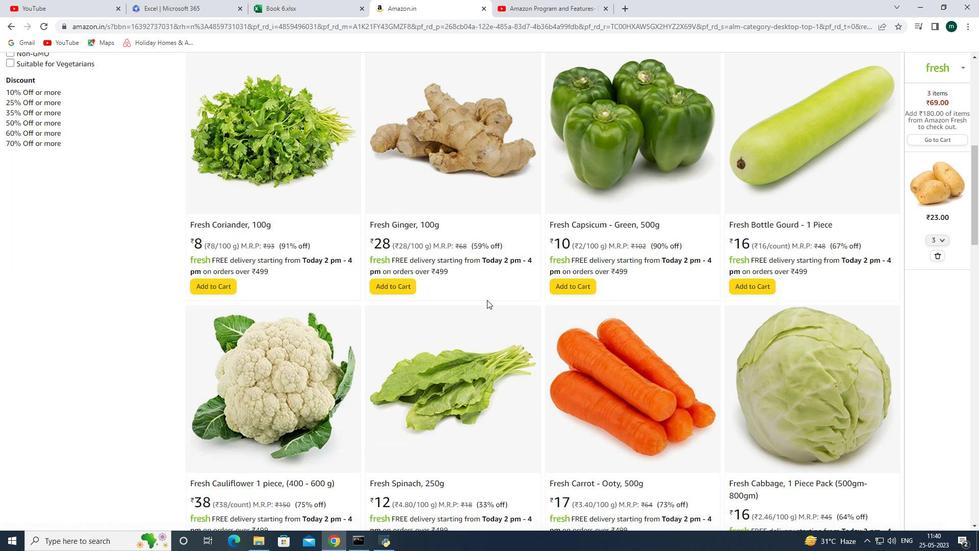 
Action: Mouse scrolled (486, 299) with delta (0, 0)
Screenshot: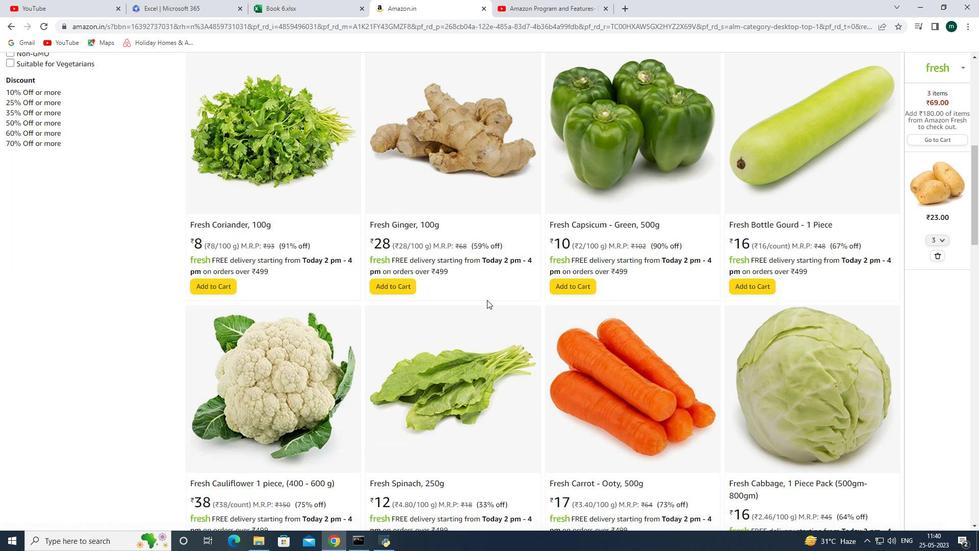 
Action: Mouse moved to (484, 298)
Screenshot: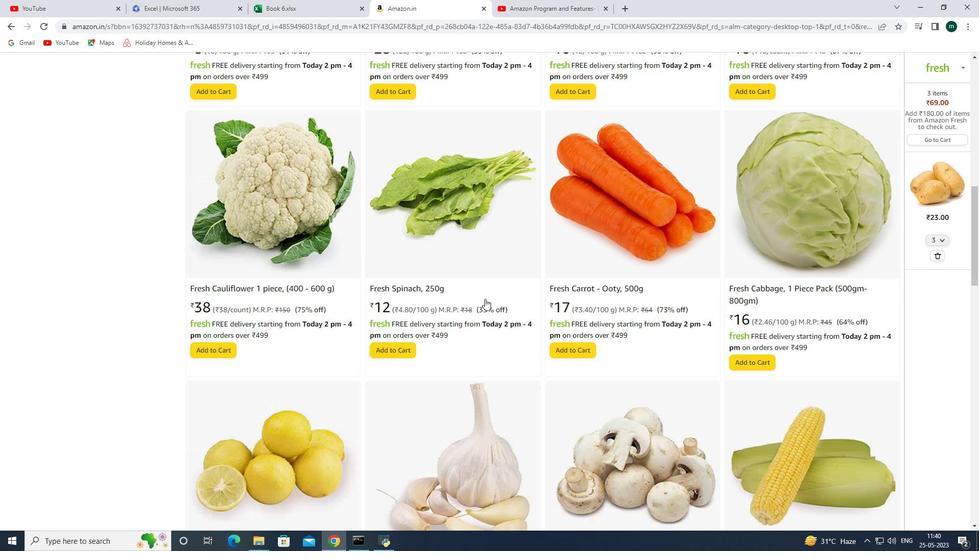 
Action: Mouse scrolled (484, 299) with delta (0, 0)
Screenshot: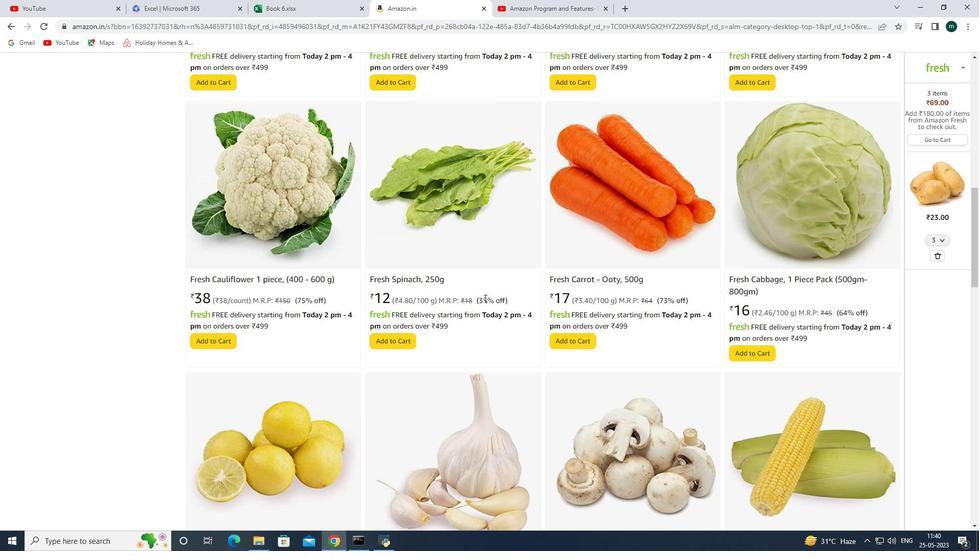 
Action: Mouse scrolled (484, 299) with delta (0, 0)
Screenshot: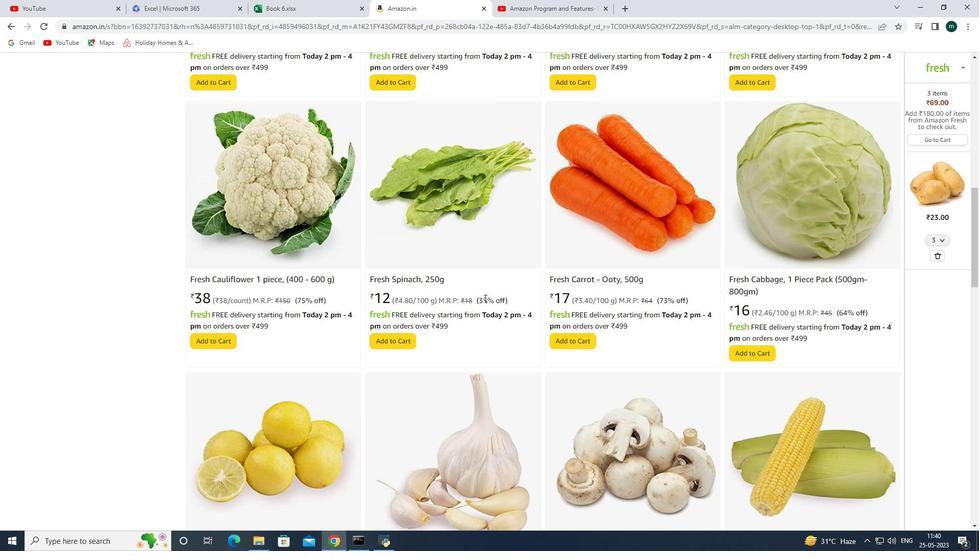 
Action: Mouse scrolled (484, 299) with delta (0, 0)
Screenshot: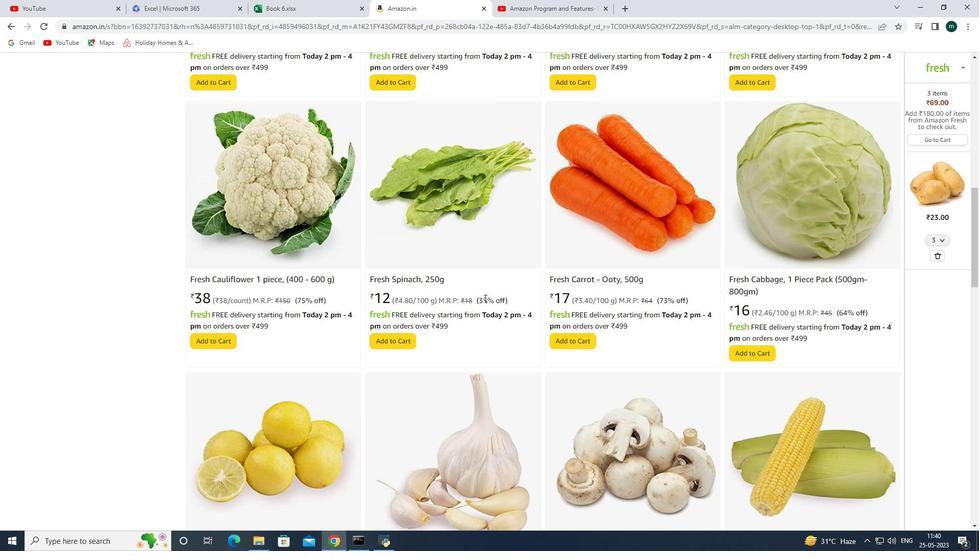 
Action: Mouse scrolled (484, 299) with delta (0, 0)
Screenshot: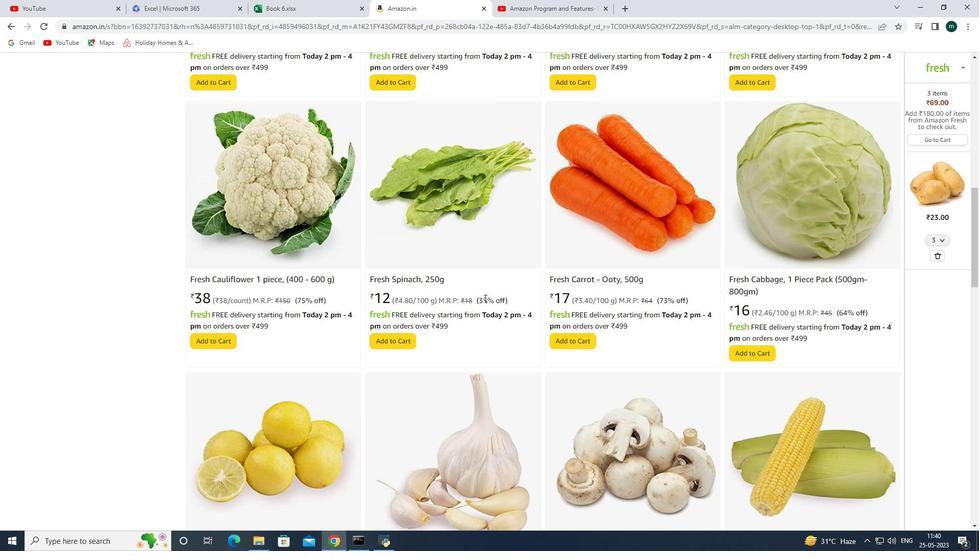 
Action: Mouse scrolled (484, 299) with delta (0, 0)
Screenshot: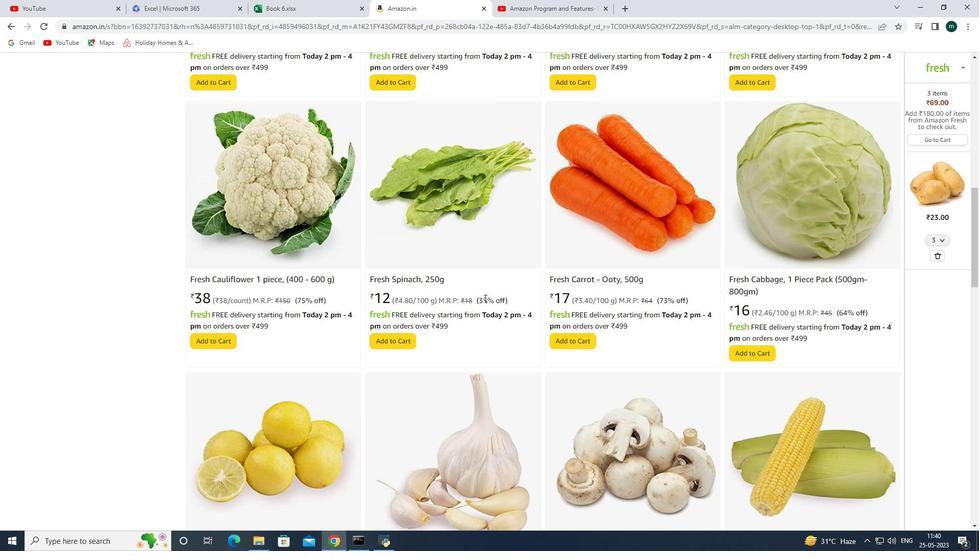 
Action: Mouse scrolled (484, 299) with delta (0, 0)
Screenshot: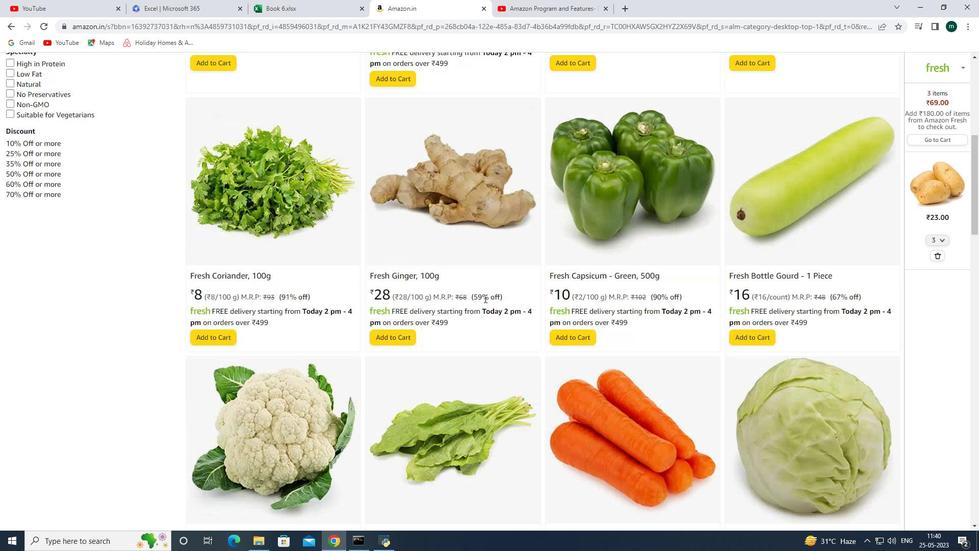 
Action: Mouse scrolled (484, 299) with delta (0, 0)
Screenshot: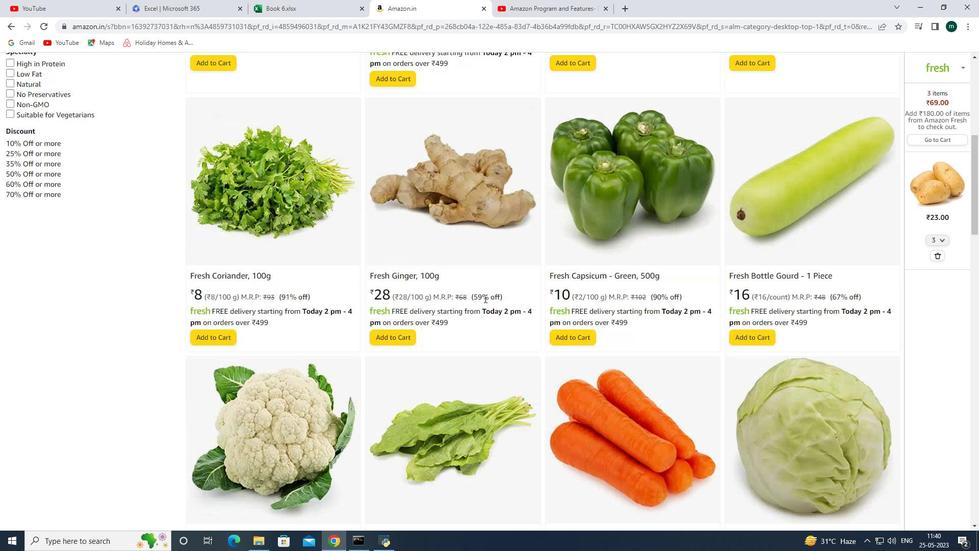 
Action: Mouse scrolled (484, 299) with delta (0, 0)
Screenshot: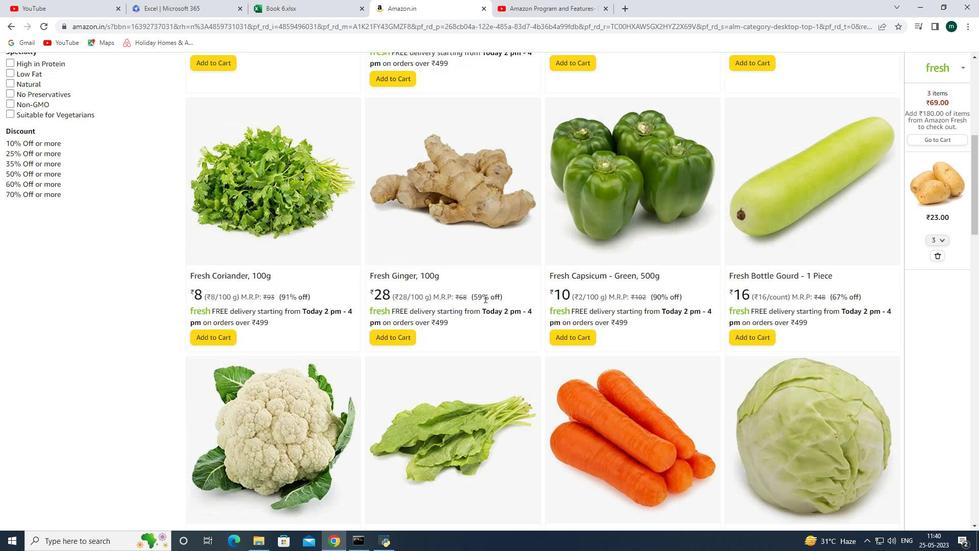 
Action: Mouse scrolled (484, 299) with delta (0, 0)
Screenshot: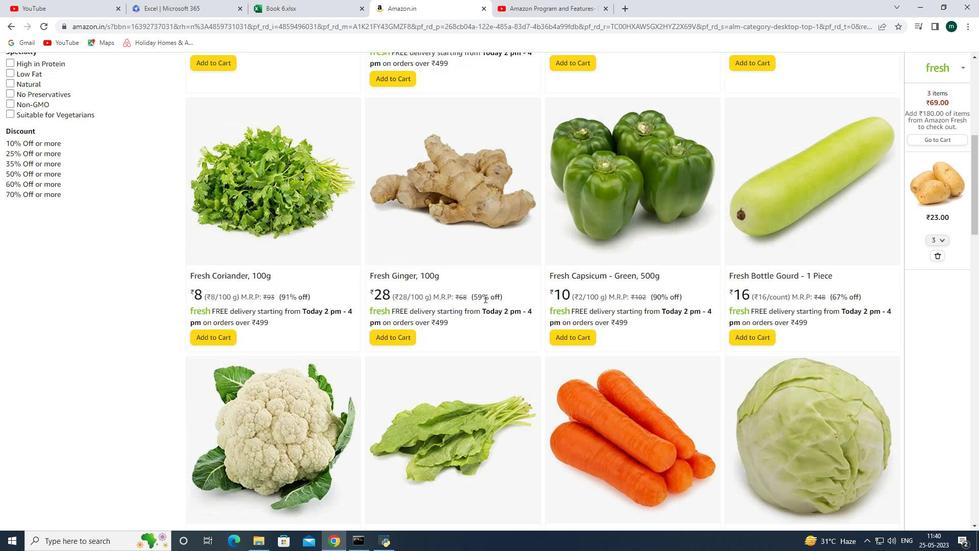 
Action: Mouse scrolled (484, 299) with delta (0, 0)
Screenshot: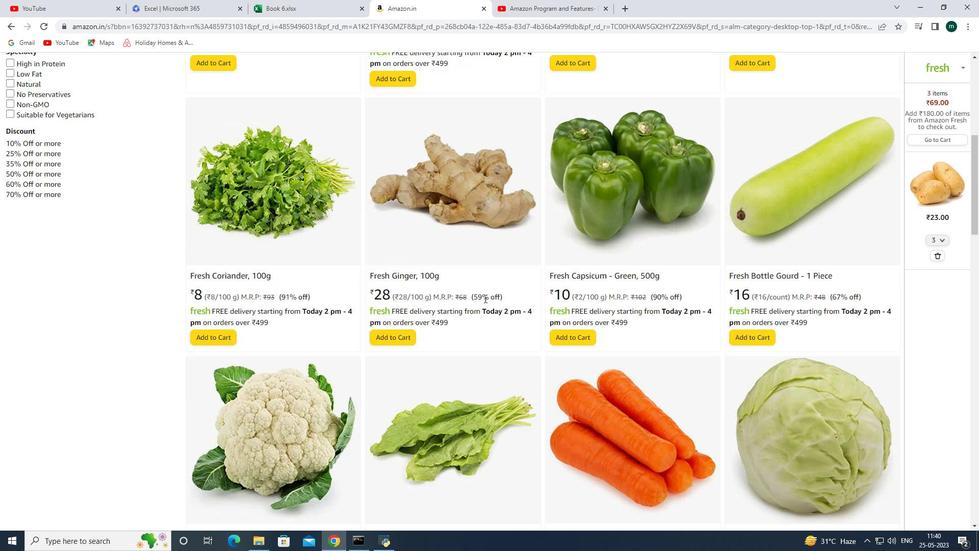 
Action: Mouse scrolled (484, 299) with delta (0, 0)
Screenshot: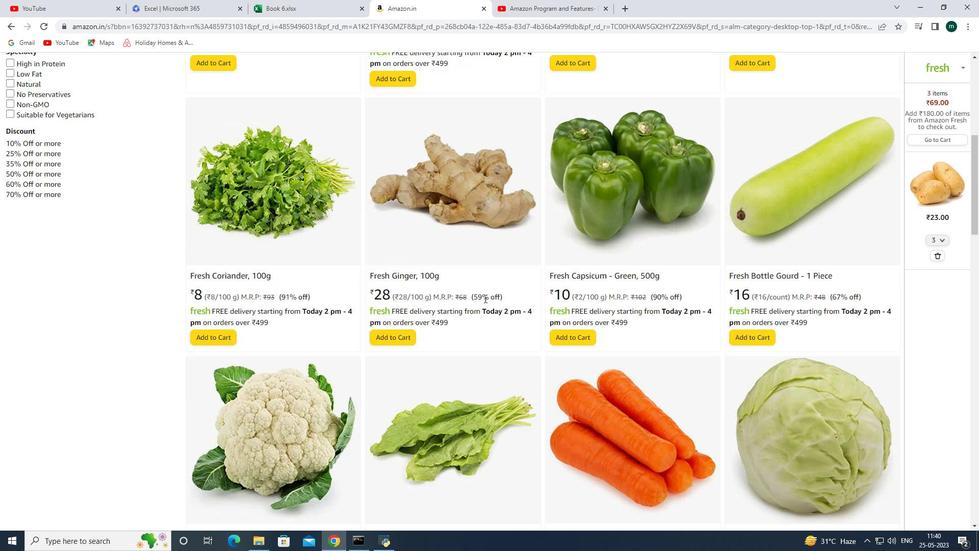 
Action: Mouse scrolled (484, 299) with delta (0, 0)
Screenshot: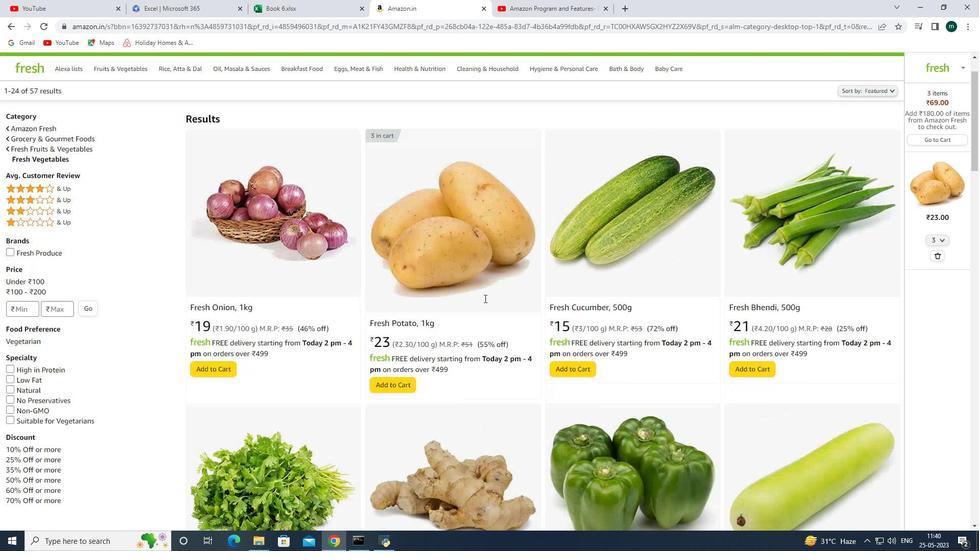 
Action: Mouse scrolled (484, 299) with delta (0, 0)
Screenshot: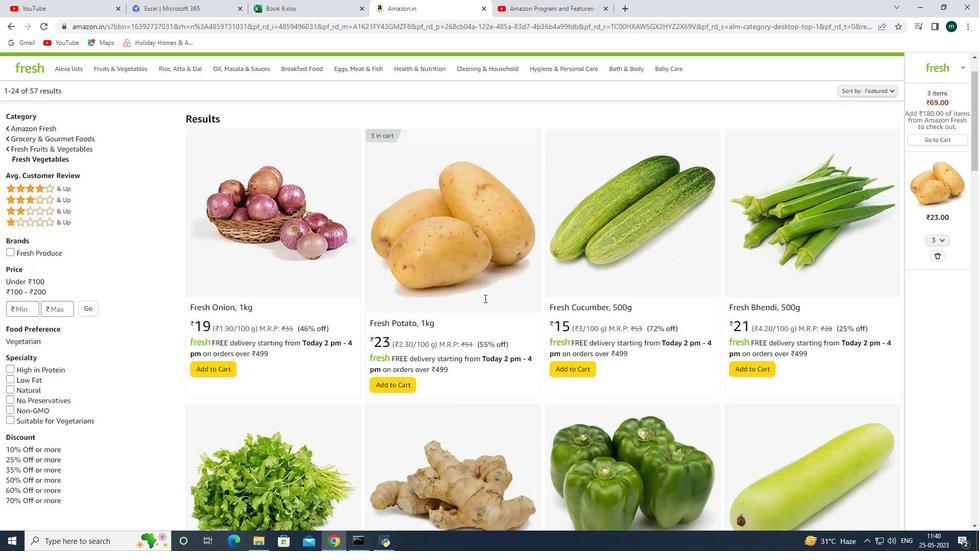 
Action: Mouse scrolled (484, 299) with delta (0, 0)
Screenshot: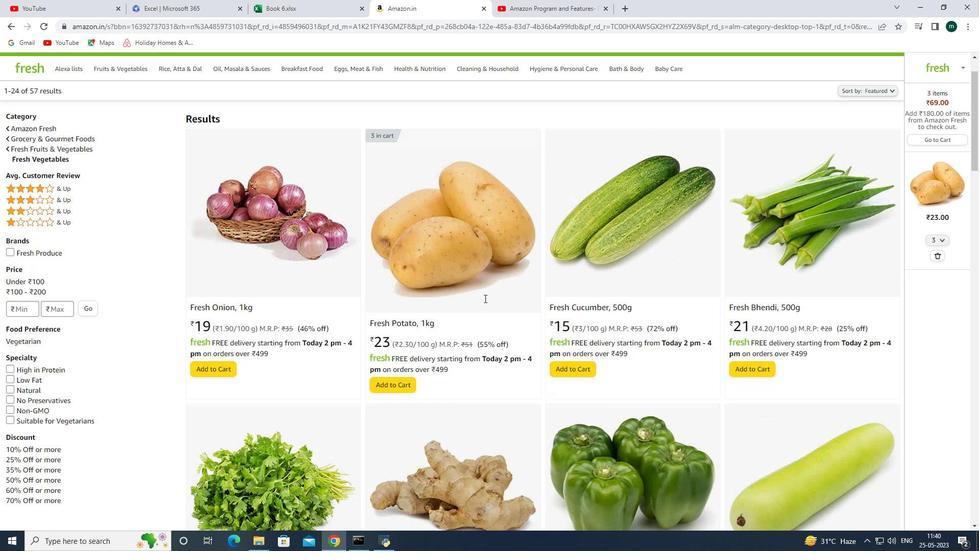 
Action: Mouse scrolled (484, 299) with delta (0, 0)
Screenshot: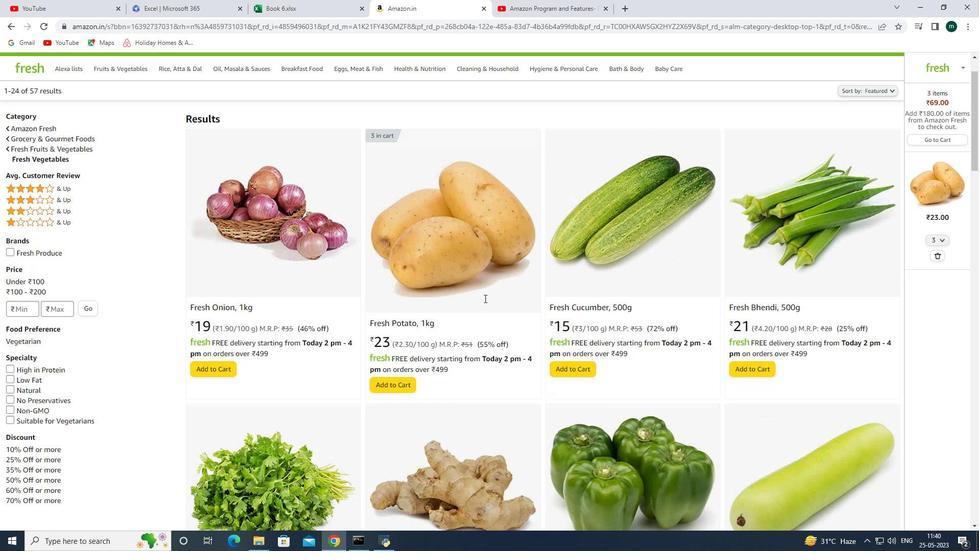 
Action: Mouse scrolled (484, 299) with delta (0, 0)
Screenshot: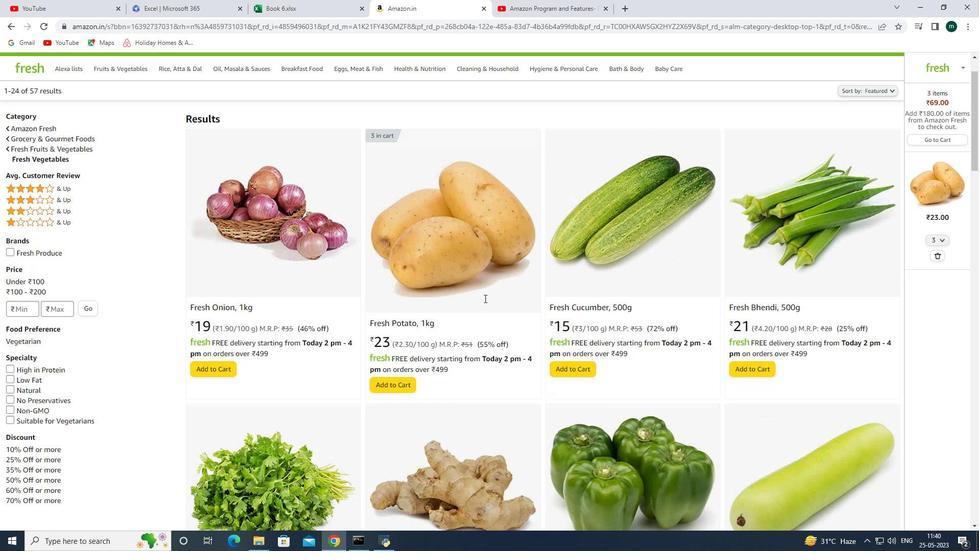 
Action: Mouse scrolled (484, 299) with delta (0, 0)
Screenshot: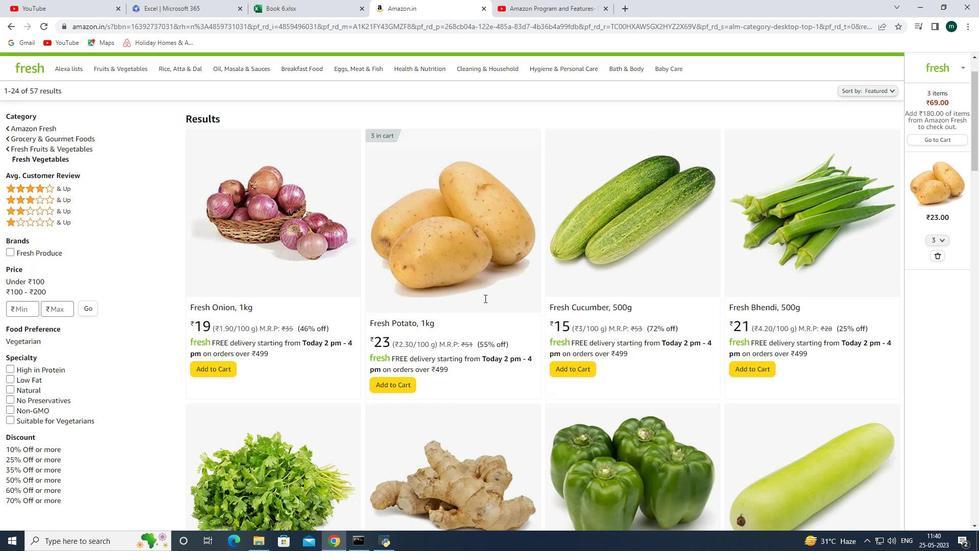 
Action: Mouse scrolled (484, 299) with delta (0, 0)
Screenshot: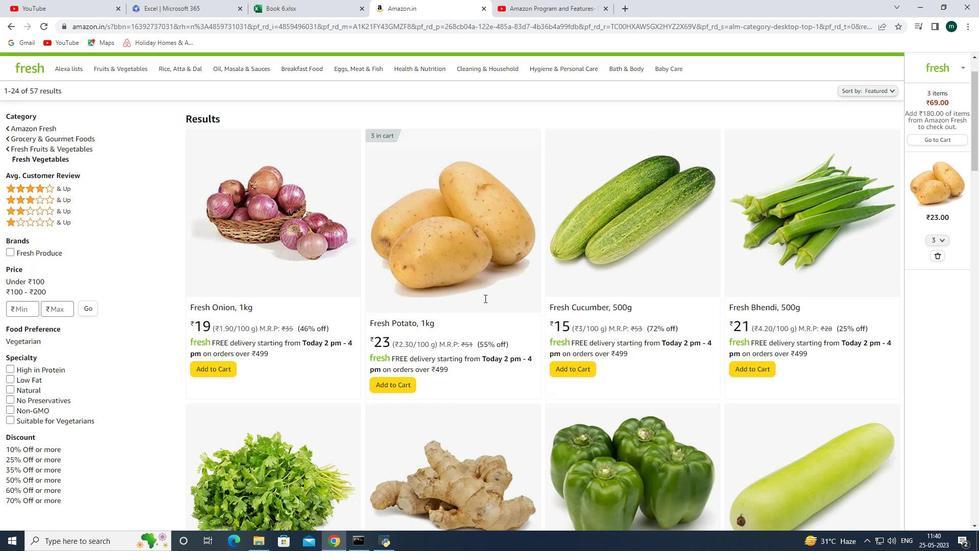 
Action: Mouse scrolled (484, 299) with delta (0, 0)
Screenshot: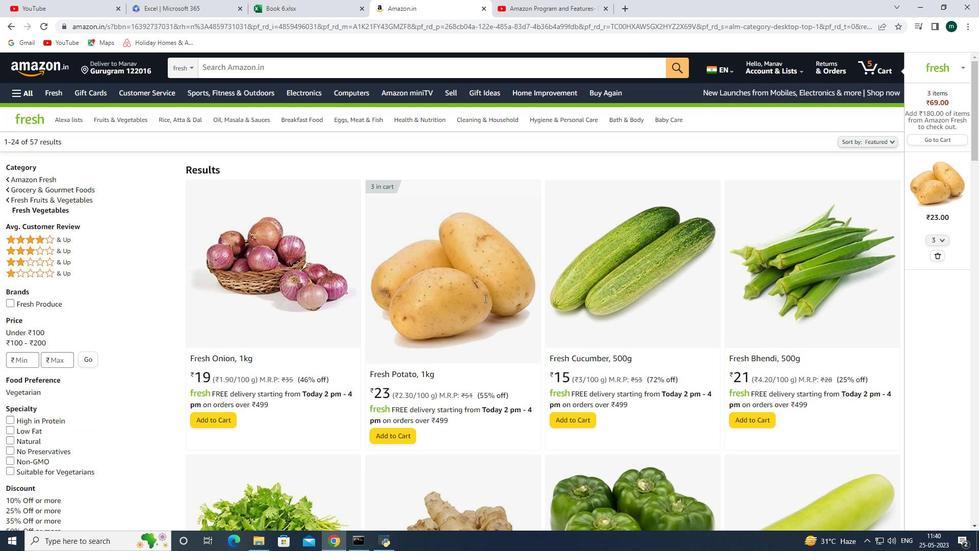 
Action: Mouse scrolled (484, 299) with delta (0, 0)
Screenshot: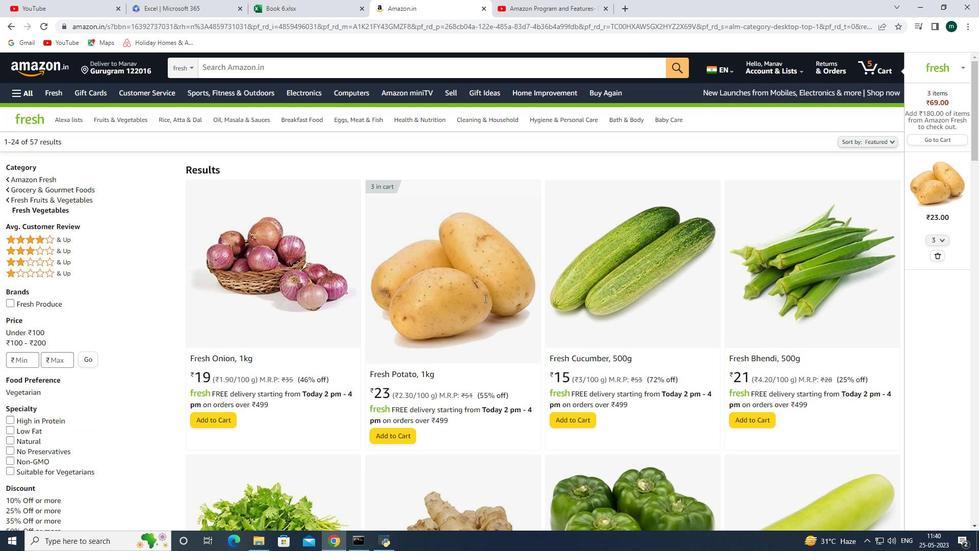 
Action: Mouse scrolled (484, 299) with delta (0, 0)
Screenshot: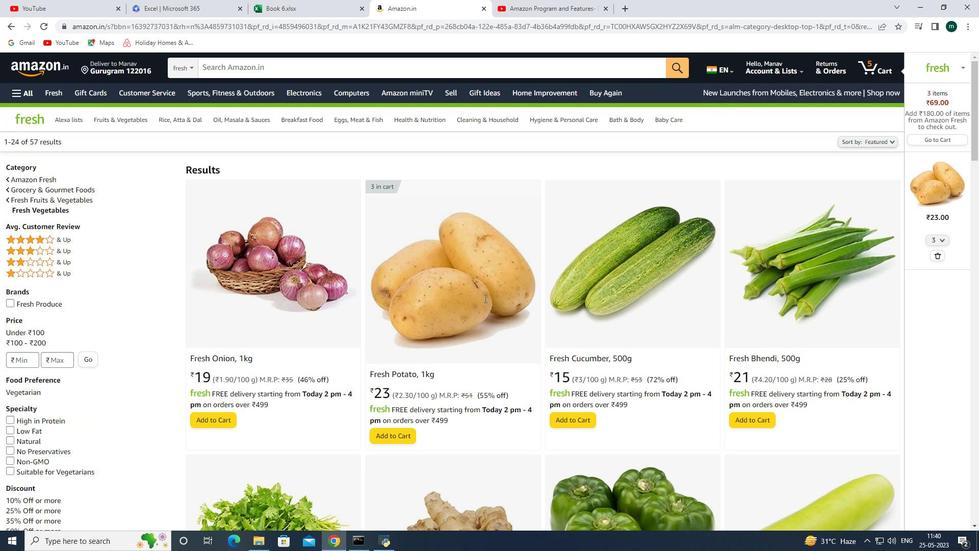 
Action: Mouse scrolled (484, 299) with delta (0, 0)
Screenshot: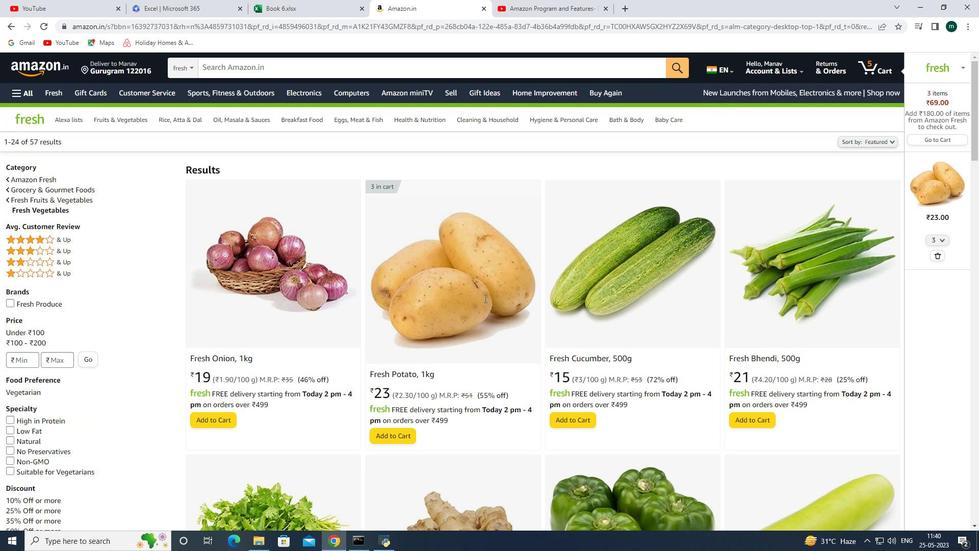 
Action: Mouse scrolled (484, 299) with delta (0, 0)
Screenshot: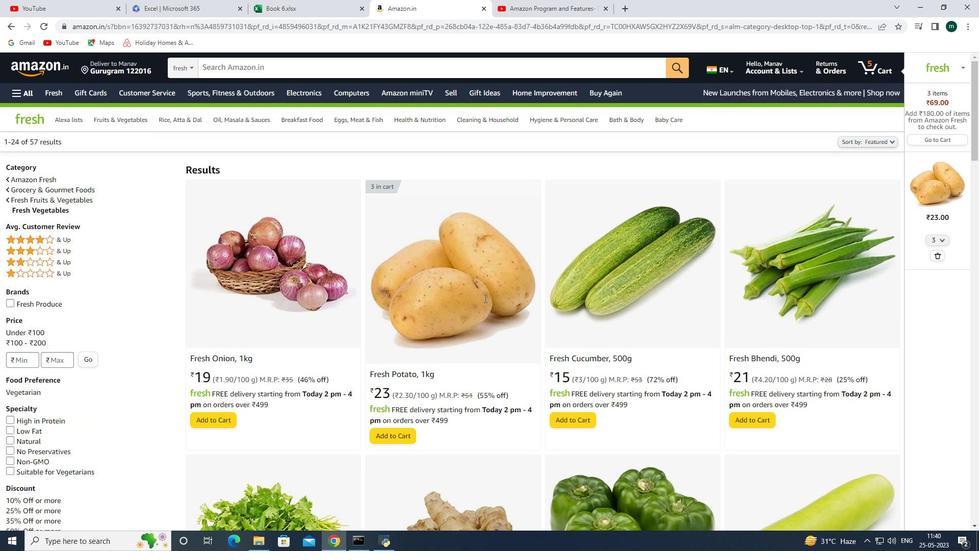 
Action: Mouse scrolled (484, 299) with delta (0, 0)
Screenshot: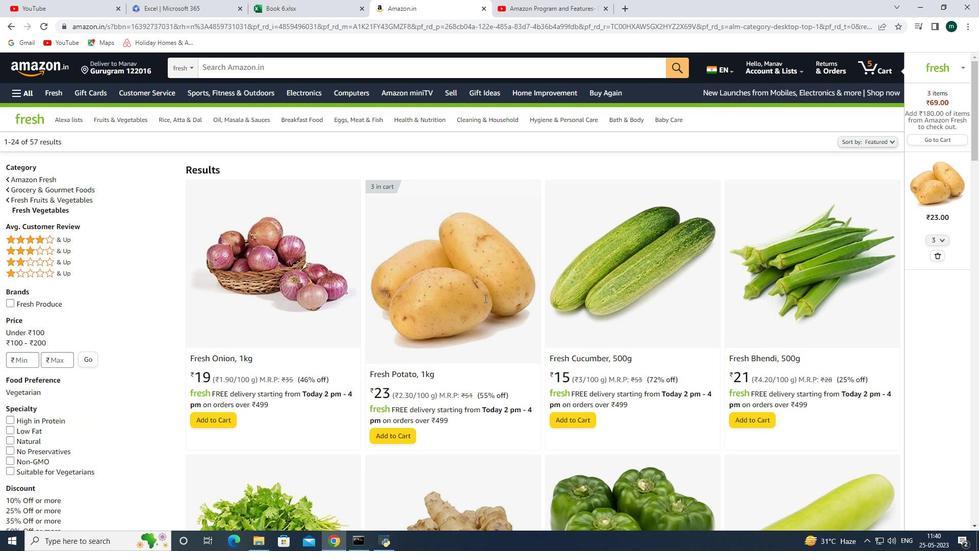 
Action: Mouse moved to (19, 72)
Screenshot: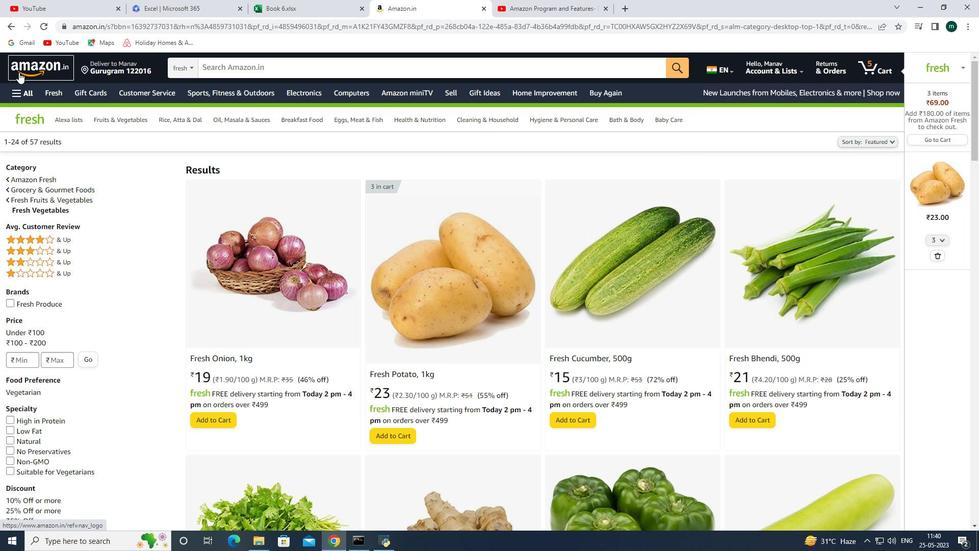 
Action: Mouse pressed left at (19, 72)
Screenshot: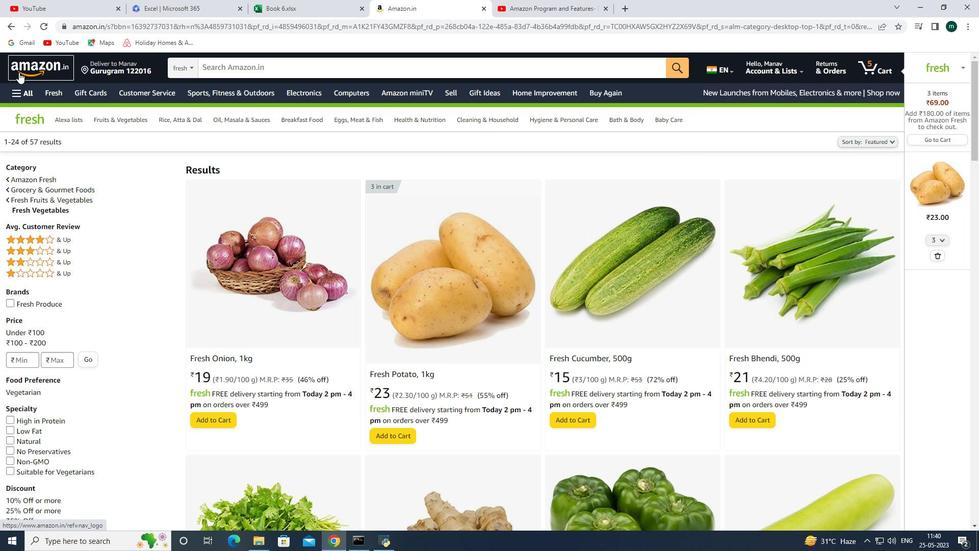 
Action: Mouse moved to (253, 69)
Screenshot: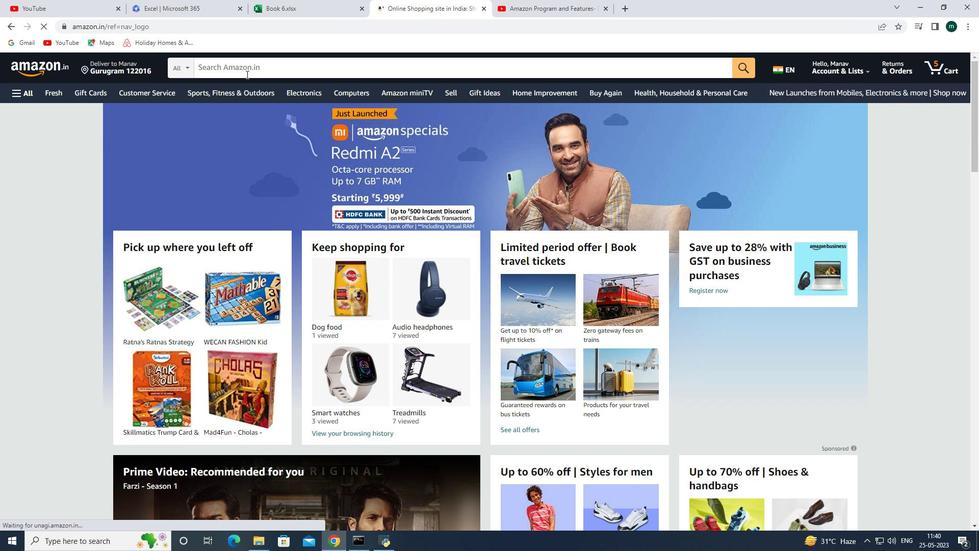 
Action: Mouse pressed left at (253, 69)
Screenshot: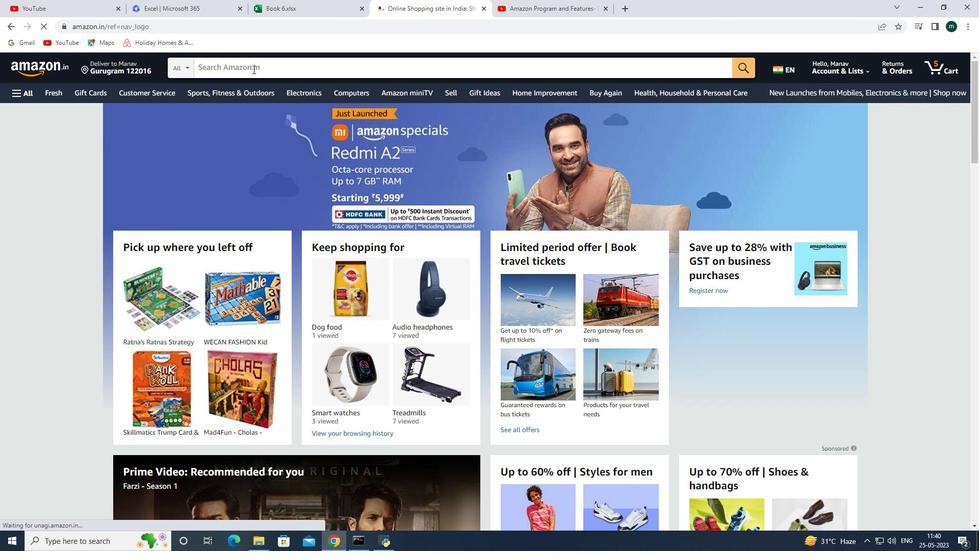 
Action: Mouse moved to (72, 140)
Screenshot: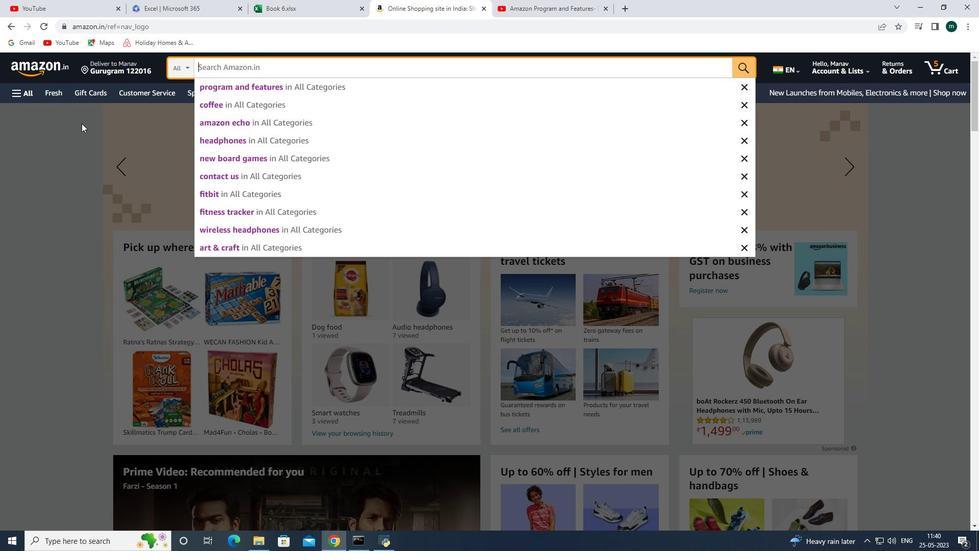 
Action: Mouse pressed left at (72, 140)
Screenshot: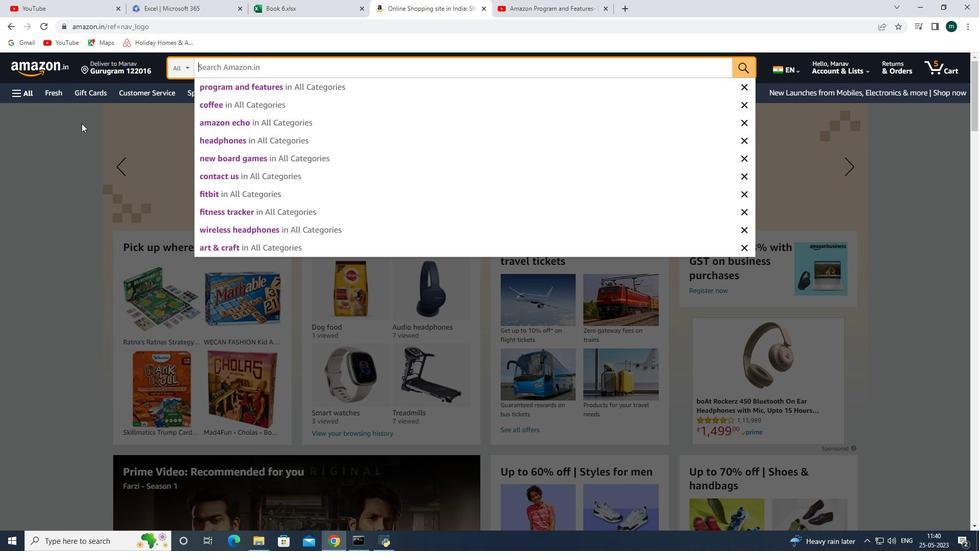
Action: Mouse moved to (16, 93)
Screenshot: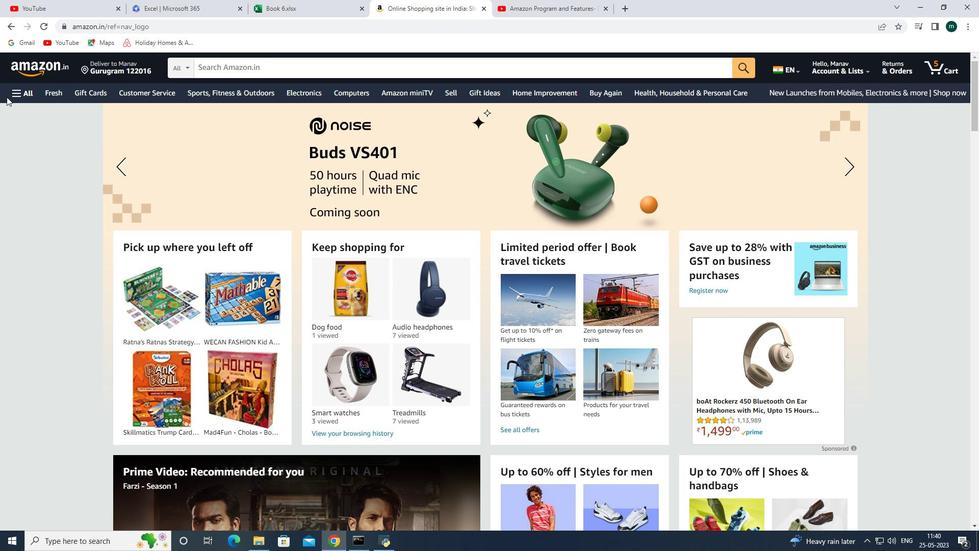 
Action: Mouse pressed left at (16, 93)
Screenshot: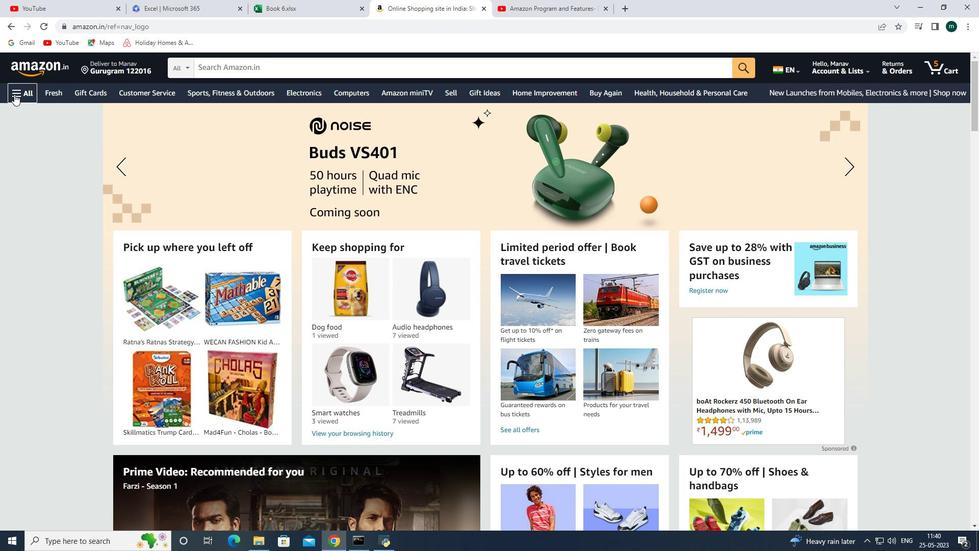 
Action: Mouse moved to (692, 95)
Screenshot: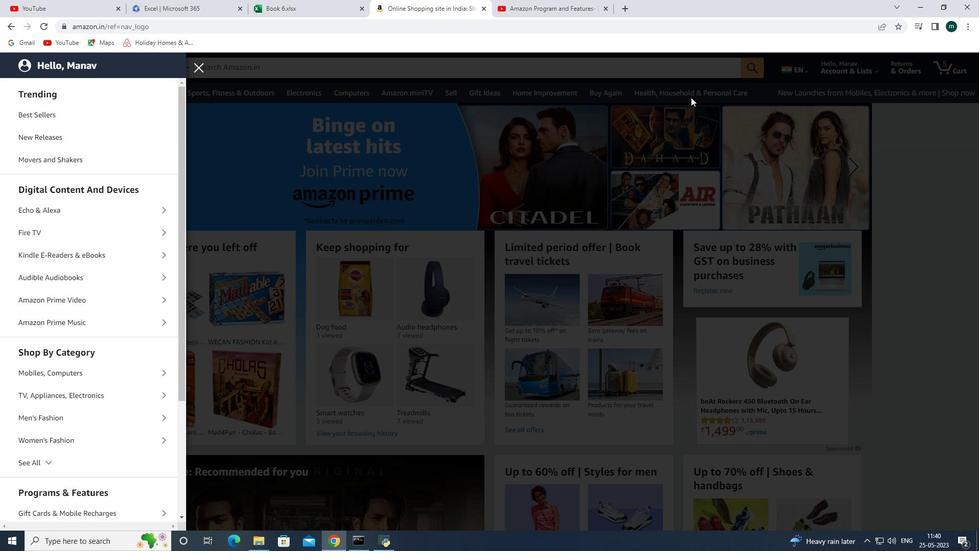 
Action: Mouse pressed left at (692, 95)
Screenshot: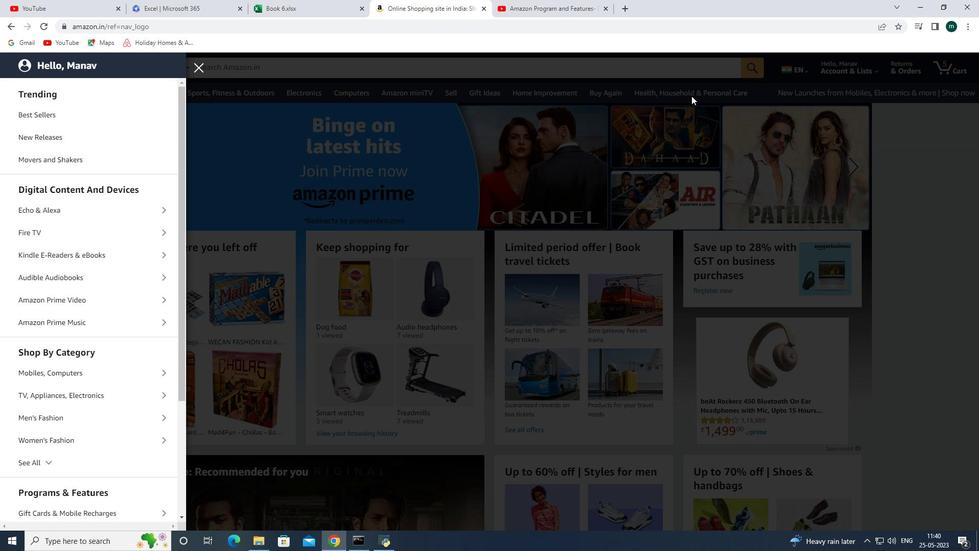 
Action: Mouse moved to (685, 93)
Screenshot: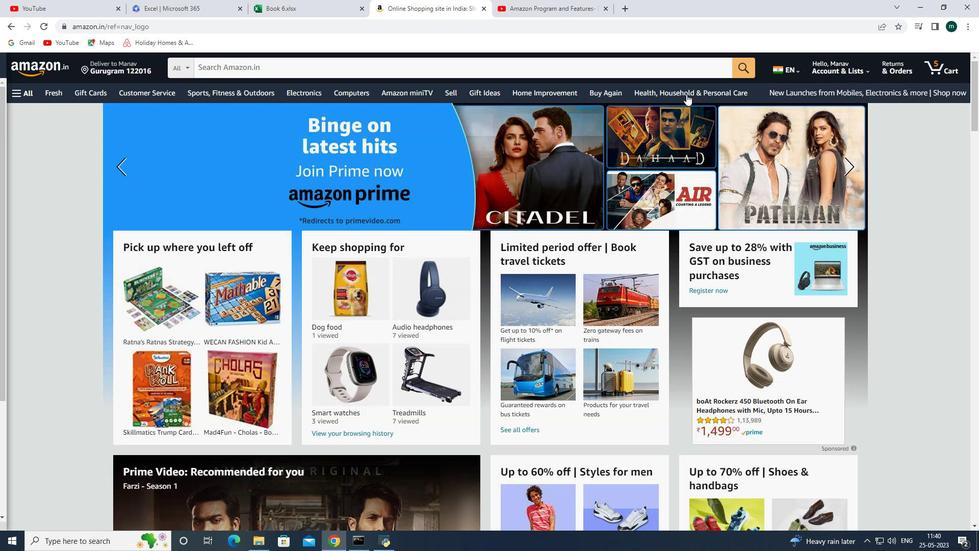 
Action: Mouse pressed left at (685, 93)
Screenshot: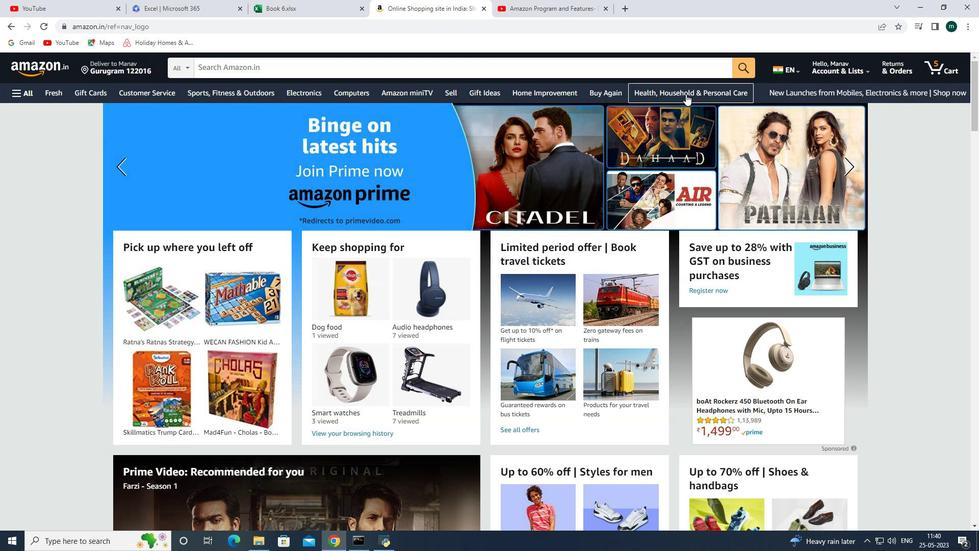 
Action: Mouse moved to (73, 278)
Screenshot: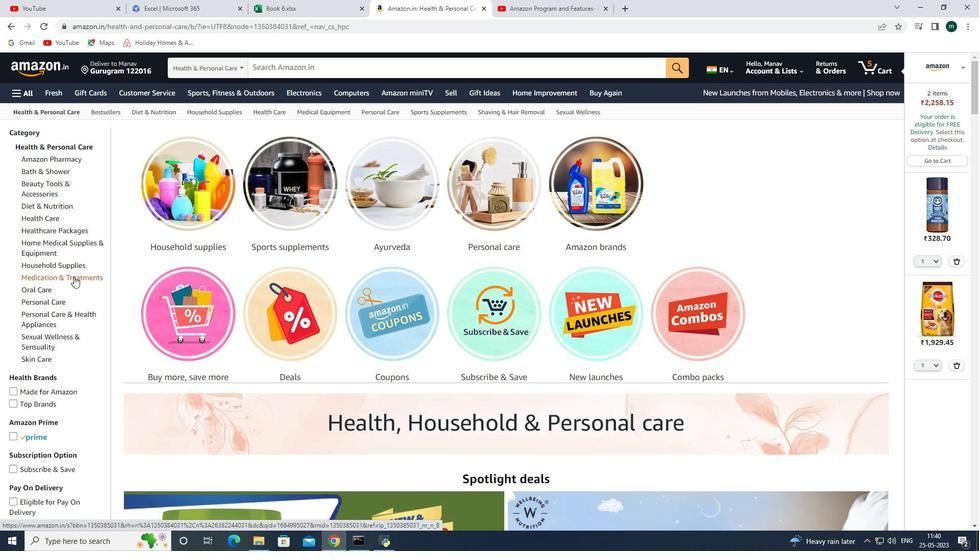 
Action: Mouse scrolled (73, 277) with delta (0, 0)
Screenshot: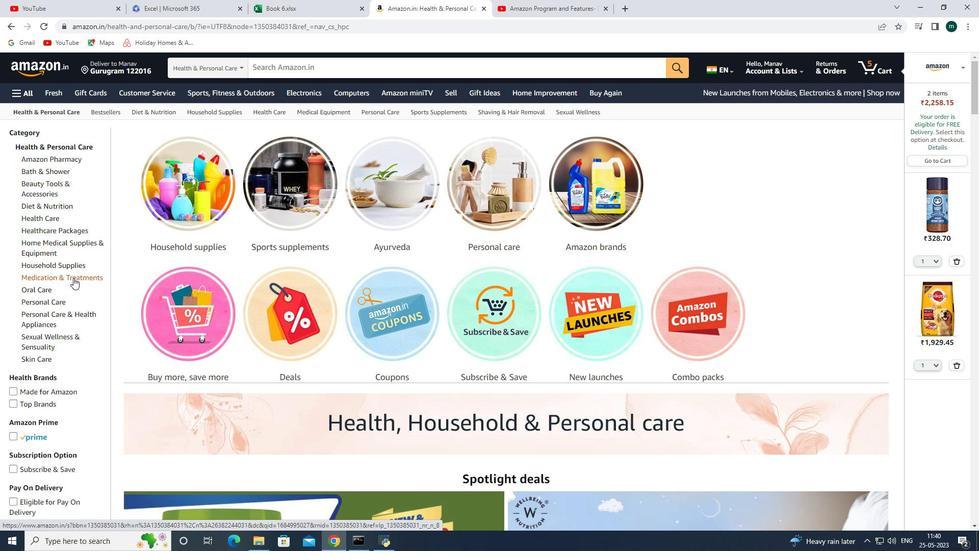 
Action: Mouse scrolled (73, 277) with delta (0, 0)
Screenshot: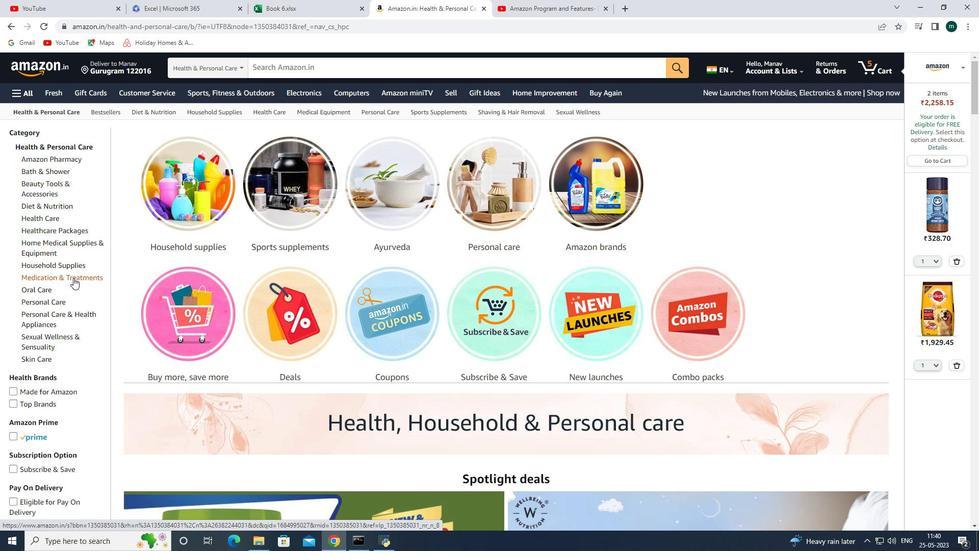 
Action: Mouse scrolled (73, 277) with delta (0, 0)
Screenshot: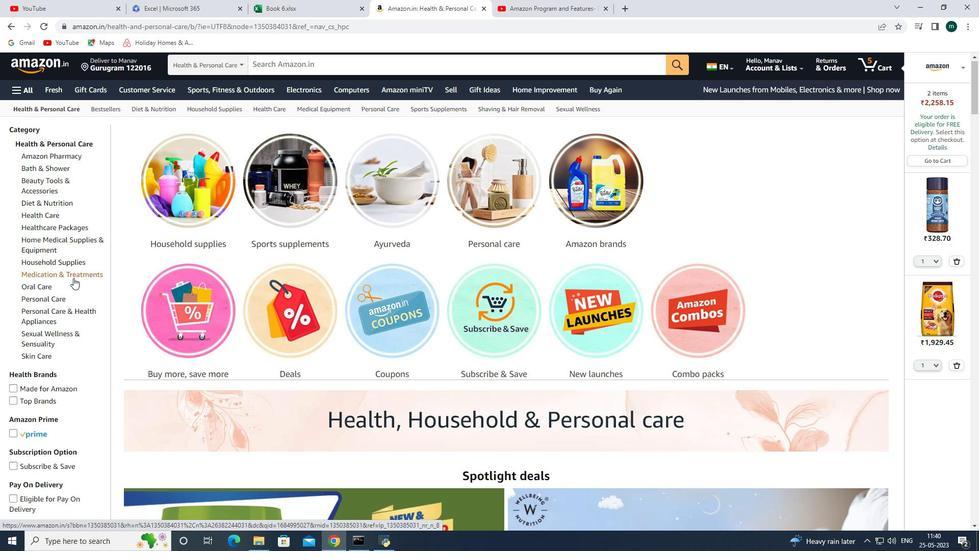 
Action: Mouse scrolled (73, 277) with delta (0, 0)
Screenshot: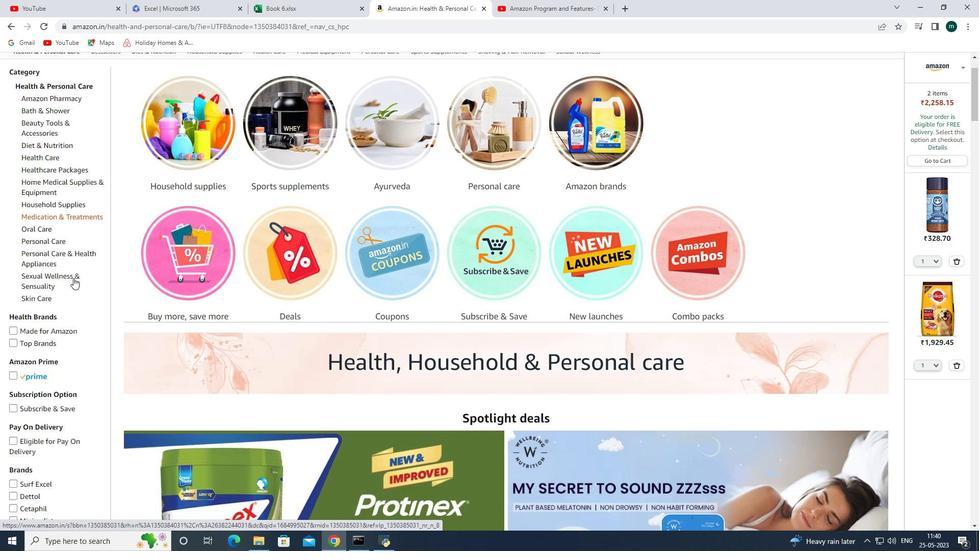 
Action: Mouse scrolled (73, 277) with delta (0, 0)
Screenshot: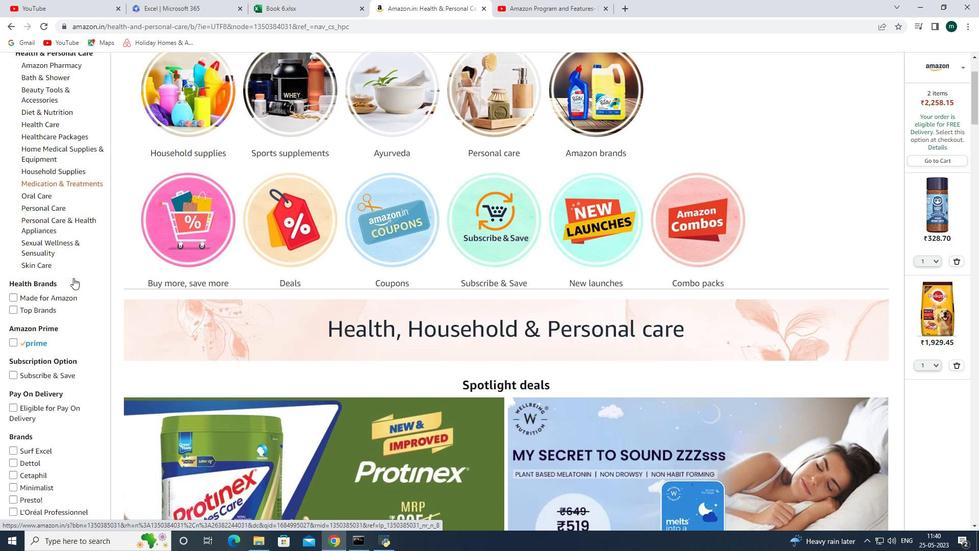 
Action: Mouse scrolled (73, 277) with delta (0, 0)
Screenshot: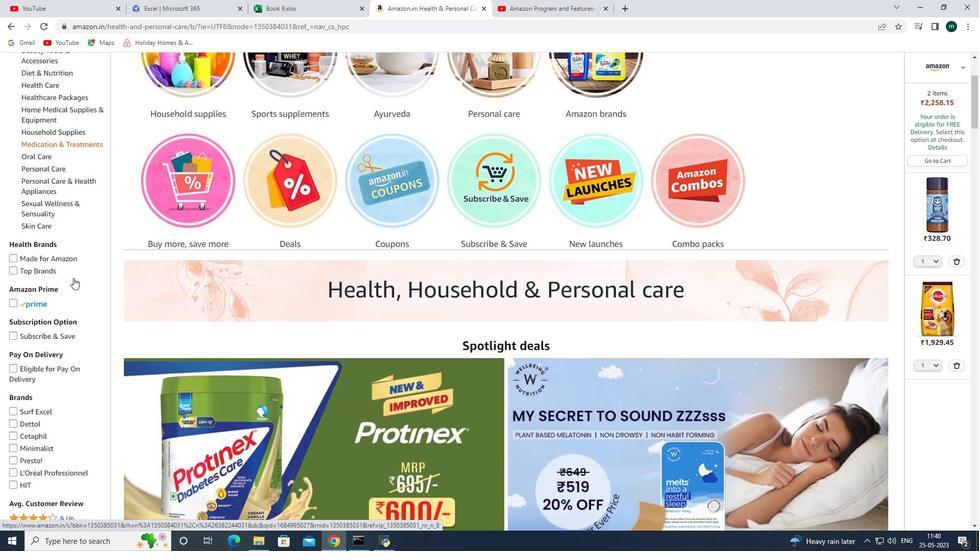 
Action: Mouse scrolled (73, 277) with delta (0, 0)
Screenshot: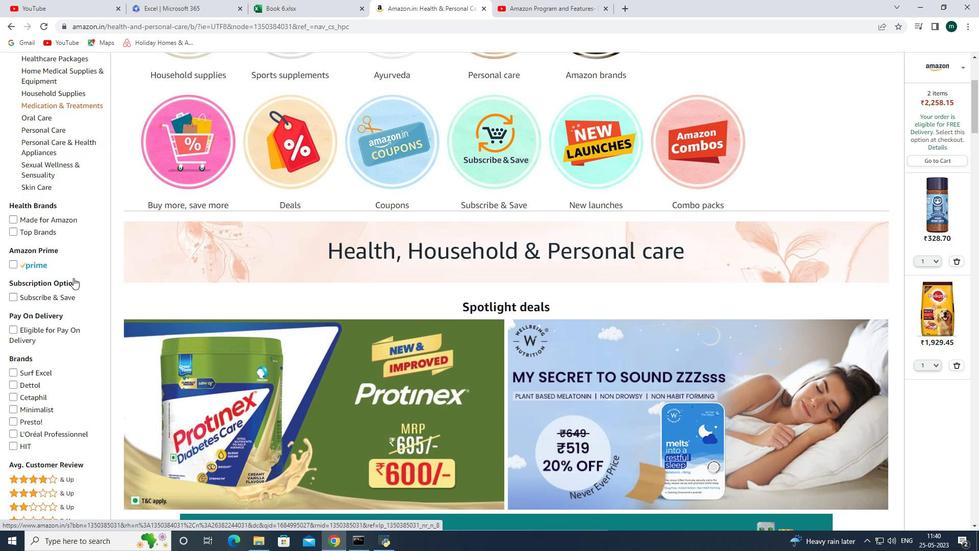 
Action: Mouse scrolled (73, 277) with delta (0, 0)
Screenshot: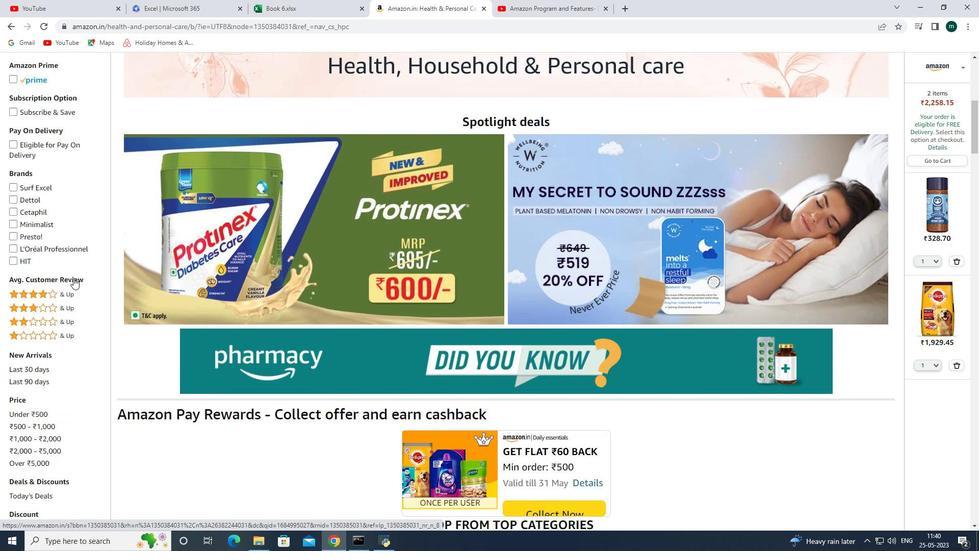 
Action: Mouse scrolled (73, 277) with delta (0, 0)
Screenshot: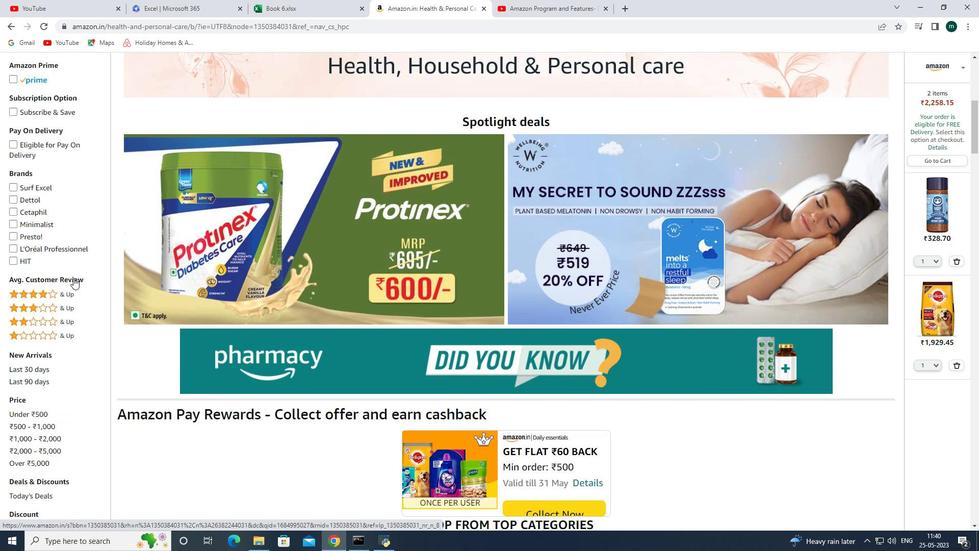 
Action: Mouse scrolled (73, 277) with delta (0, 0)
Screenshot: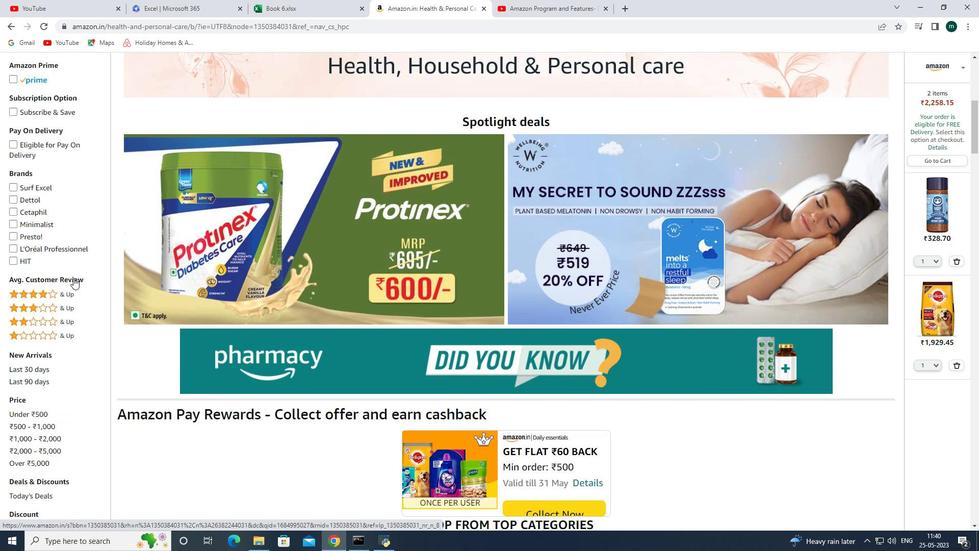 
Action: Mouse scrolled (73, 277) with delta (0, 0)
Screenshot: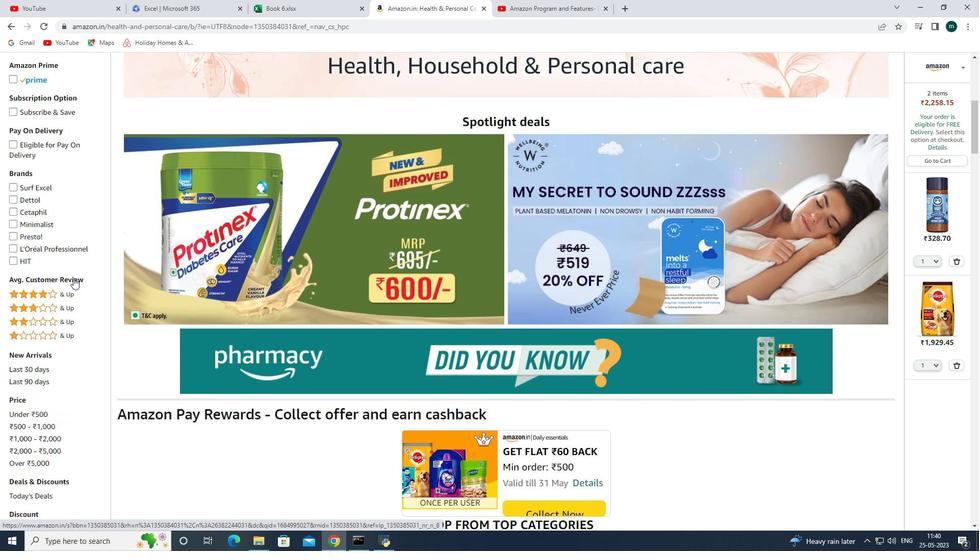
Action: Mouse scrolled (73, 277) with delta (0, 0)
Screenshot: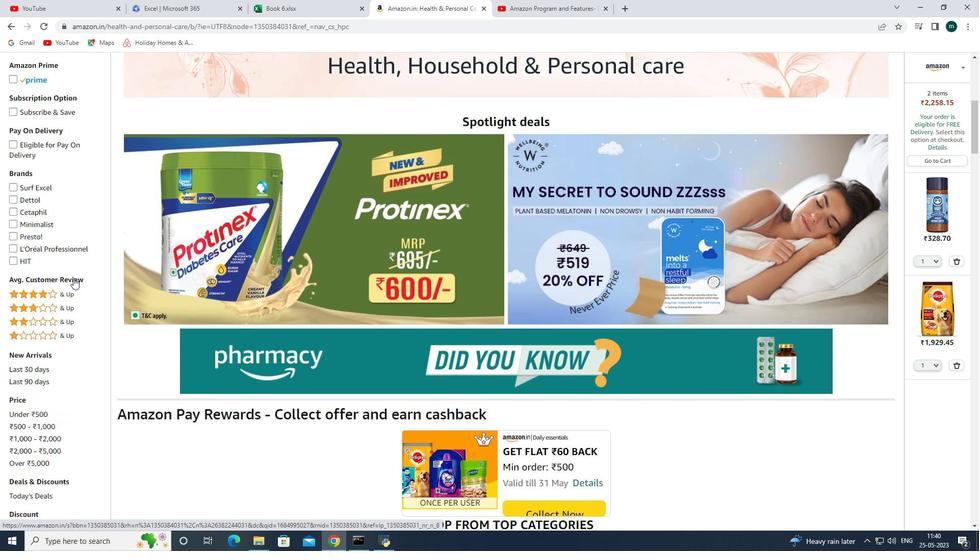 
Action: Mouse scrolled (73, 277) with delta (0, 0)
Screenshot: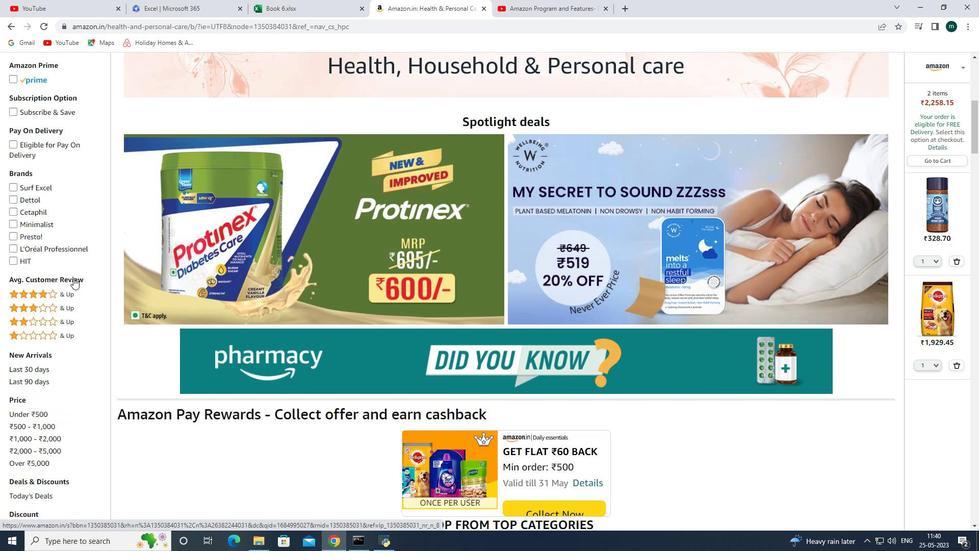 
Action: Mouse scrolled (73, 277) with delta (0, 0)
Screenshot: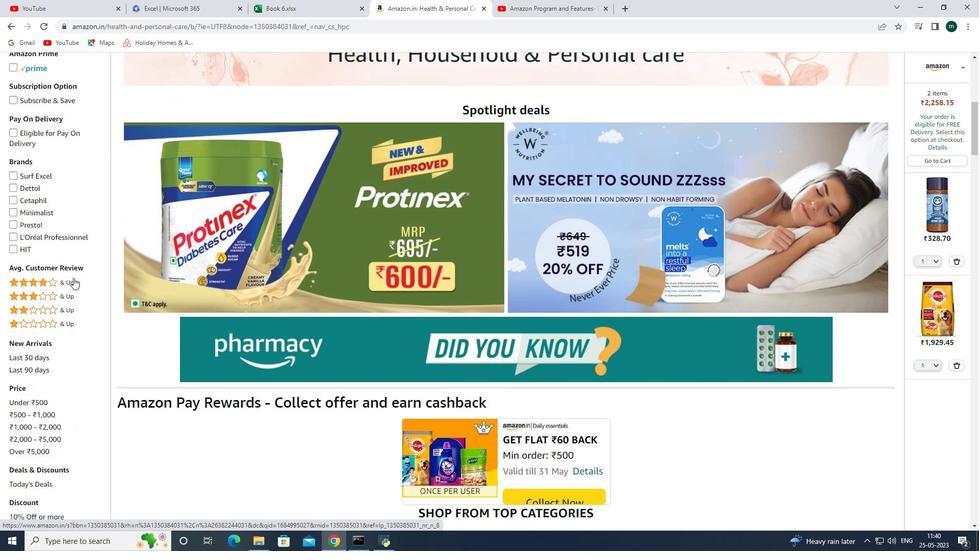
Action: Mouse scrolled (73, 277) with delta (0, 0)
Screenshot: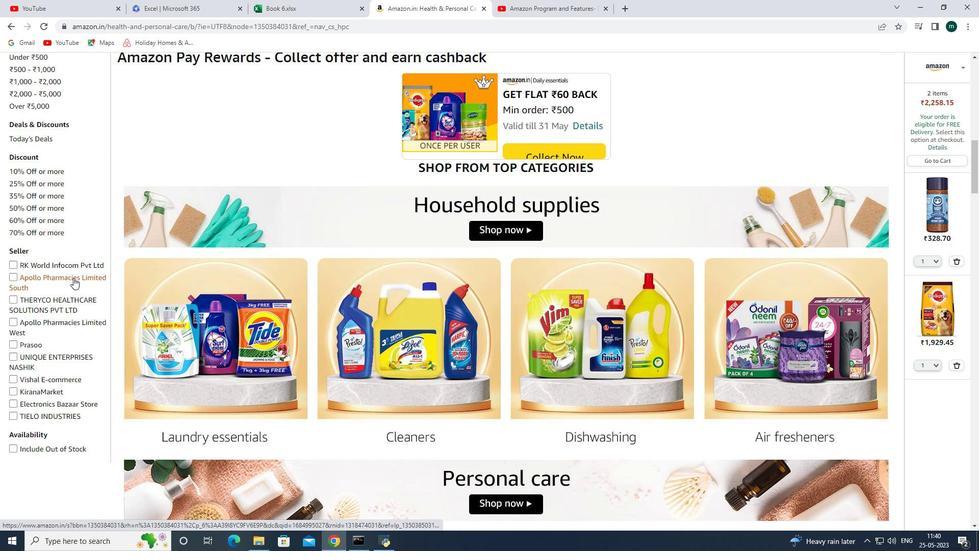 
Action: Mouse scrolled (73, 277) with delta (0, 0)
Screenshot: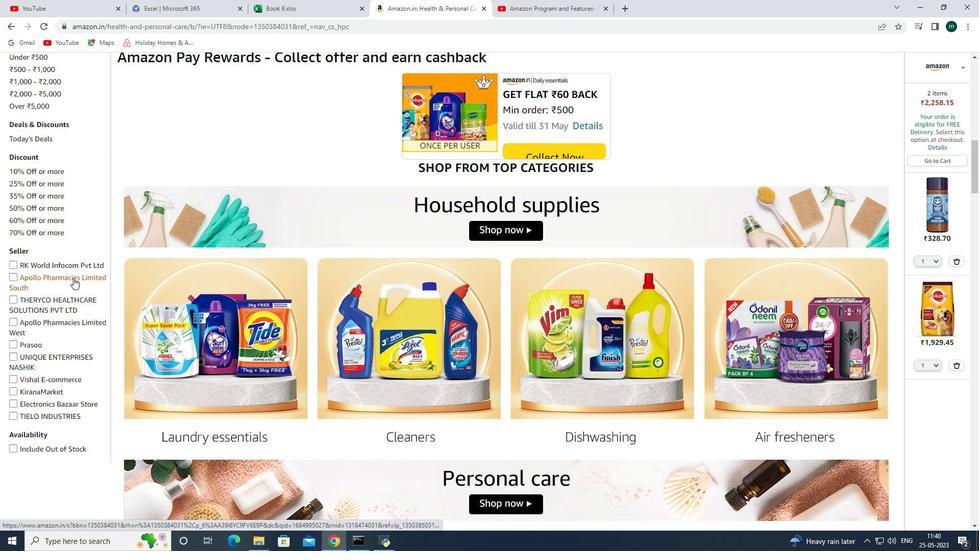 
Action: Mouse scrolled (73, 277) with delta (0, 0)
Screenshot: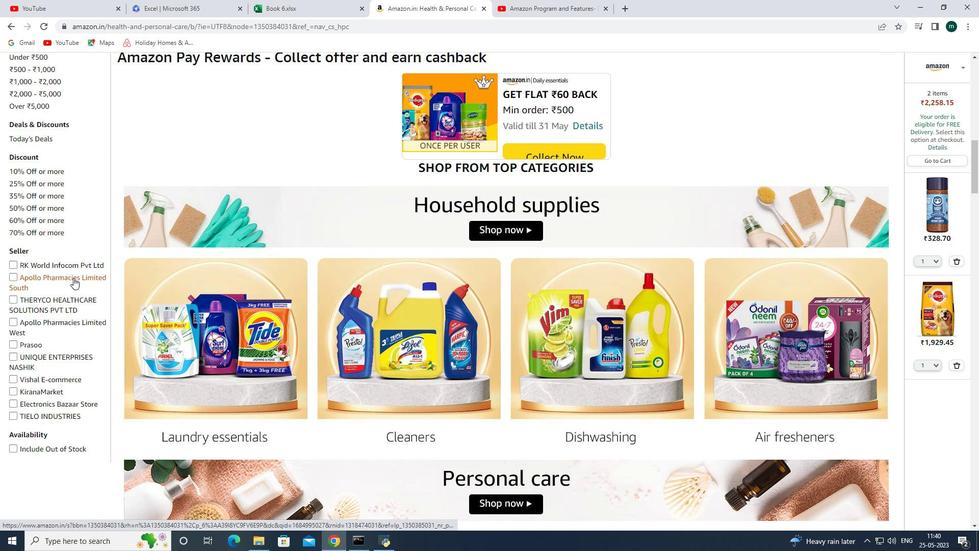 
Action: Mouse scrolled (73, 277) with delta (0, 0)
Screenshot: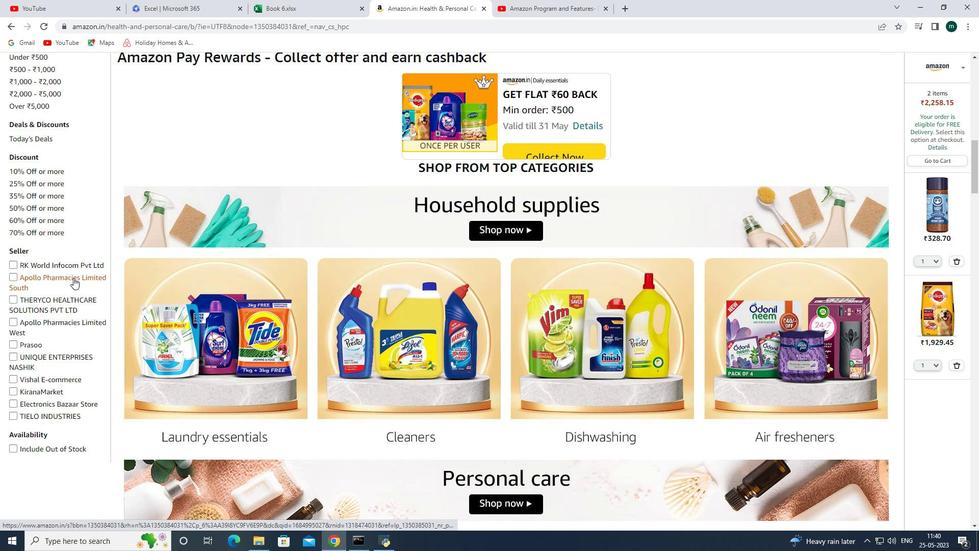 
Action: Mouse scrolled (73, 277) with delta (0, 0)
Screenshot: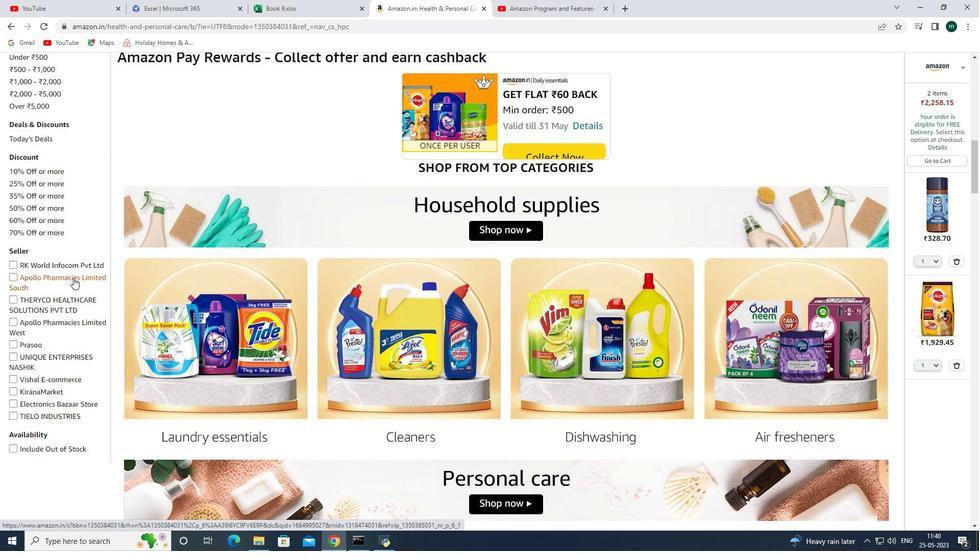 
Action: Mouse scrolled (73, 277) with delta (0, 0)
Screenshot: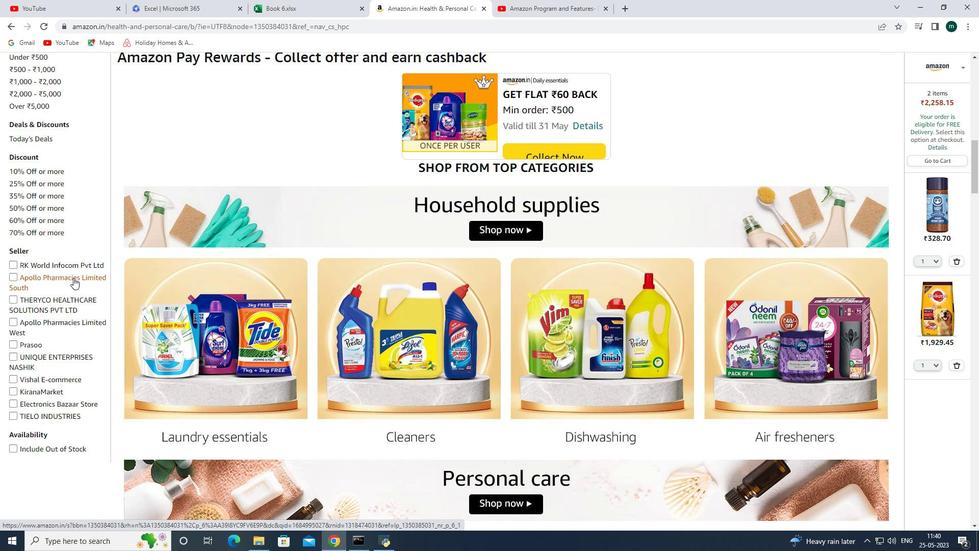 
Action: Mouse scrolled (73, 277) with delta (0, 0)
Screenshot: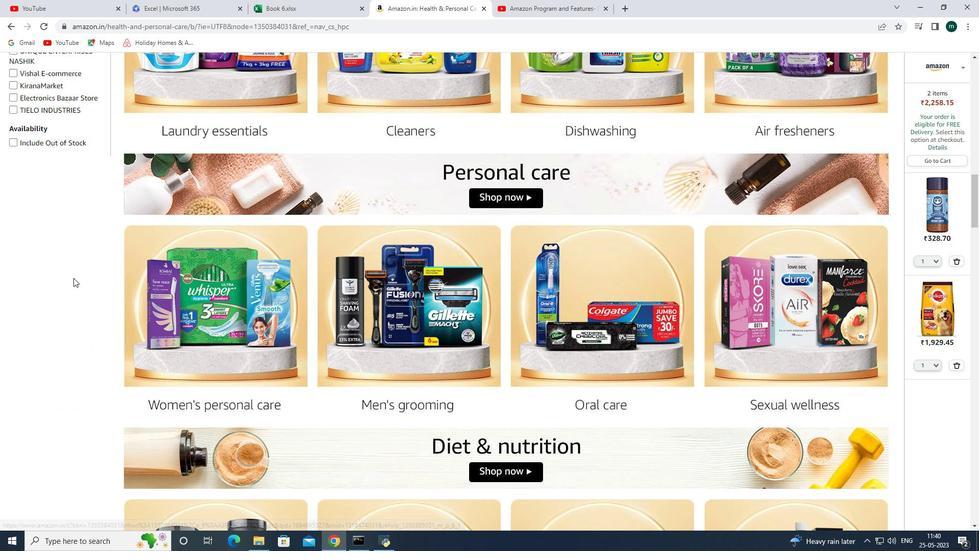 
Action: Mouse scrolled (73, 277) with delta (0, 0)
Screenshot: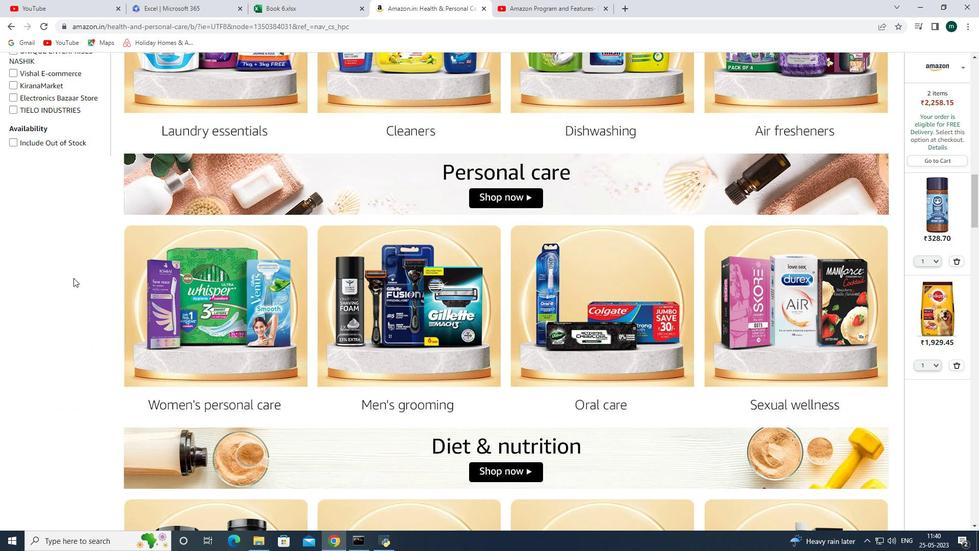 
Action: Mouse scrolled (73, 277) with delta (0, 0)
Screenshot: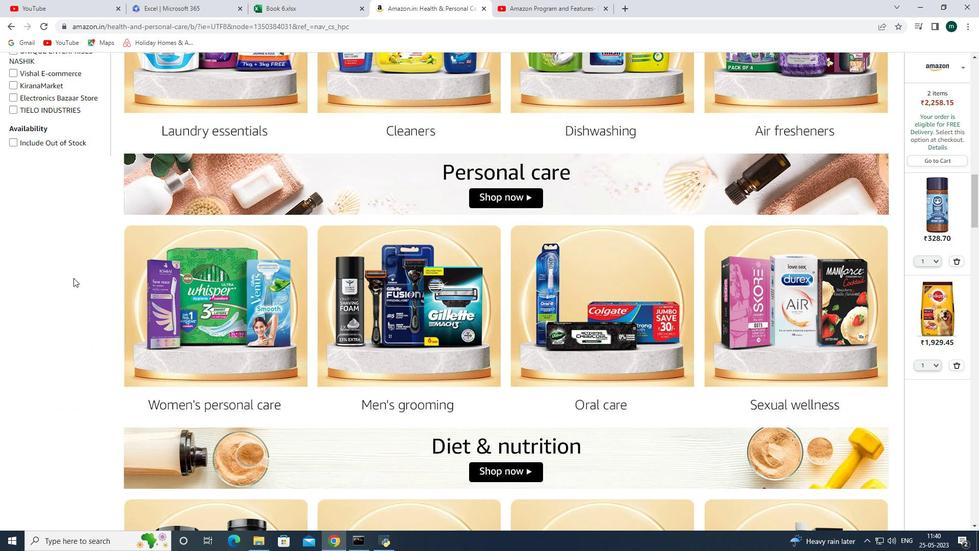 
Action: Mouse scrolled (73, 277) with delta (0, 0)
Screenshot: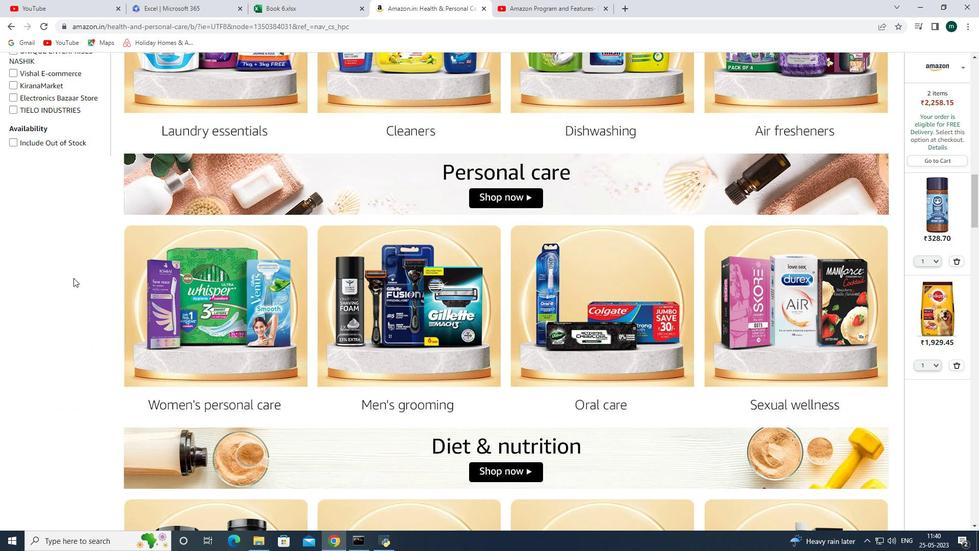 
Action: Mouse scrolled (73, 277) with delta (0, 0)
Screenshot: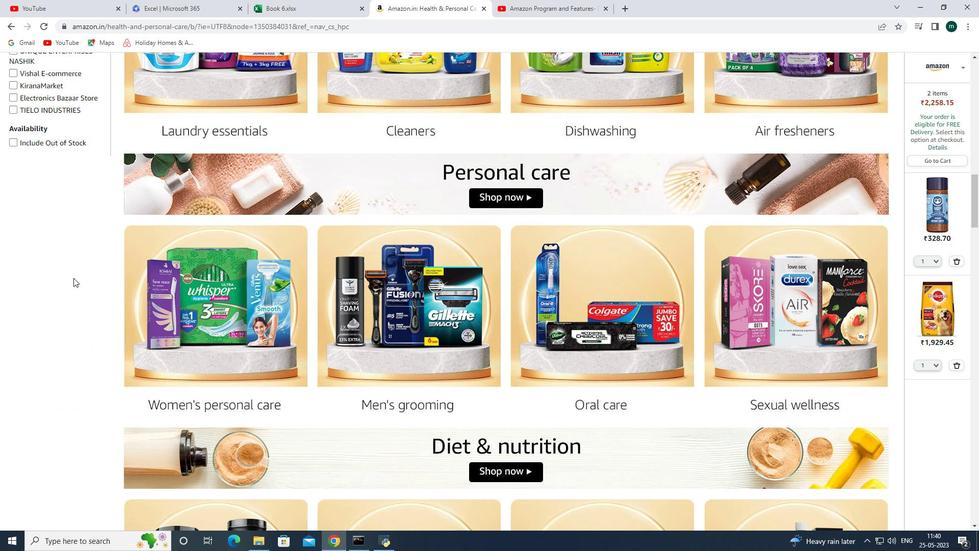 
Action: Mouse scrolled (73, 277) with delta (0, 0)
Screenshot: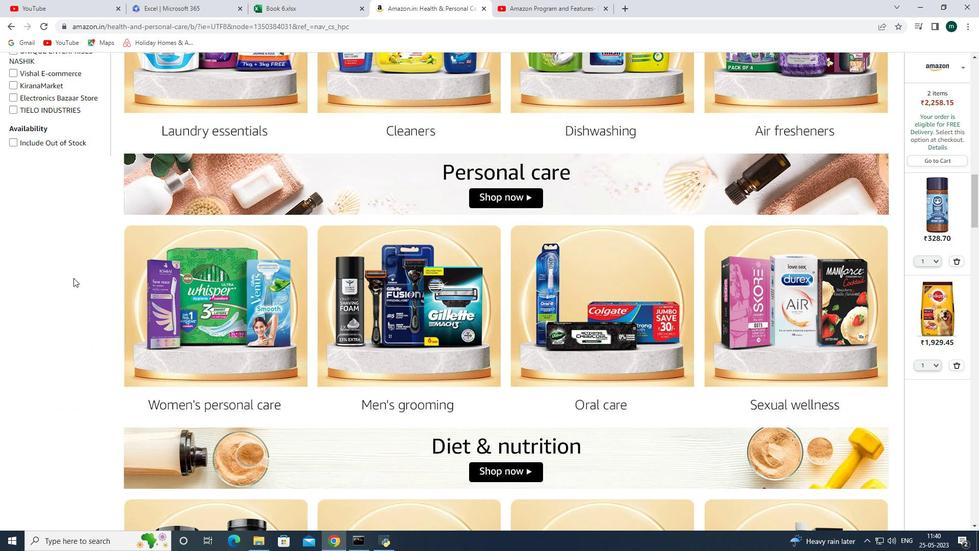 
Action: Mouse scrolled (73, 277) with delta (0, 0)
Screenshot: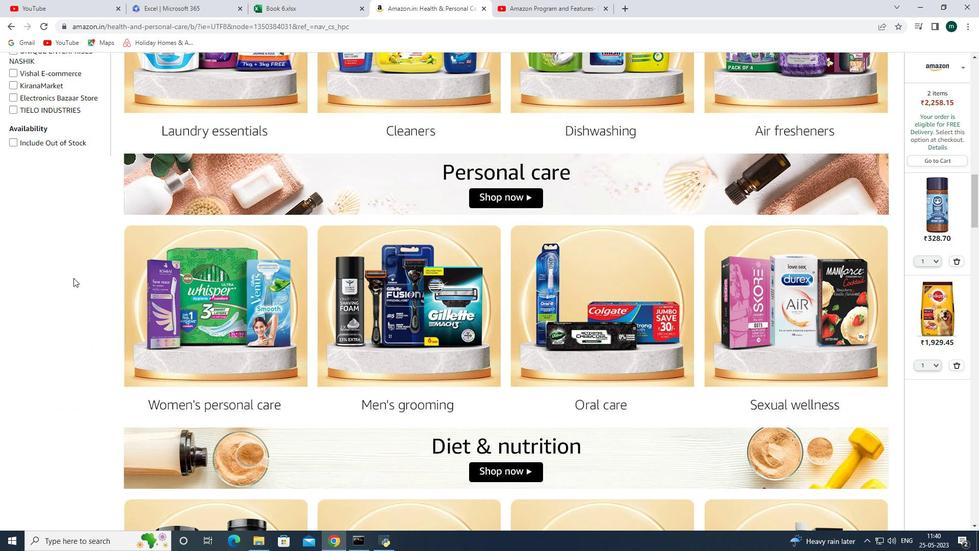 
Action: Mouse scrolled (73, 278) with delta (0, 0)
Screenshot: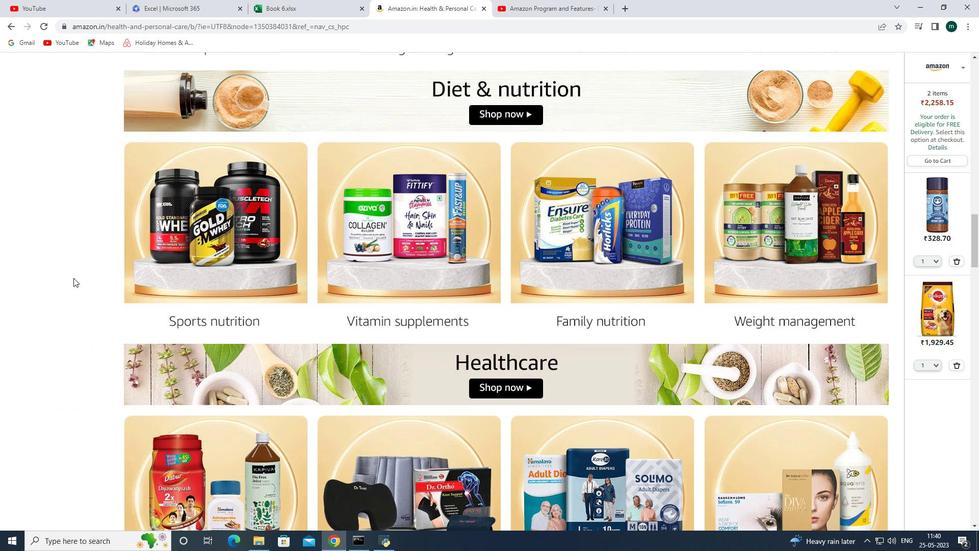 
Action: Mouse scrolled (73, 278) with delta (0, 0)
Screenshot: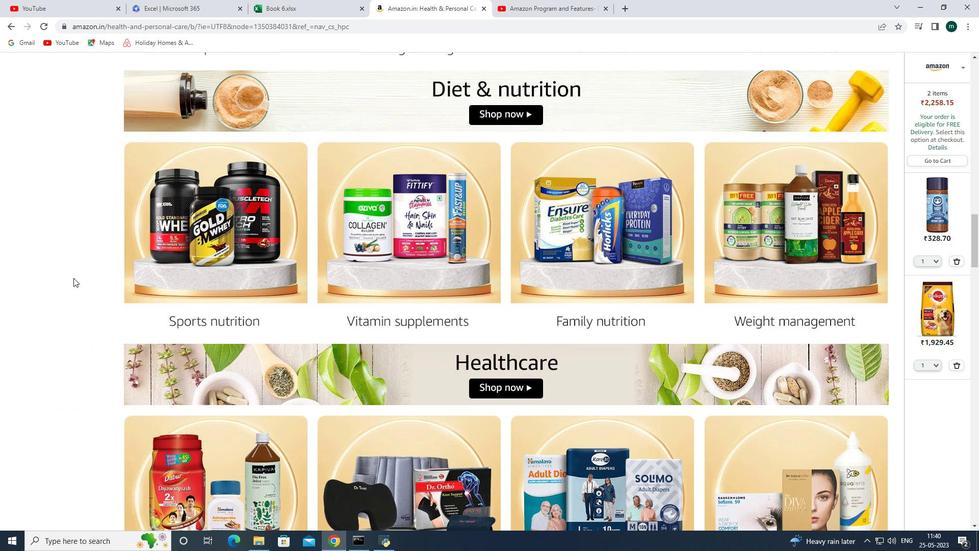 
Action: Mouse scrolled (73, 278) with delta (0, 0)
Screenshot: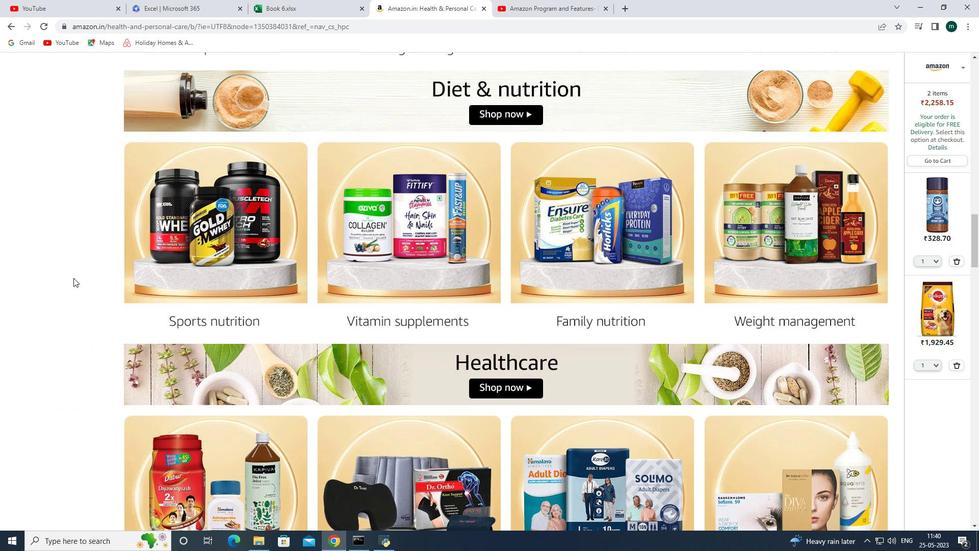 
Action: Mouse scrolled (73, 278) with delta (0, 0)
Screenshot: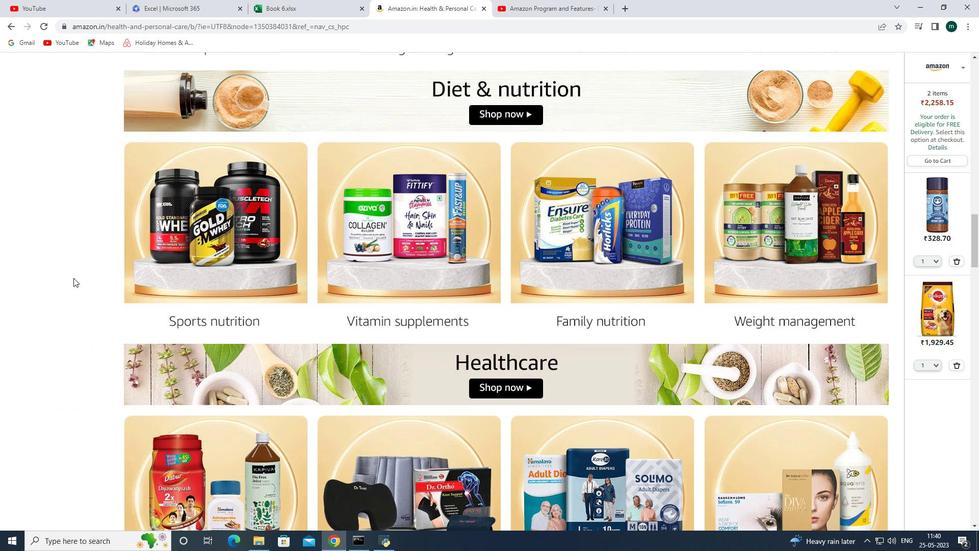 
Action: Mouse scrolled (73, 278) with delta (0, 0)
Screenshot: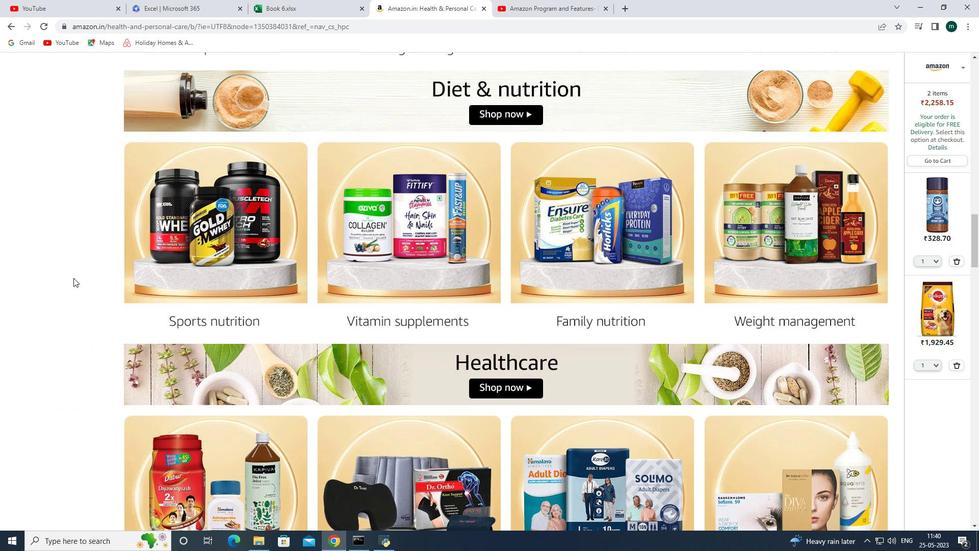 
Action: Mouse scrolled (73, 278) with delta (0, 0)
Screenshot: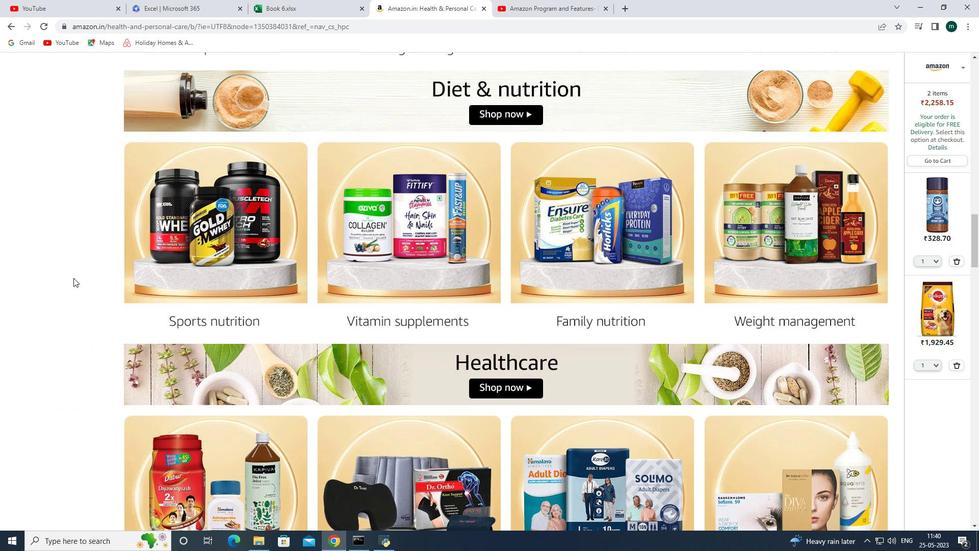 
Action: Mouse scrolled (73, 278) with delta (0, 0)
Screenshot: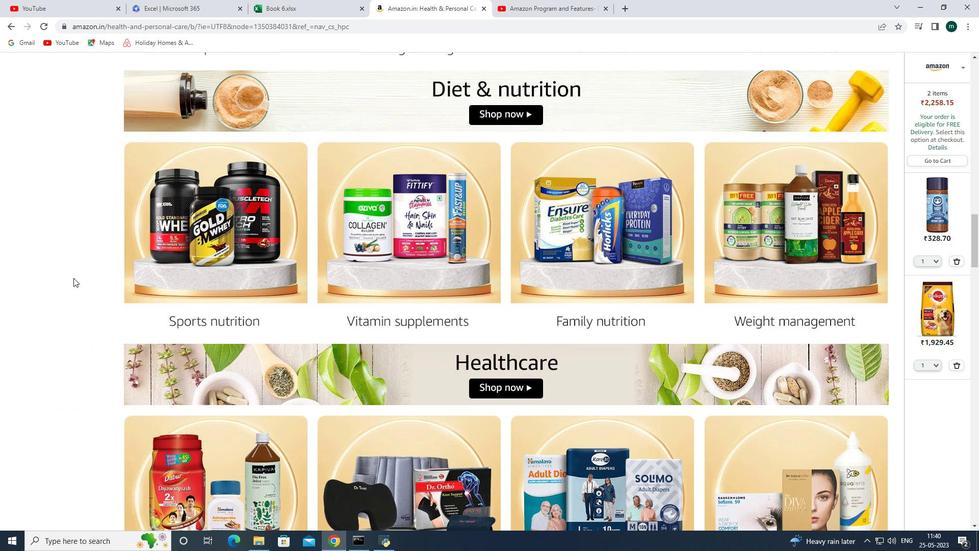 
Action: Mouse scrolled (73, 278) with delta (0, 0)
Screenshot: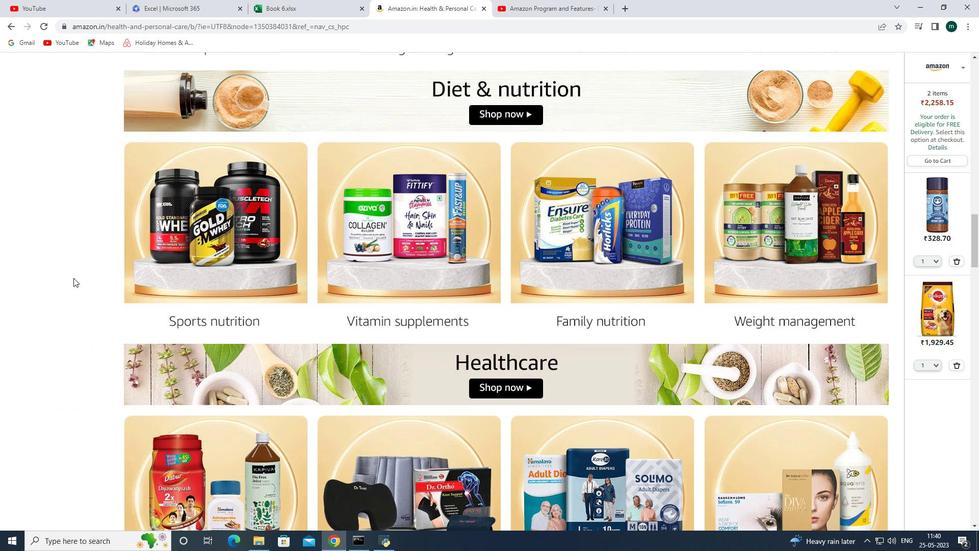 
Action: Mouse scrolled (73, 278) with delta (0, 0)
Screenshot: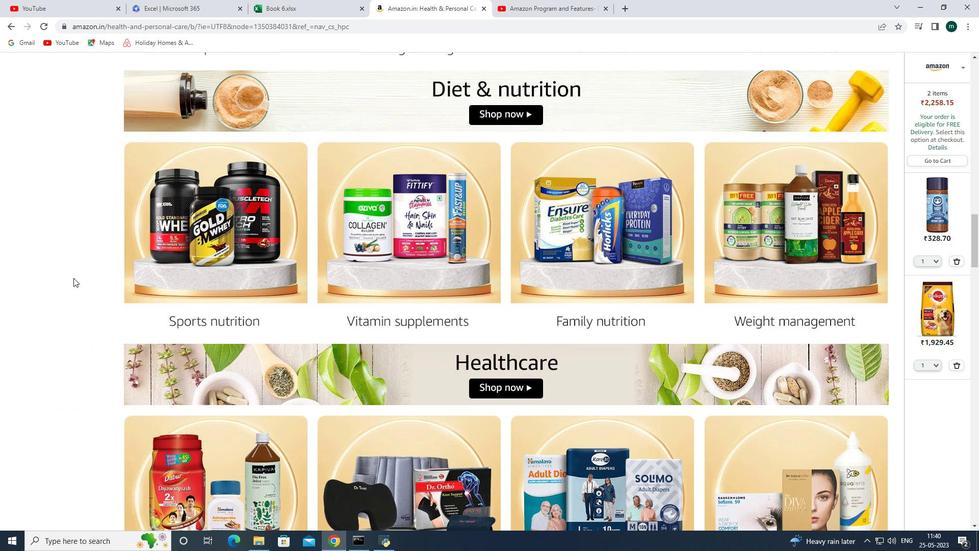 
Action: Mouse scrolled (73, 278) with delta (0, 0)
Screenshot: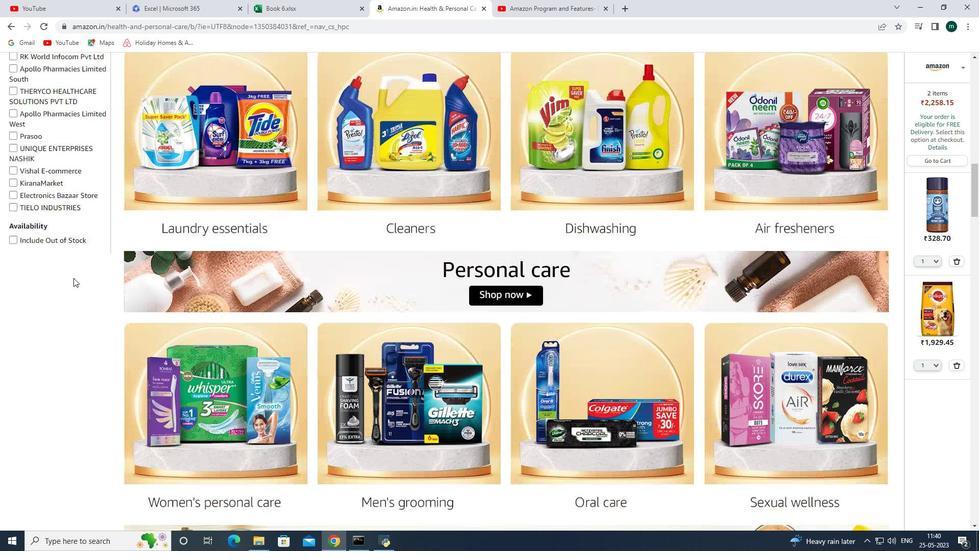 
Action: Mouse scrolled (73, 278) with delta (0, 0)
Screenshot: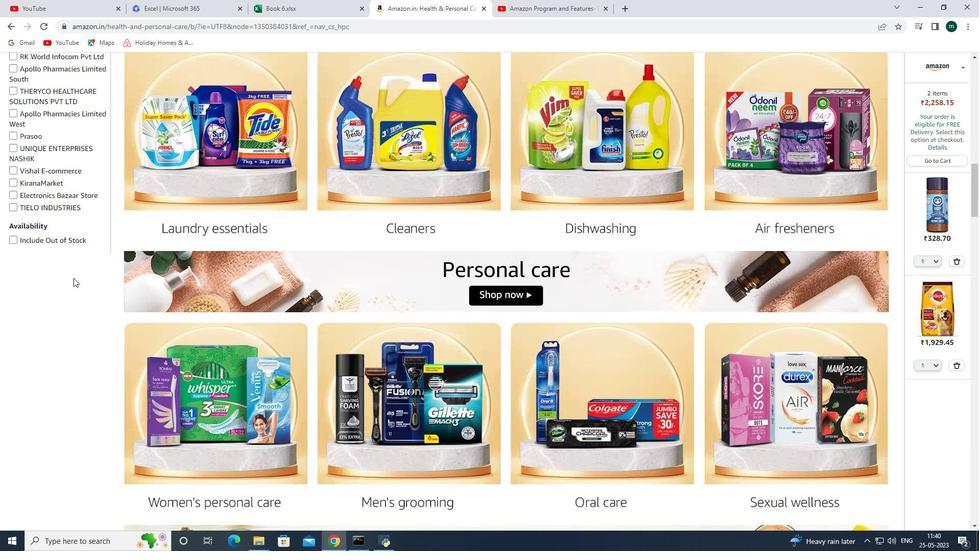 
Action: Mouse scrolled (73, 278) with delta (0, 0)
Screenshot: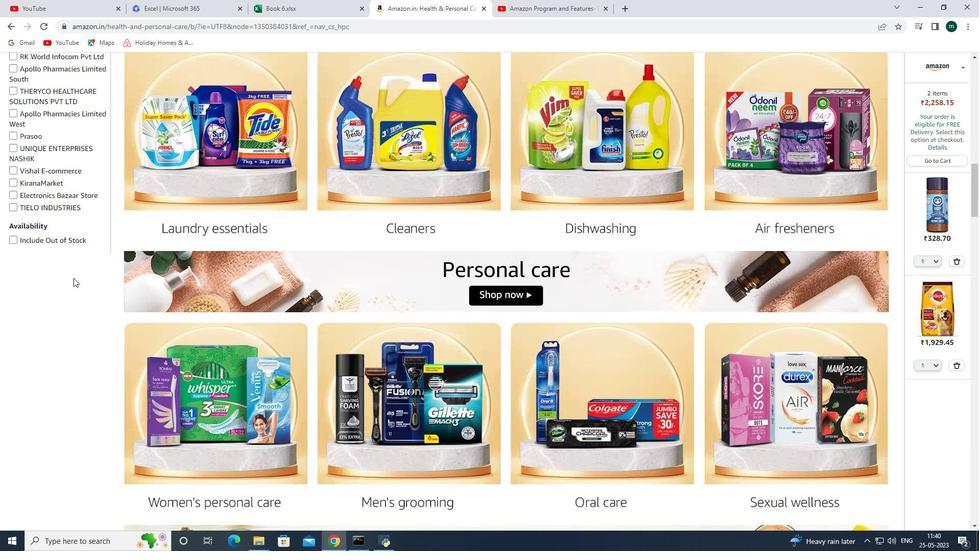 
Action: Mouse scrolled (73, 278) with delta (0, 0)
Screenshot: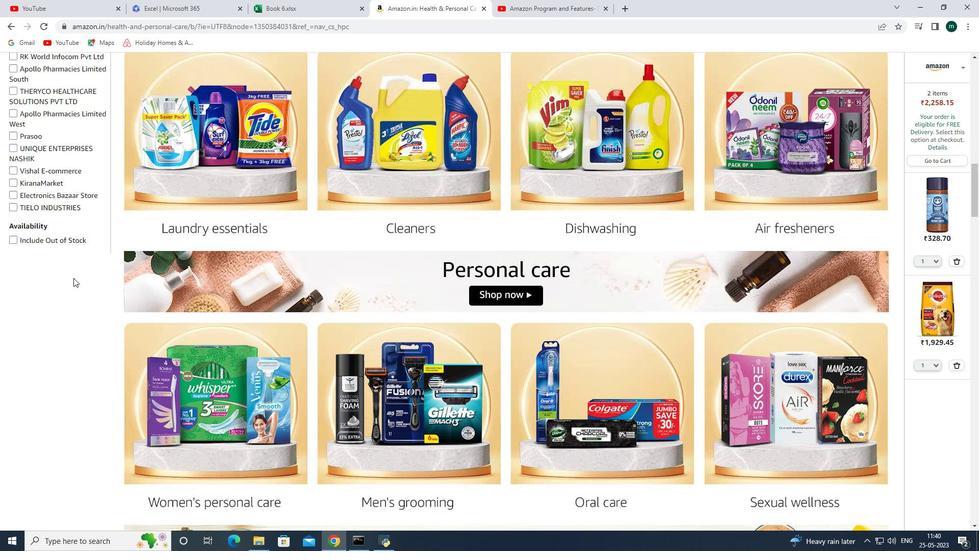 
Action: Mouse scrolled (73, 278) with delta (0, 0)
Screenshot: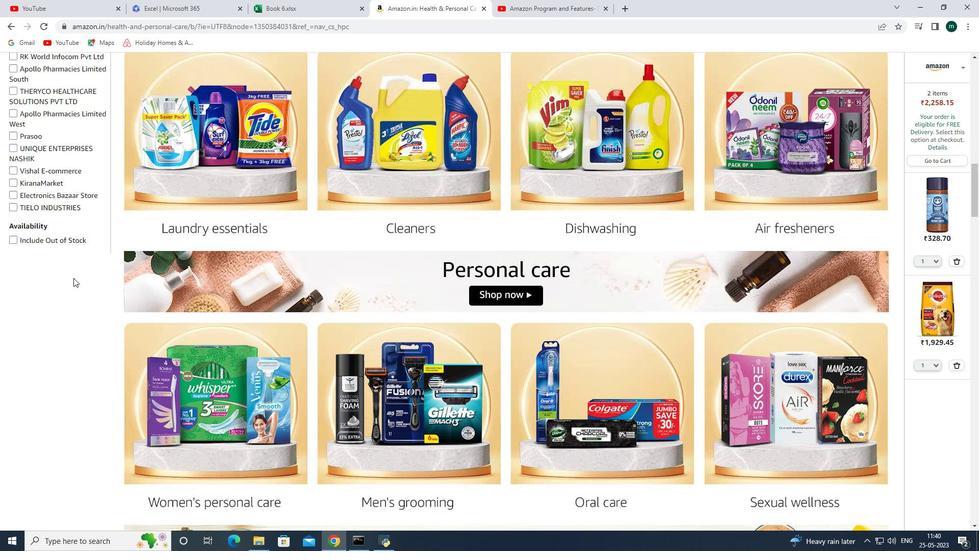 
Action: Mouse scrolled (73, 278) with delta (0, 0)
Screenshot: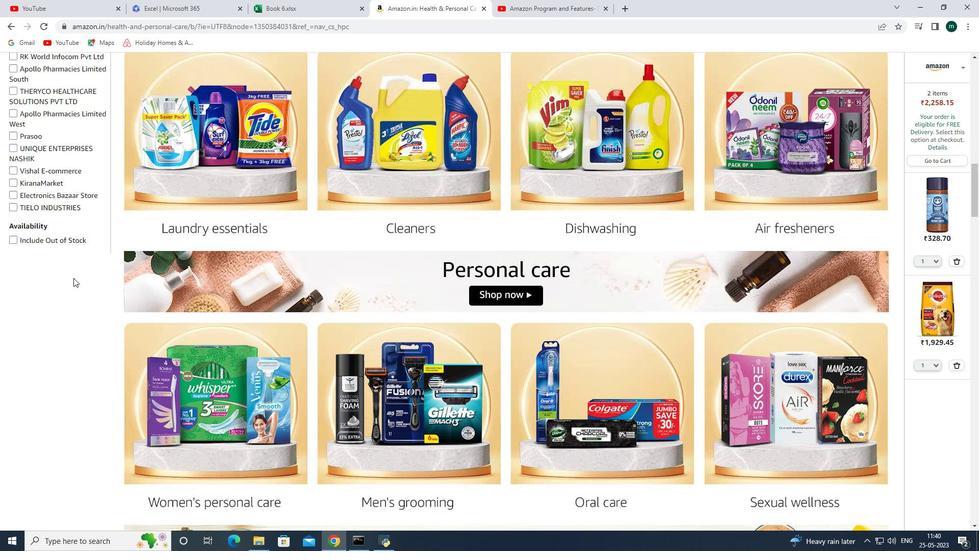 
Action: Mouse scrolled (73, 278) with delta (0, 0)
Screenshot: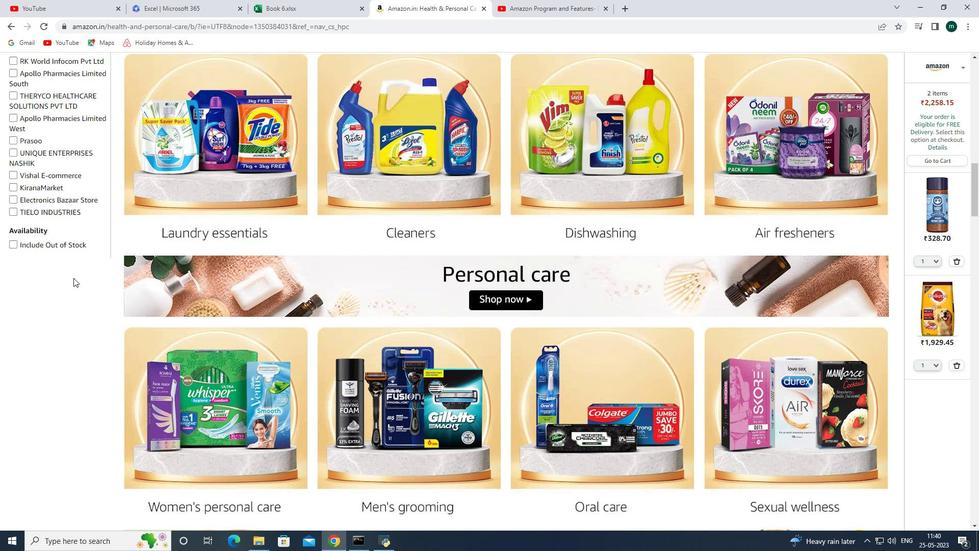 
Action: Mouse scrolled (73, 278) with delta (0, 0)
Screenshot: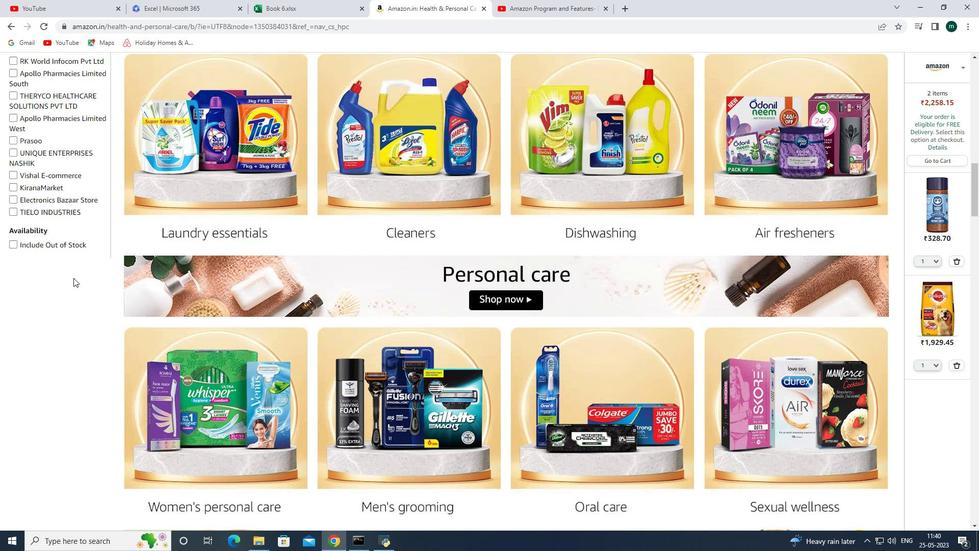 
Action: Mouse scrolled (73, 278) with delta (0, 0)
Screenshot: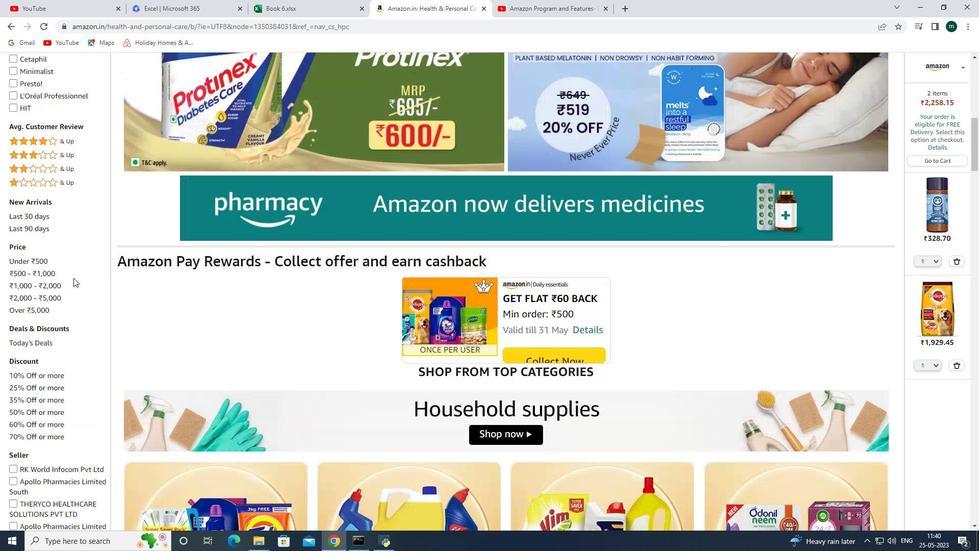 
Action: Mouse scrolled (73, 278) with delta (0, 0)
Screenshot: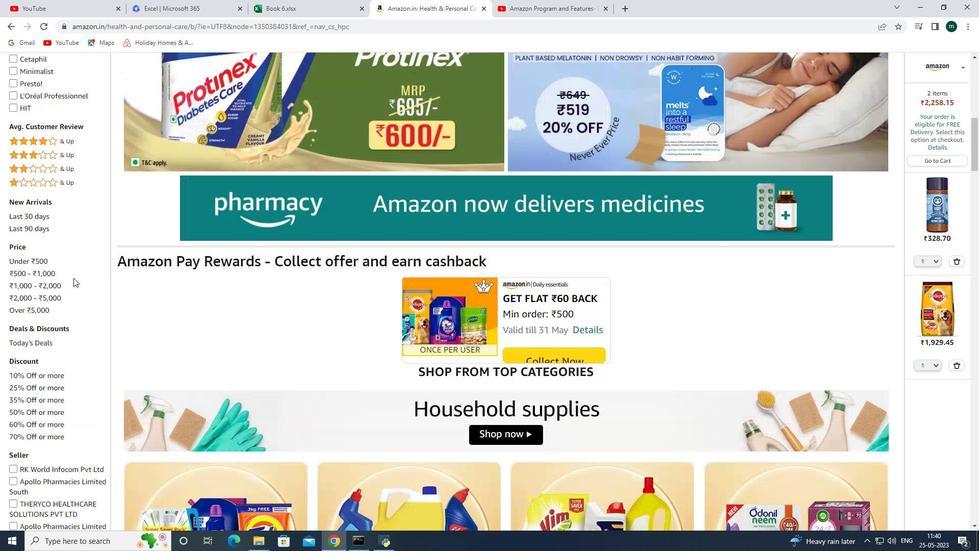 
Action: Mouse scrolled (73, 278) with delta (0, 0)
Screenshot: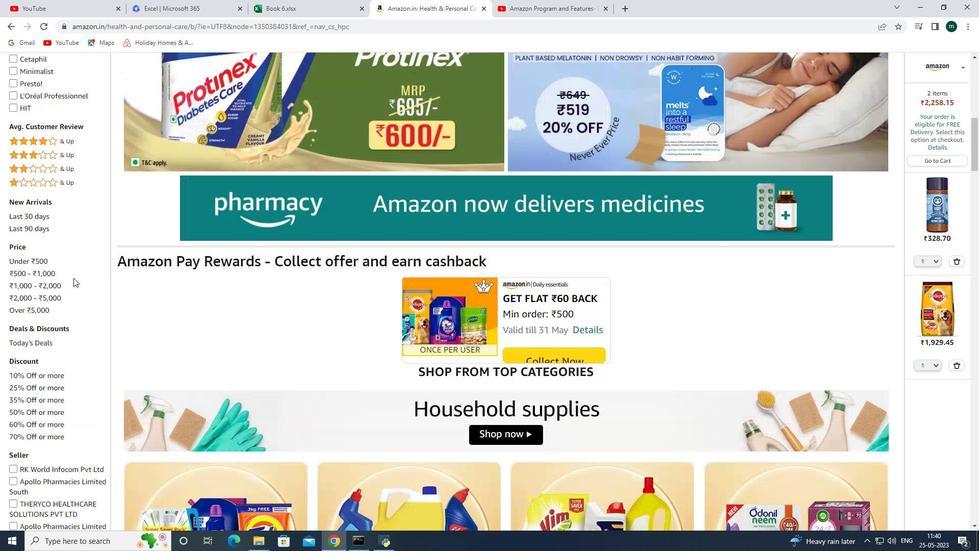 
Action: Mouse scrolled (73, 278) with delta (0, 0)
Screenshot: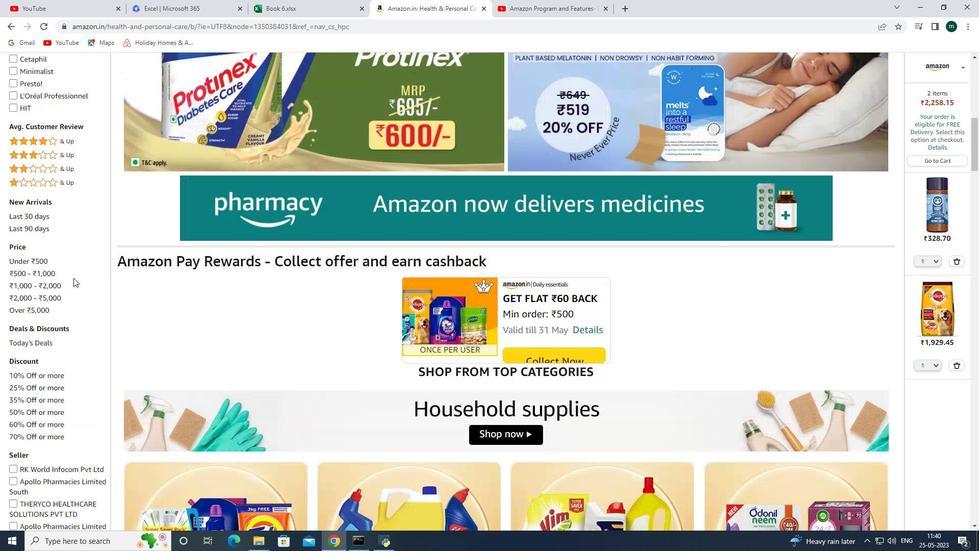 
Action: Mouse scrolled (73, 278) with delta (0, 0)
Screenshot: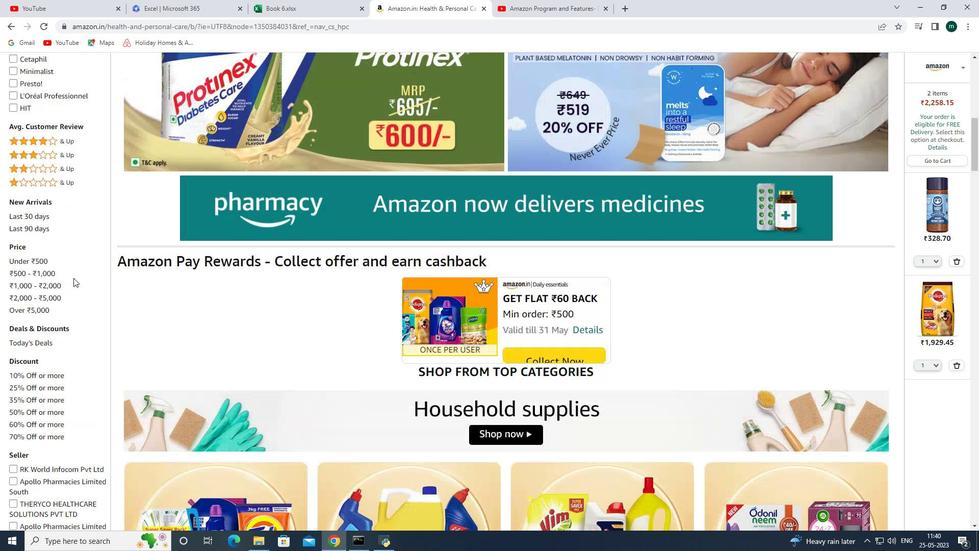 
Action: Mouse scrolled (73, 278) with delta (0, 0)
Screenshot: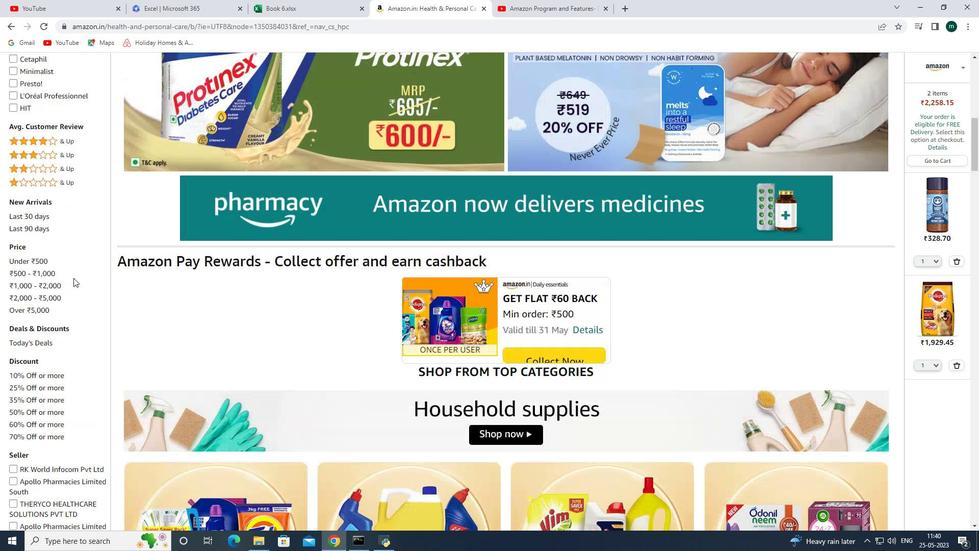 
Action: Mouse scrolled (73, 278) with delta (0, 0)
Screenshot: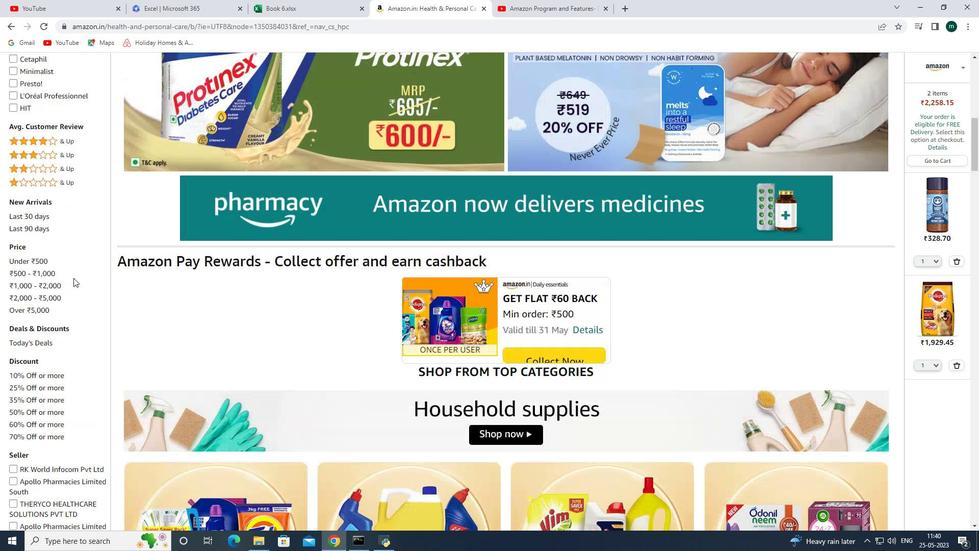 
Action: Mouse scrolled (73, 278) with delta (0, 0)
Screenshot: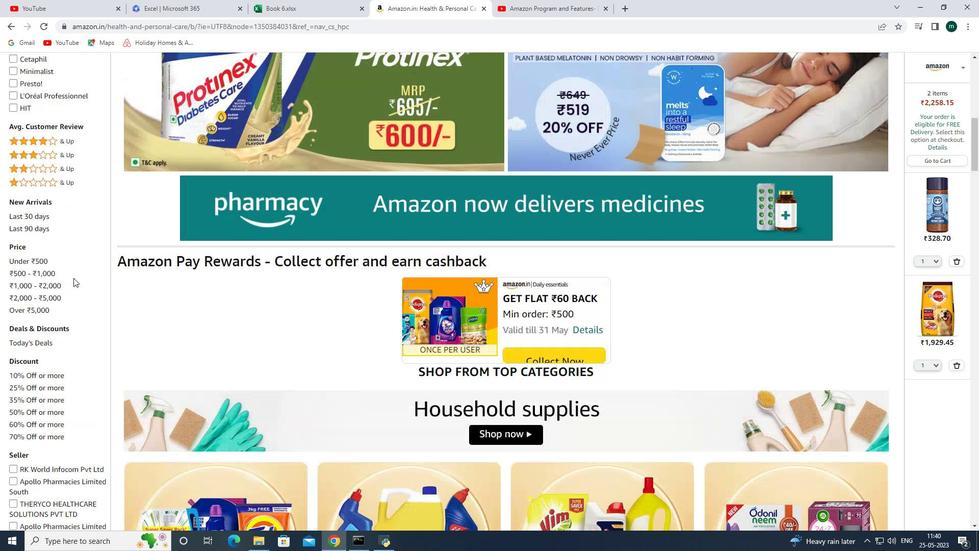 
Action: Mouse scrolled (73, 278) with delta (0, 0)
Screenshot: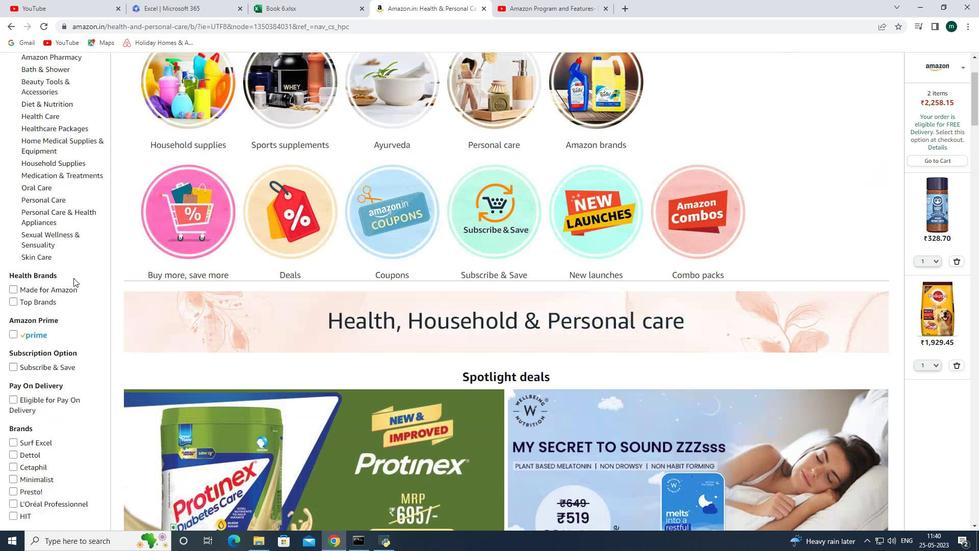 
Action: Mouse scrolled (73, 278) with delta (0, 0)
Screenshot: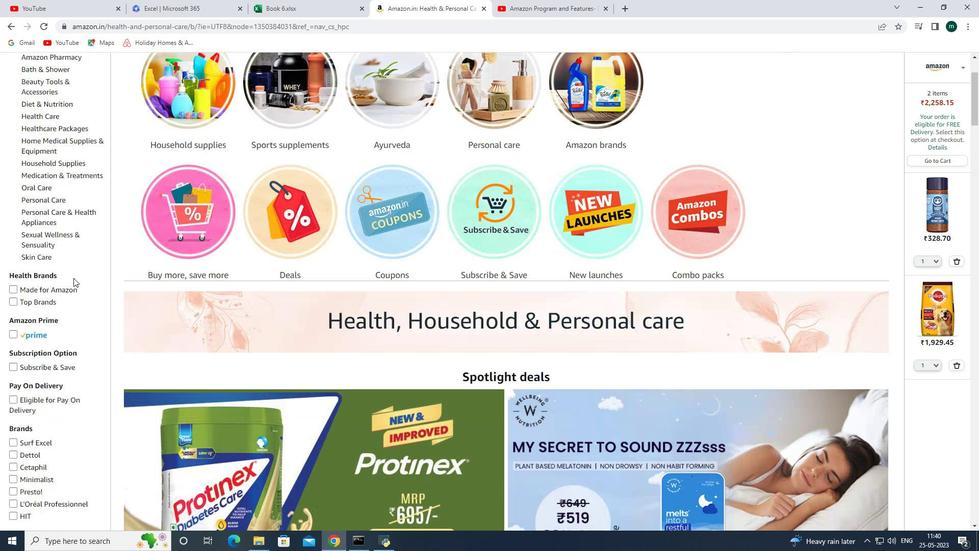 
Action: Mouse scrolled (73, 278) with delta (0, 0)
Screenshot: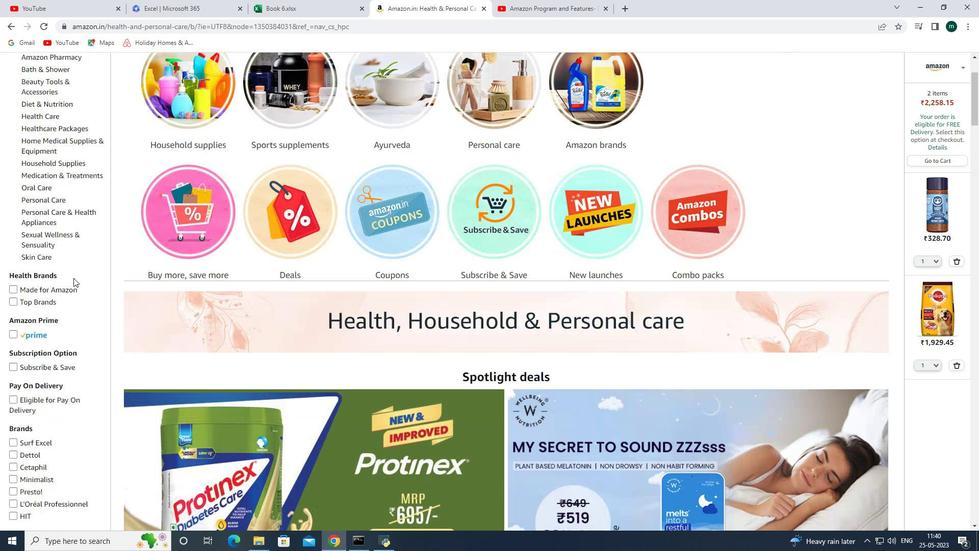 
Action: Mouse scrolled (73, 278) with delta (0, 0)
Screenshot: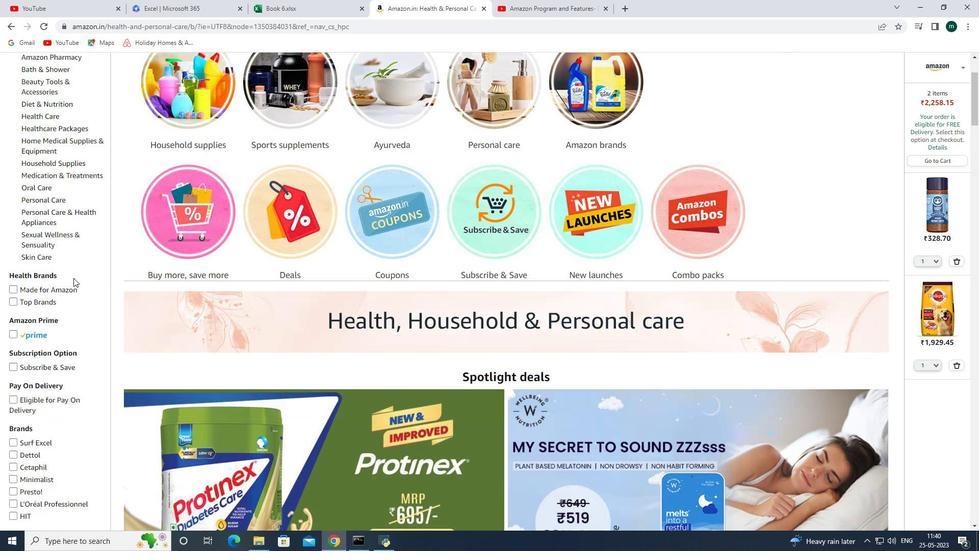 
Action: Mouse scrolled (73, 278) with delta (0, 0)
Screenshot: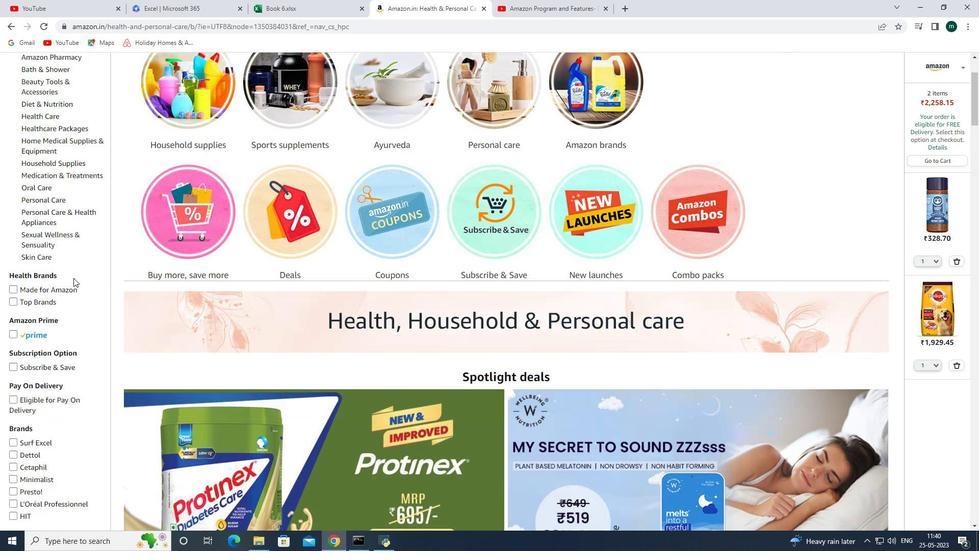 
Action: Mouse scrolled (73, 278) with delta (0, 0)
Screenshot: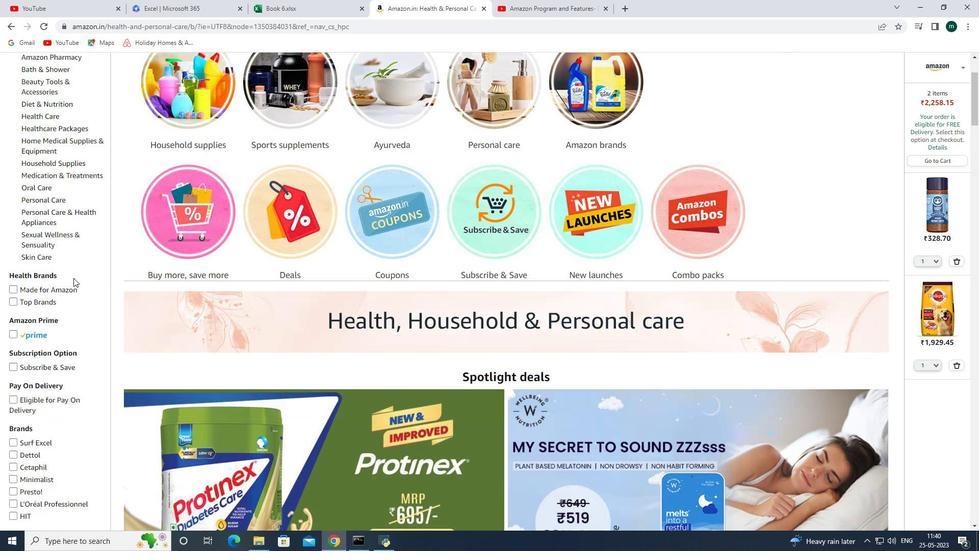 
Action: Mouse moved to (298, 64)
Screenshot: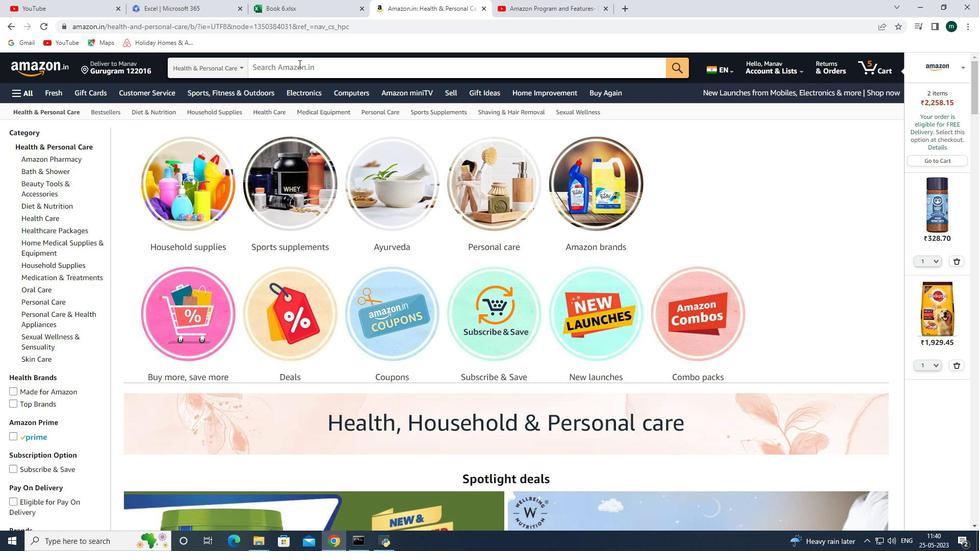 
Action: Mouse pressed left at (298, 64)
Screenshot: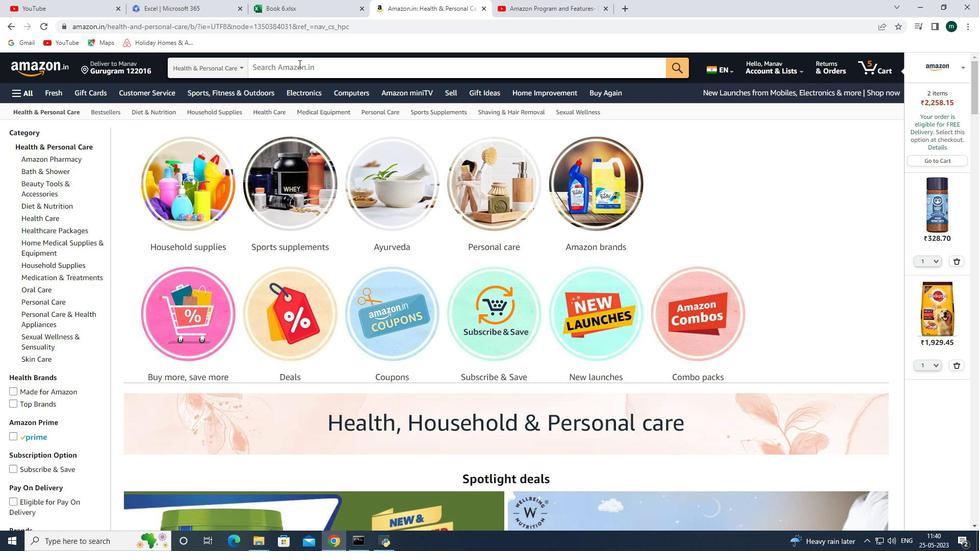 
Action: Key pressed me<Key.backspace>agnes<Key.down><Key.down><Key.down><Key.enter>
Screenshot: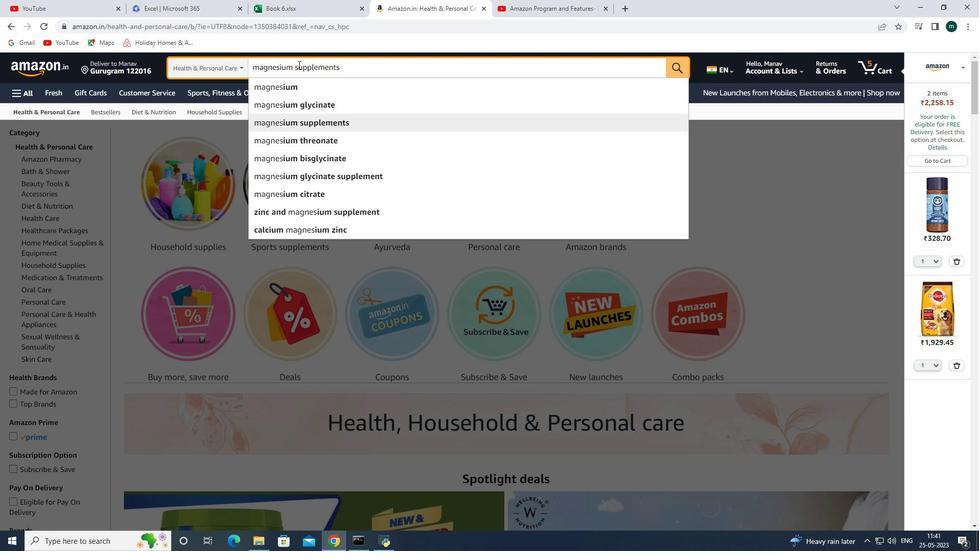 
Action: Mouse moved to (333, 241)
Screenshot: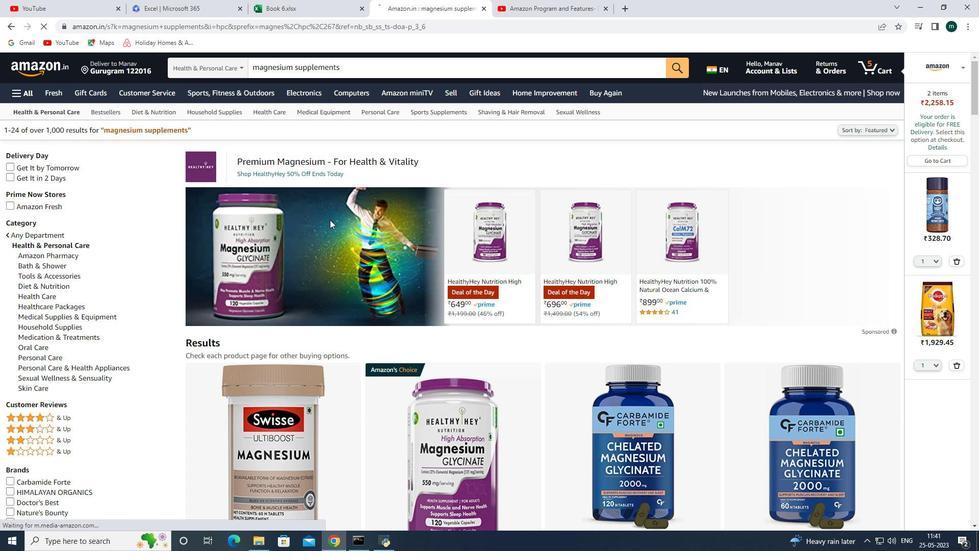 
Action: Mouse scrolled (333, 240) with delta (0, 0)
Screenshot: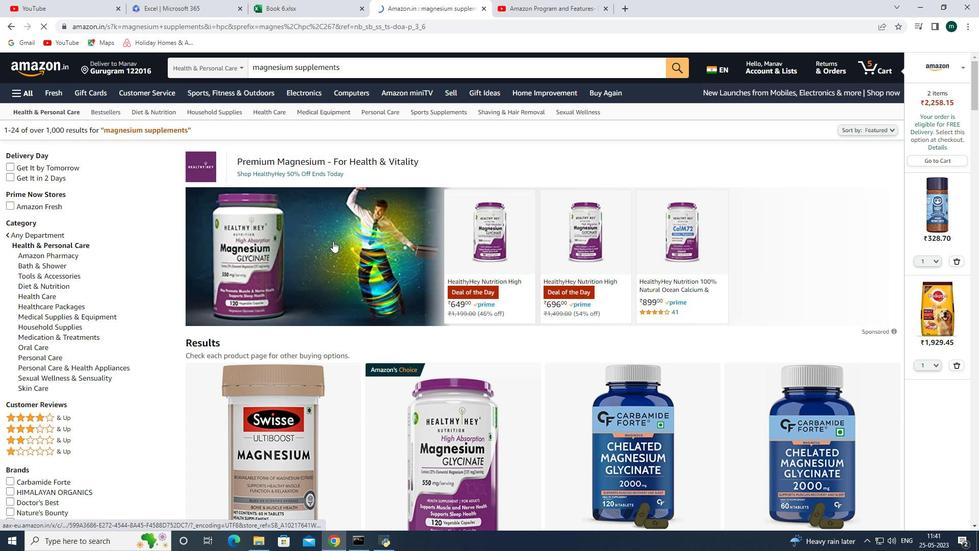 
Action: Mouse scrolled (333, 240) with delta (0, 0)
Screenshot: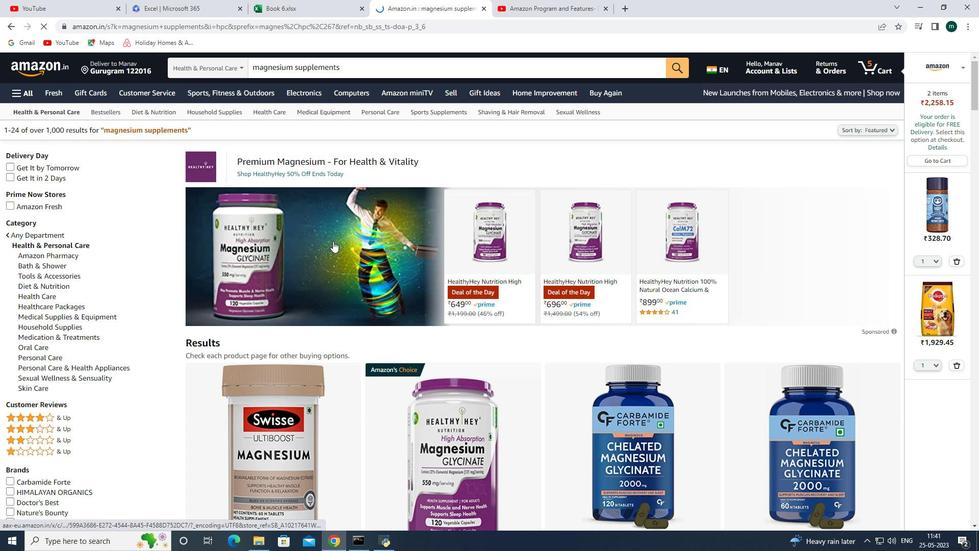 
Action: Mouse scrolled (333, 240) with delta (0, 0)
Screenshot: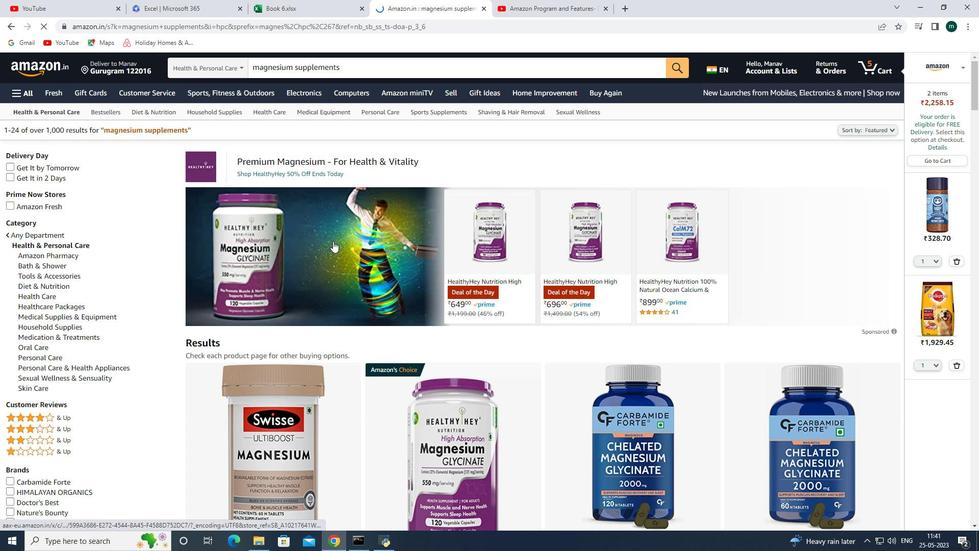 
Action: Mouse scrolled (333, 240) with delta (0, 0)
Screenshot: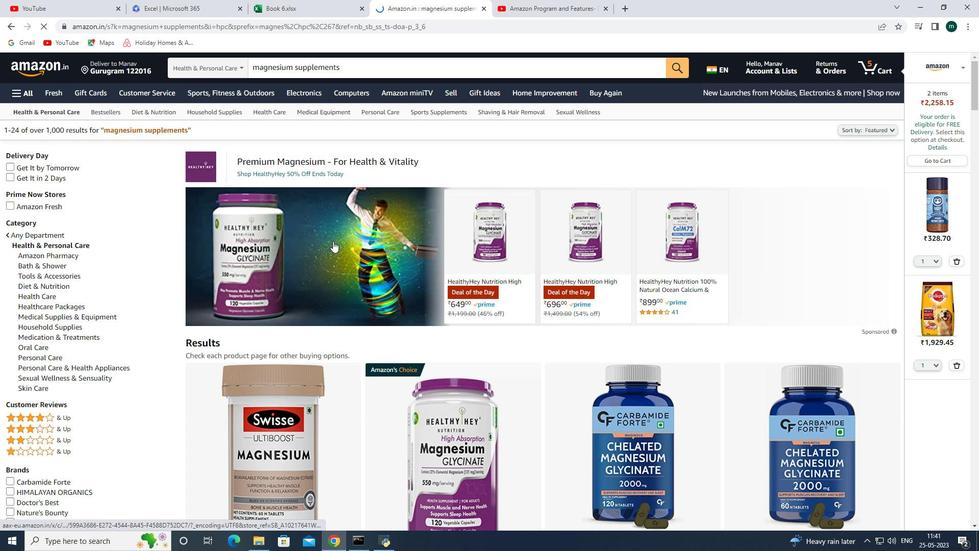 
Action: Mouse moved to (333, 241)
Screenshot: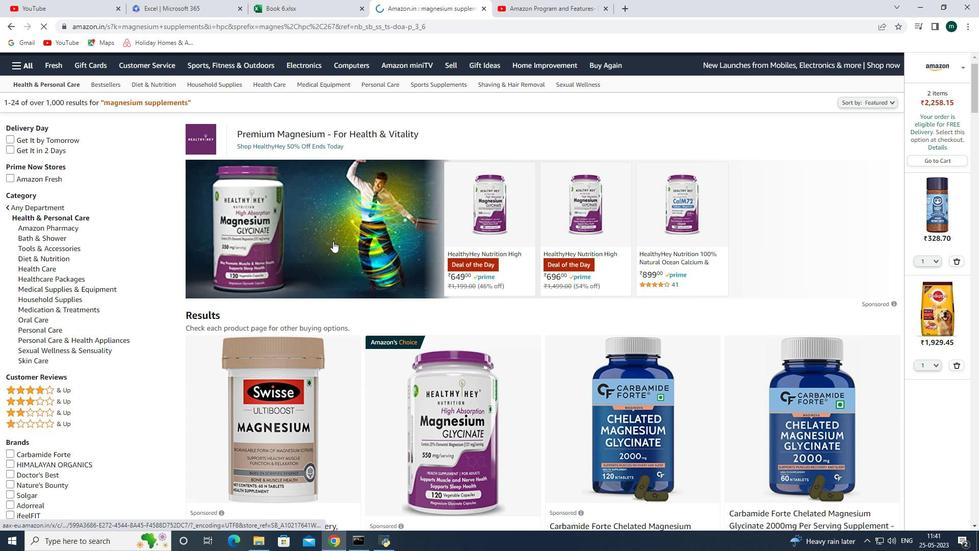 
Action: Mouse scrolled (333, 240) with delta (0, 0)
Screenshot: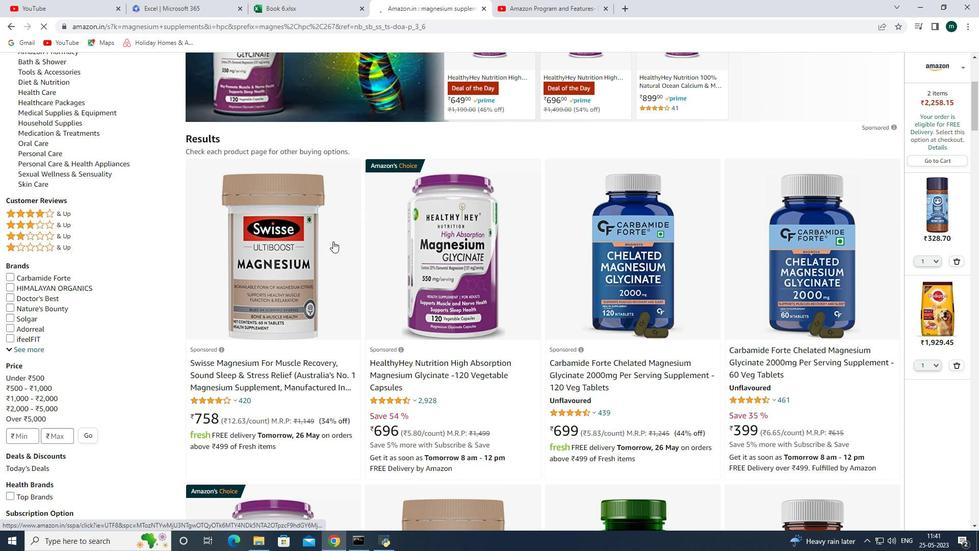 
Action: Mouse scrolled (333, 240) with delta (0, 0)
Screenshot: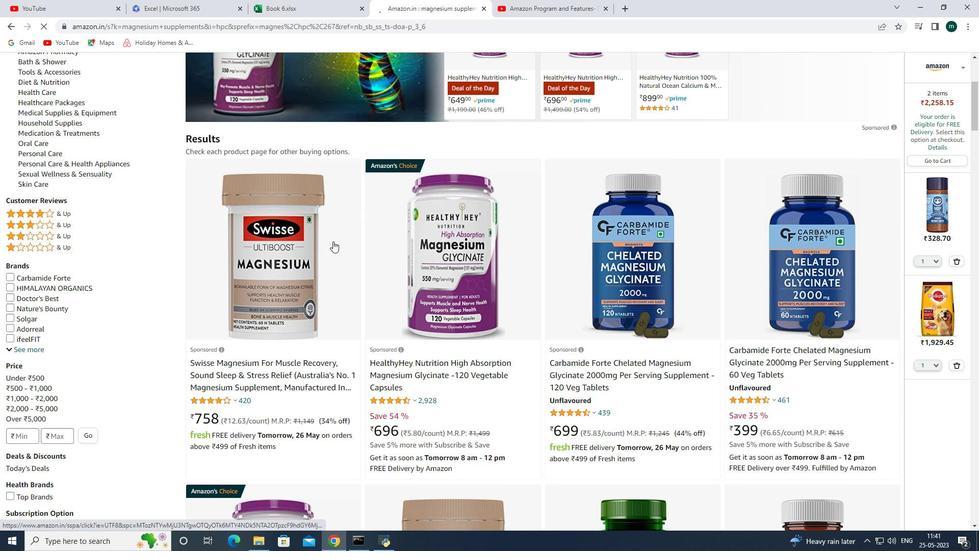
Action: Mouse scrolled (333, 240) with delta (0, 0)
